 Task: Find a guest house in La Union, Colombia for 9 guests from 8th to 15th August with a price range of ₹10,000 to ₹14,000, 5 bedrooms, 8+ beds, 5 bathrooms, WiFi, free parking, TV, and self check-in.
Action: Mouse moved to (476, 124)
Screenshot: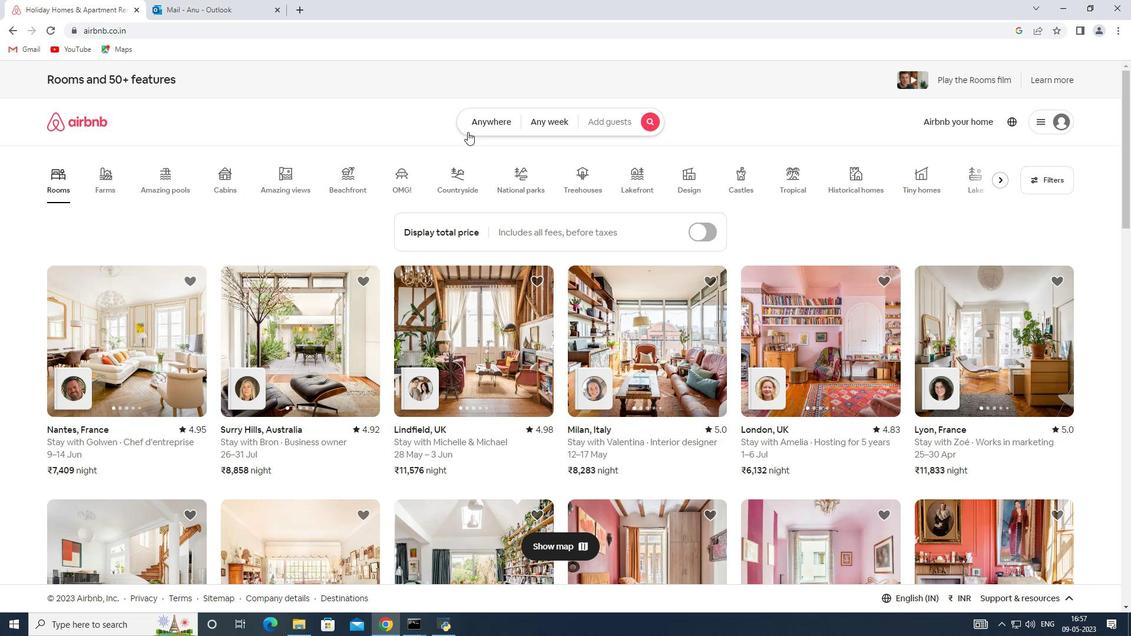 
Action: Mouse pressed left at (476, 124)
Screenshot: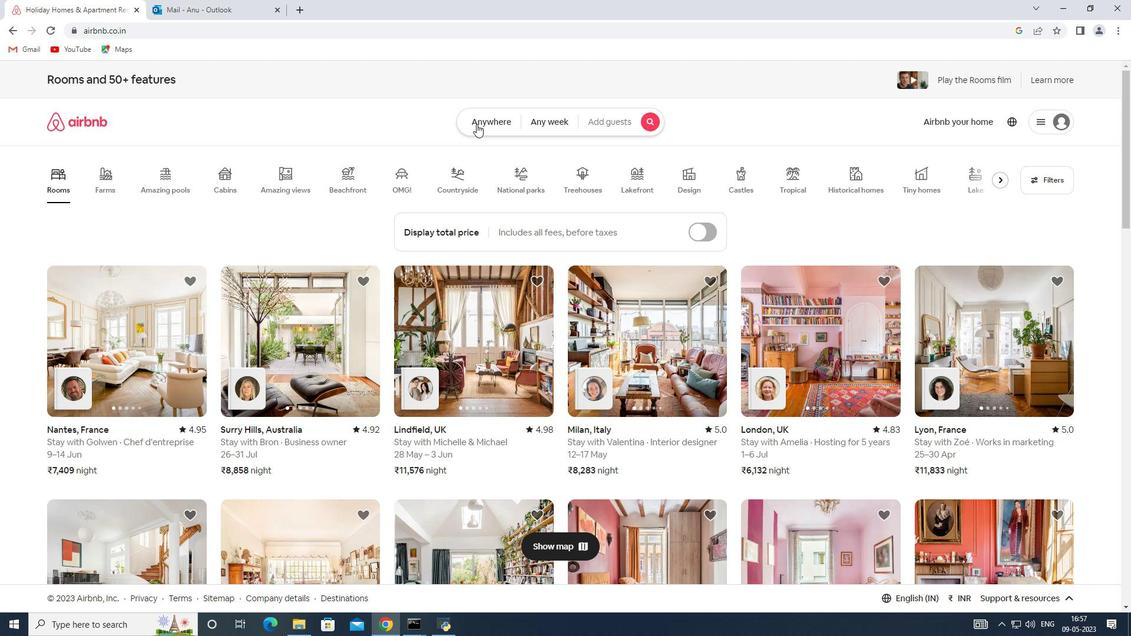 
Action: Mouse moved to (423, 171)
Screenshot: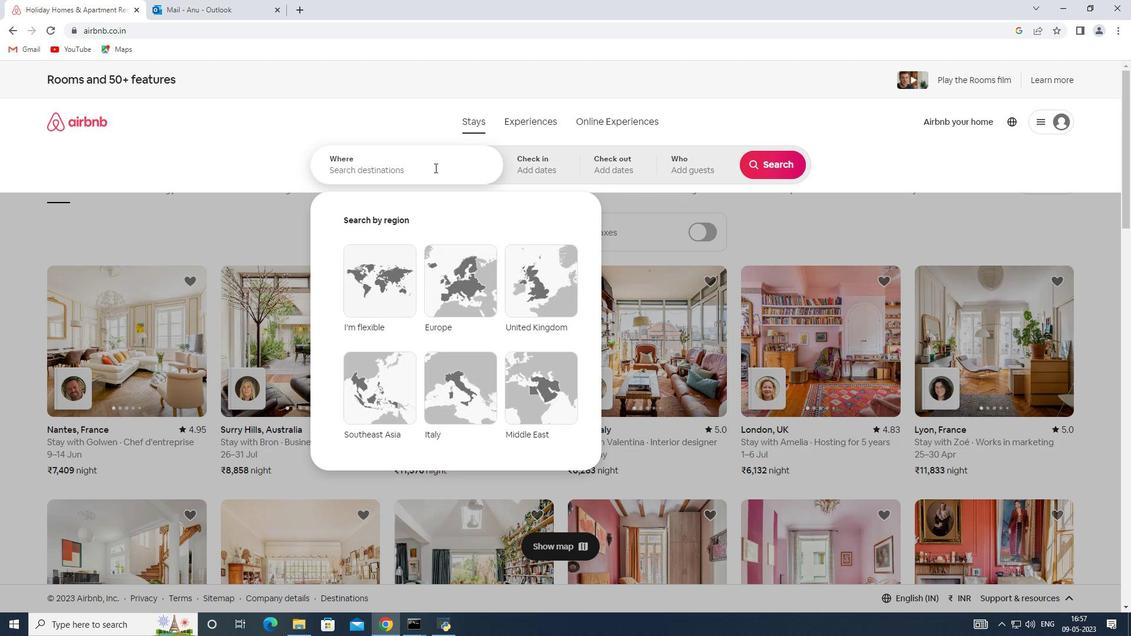 
Action: Mouse pressed left at (423, 171)
Screenshot: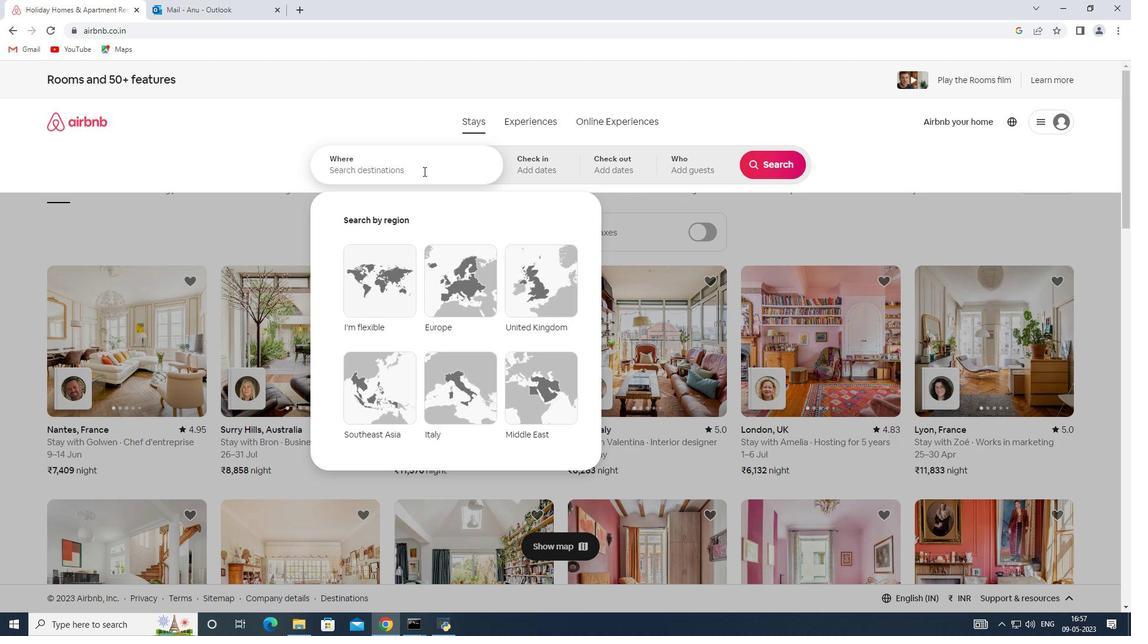 
Action: Key pressed <Key.caps_lock><Key.caps_lock><Key.caps_lock><Key.caps_lock><Key.caps_lock><Key.caps_lock>la<Key.space><Key.backspace><Key.caps_lock><Key.backspace>A<Key.space><Key.shift>uNION,<Key.shift>cOLOMBIA
Screenshot: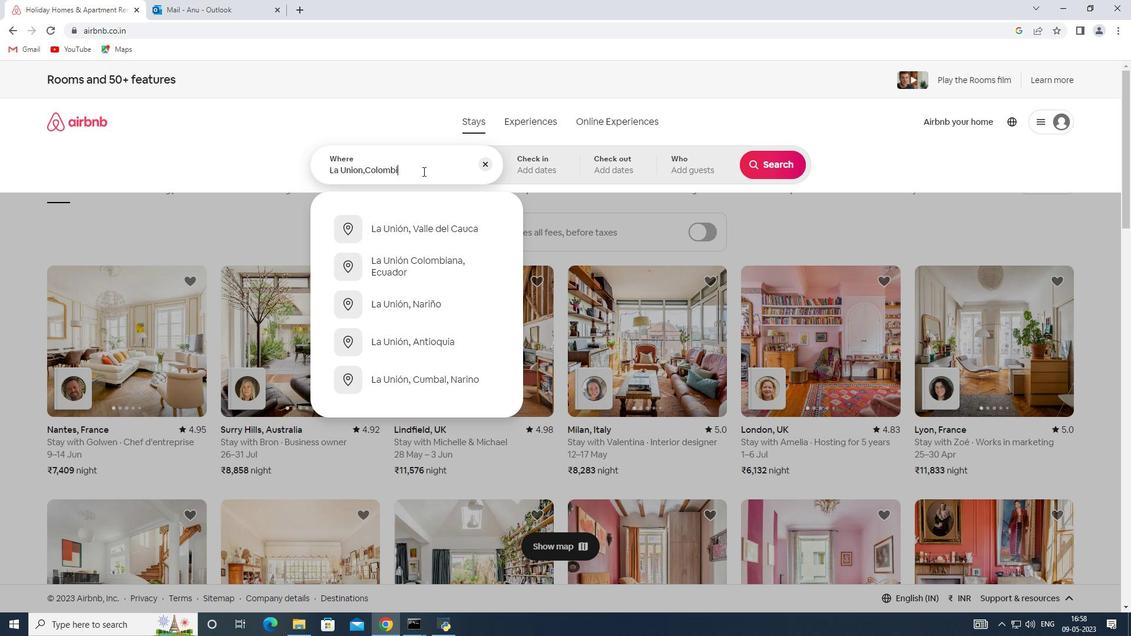 
Action: Mouse moved to (521, 179)
Screenshot: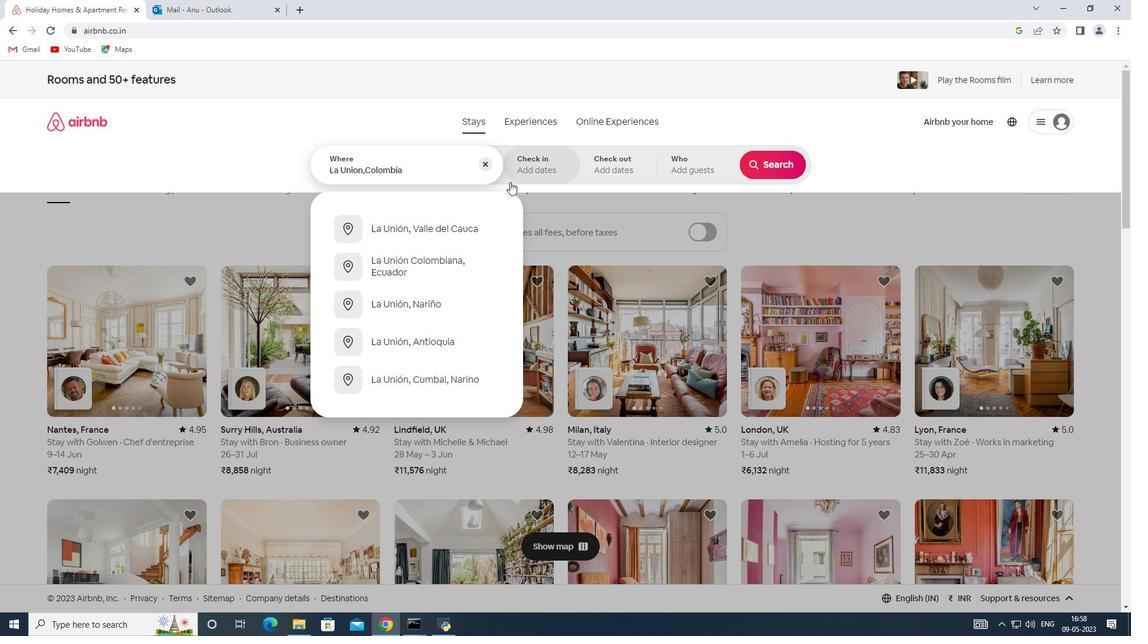 
Action: Mouse pressed left at (521, 179)
Screenshot: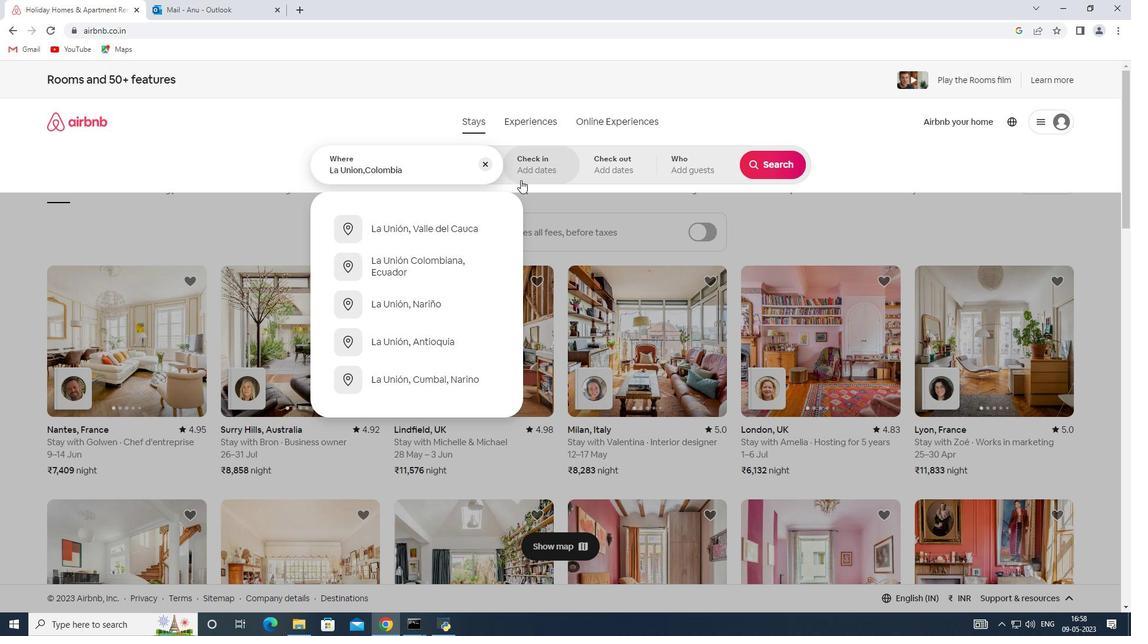 
Action: Mouse moved to (769, 265)
Screenshot: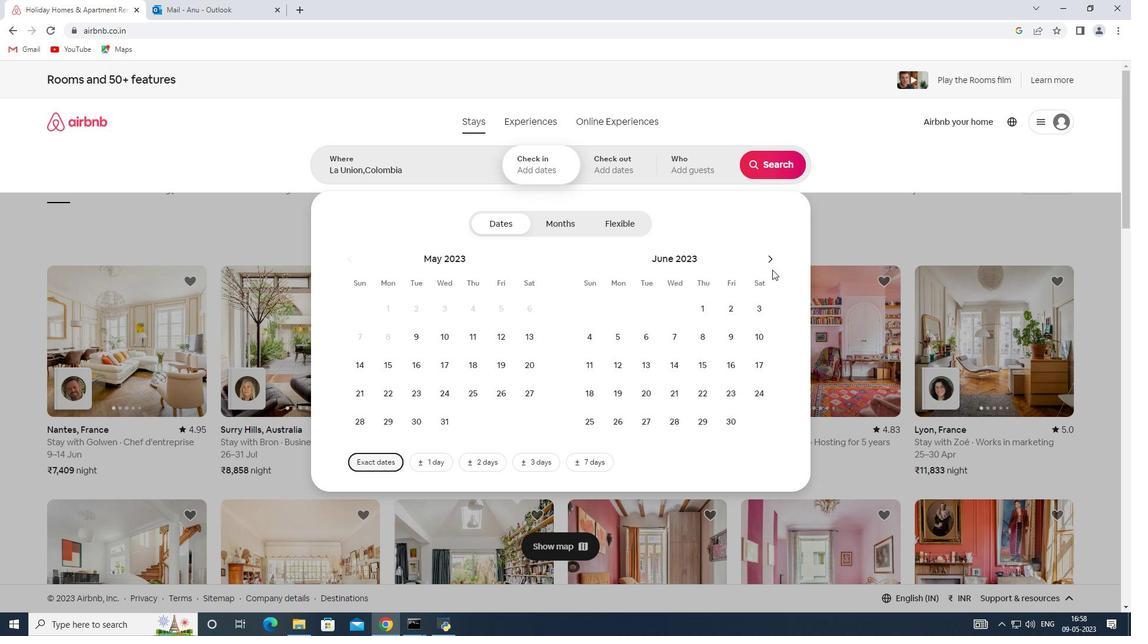 
Action: Mouse pressed left at (769, 265)
Screenshot: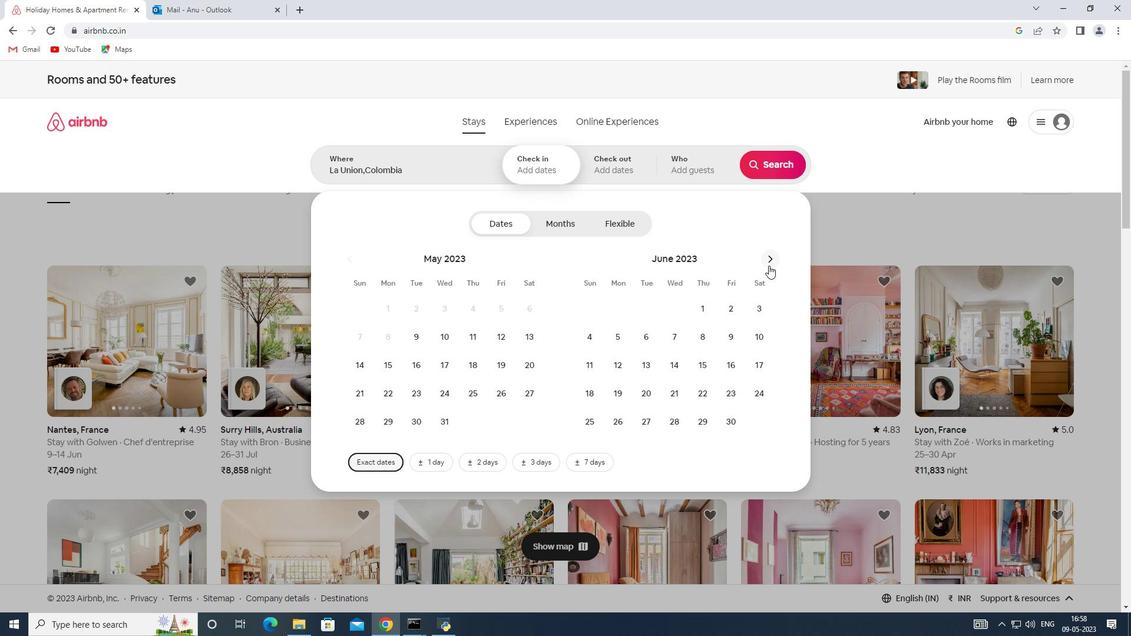 
Action: Mouse pressed left at (769, 265)
Screenshot: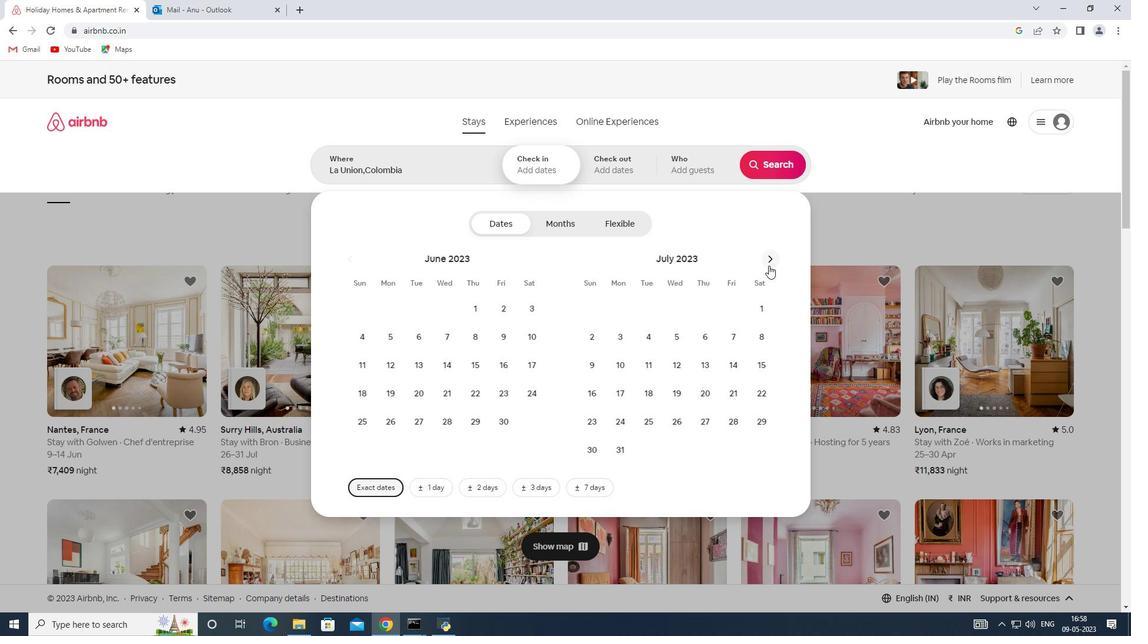 
Action: Mouse moved to (646, 336)
Screenshot: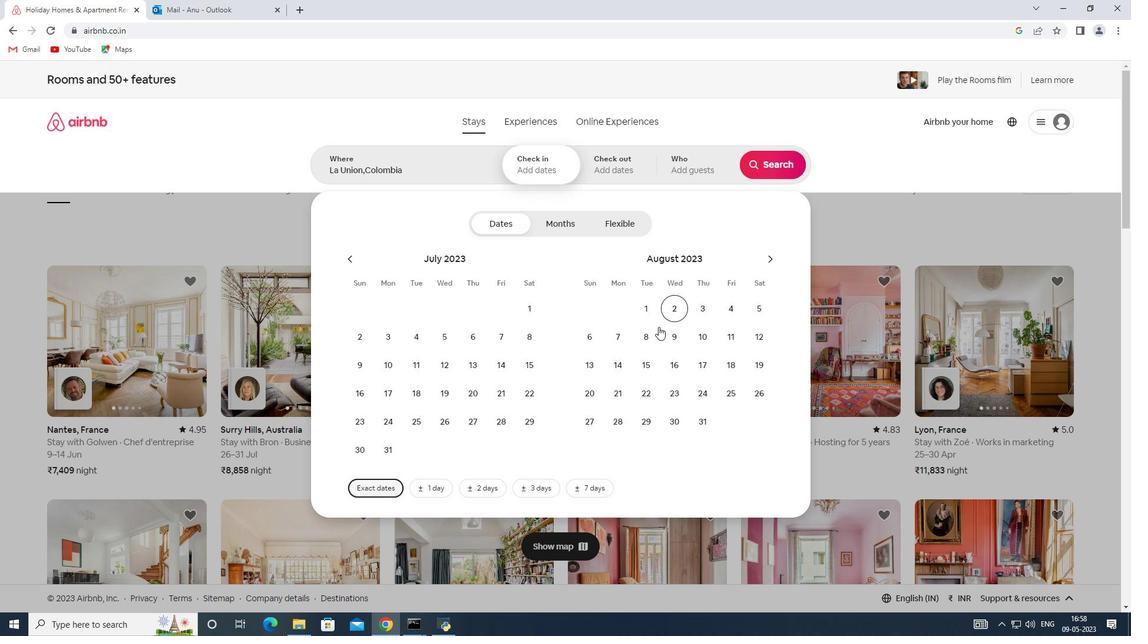 
Action: Mouse pressed left at (646, 336)
Screenshot: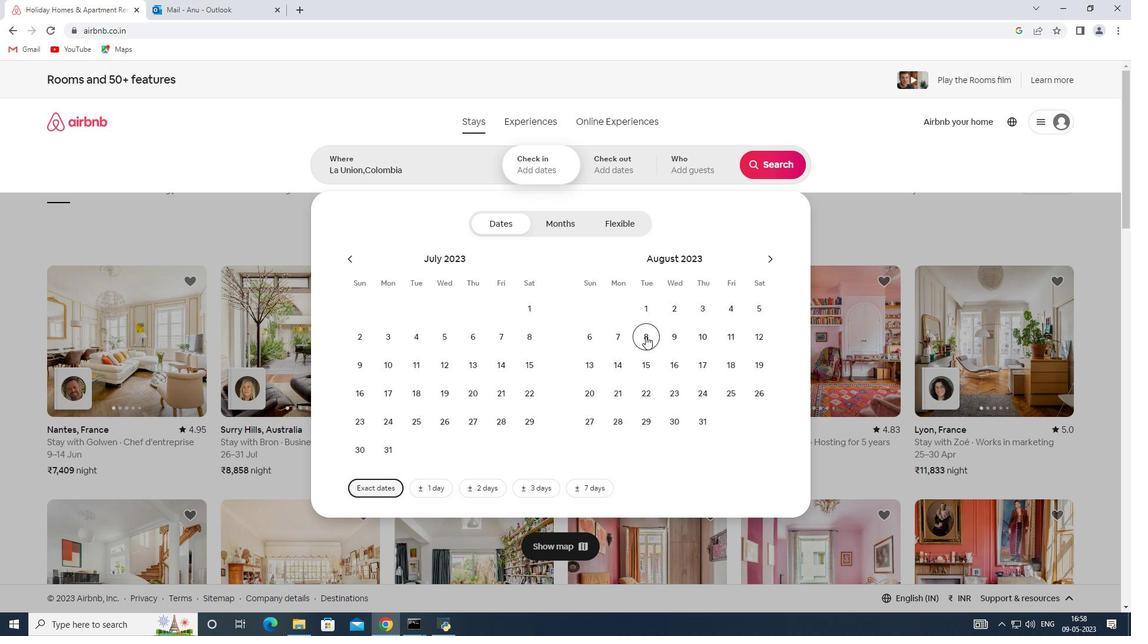 
Action: Mouse moved to (645, 366)
Screenshot: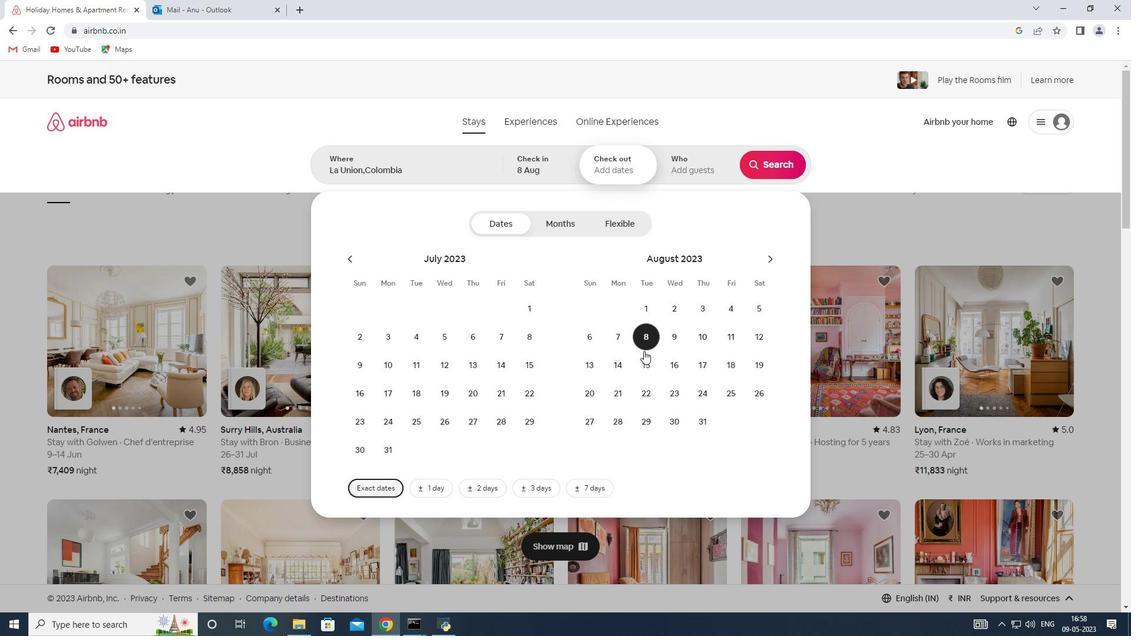 
Action: Mouse pressed left at (645, 366)
Screenshot: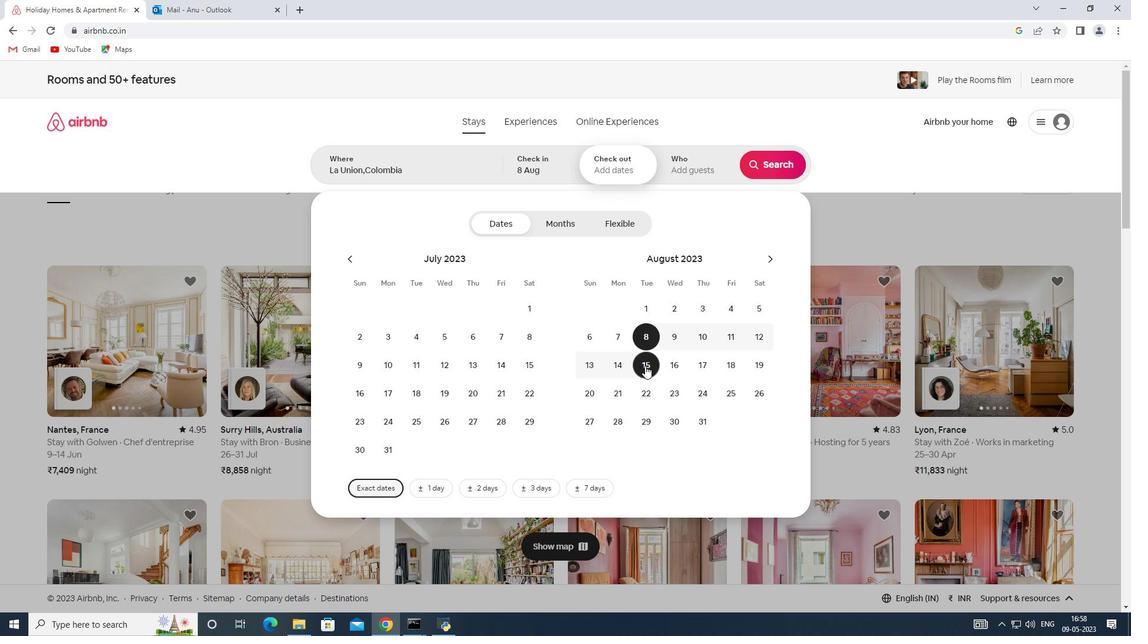 
Action: Mouse moved to (679, 166)
Screenshot: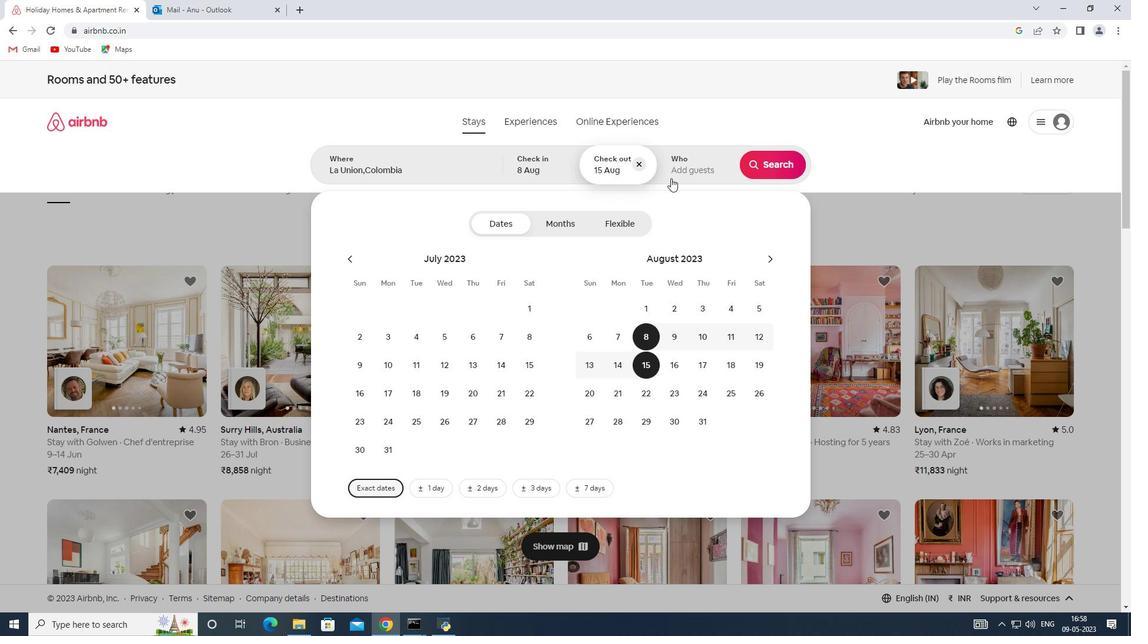 
Action: Mouse pressed left at (679, 166)
Screenshot: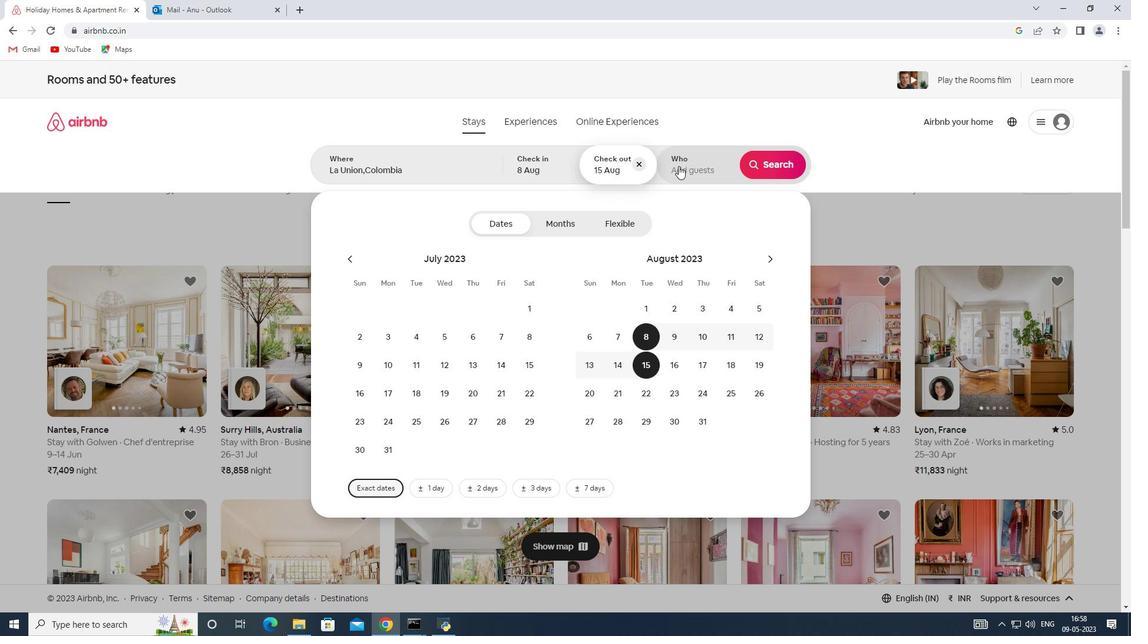 
Action: Mouse moved to (769, 227)
Screenshot: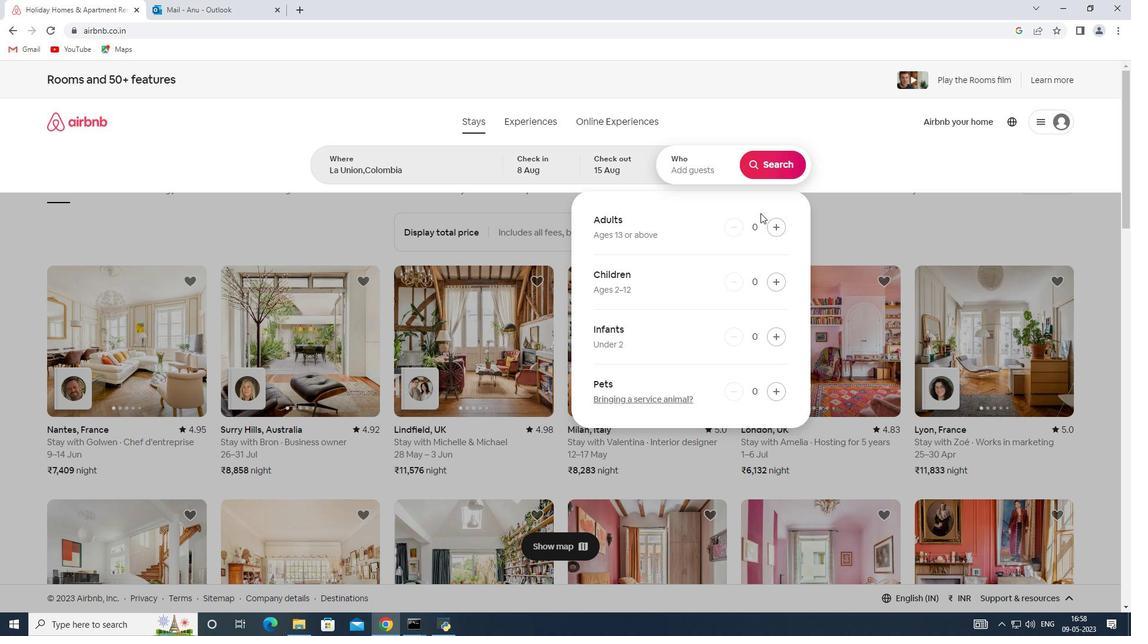 
Action: Mouse pressed left at (769, 227)
Screenshot: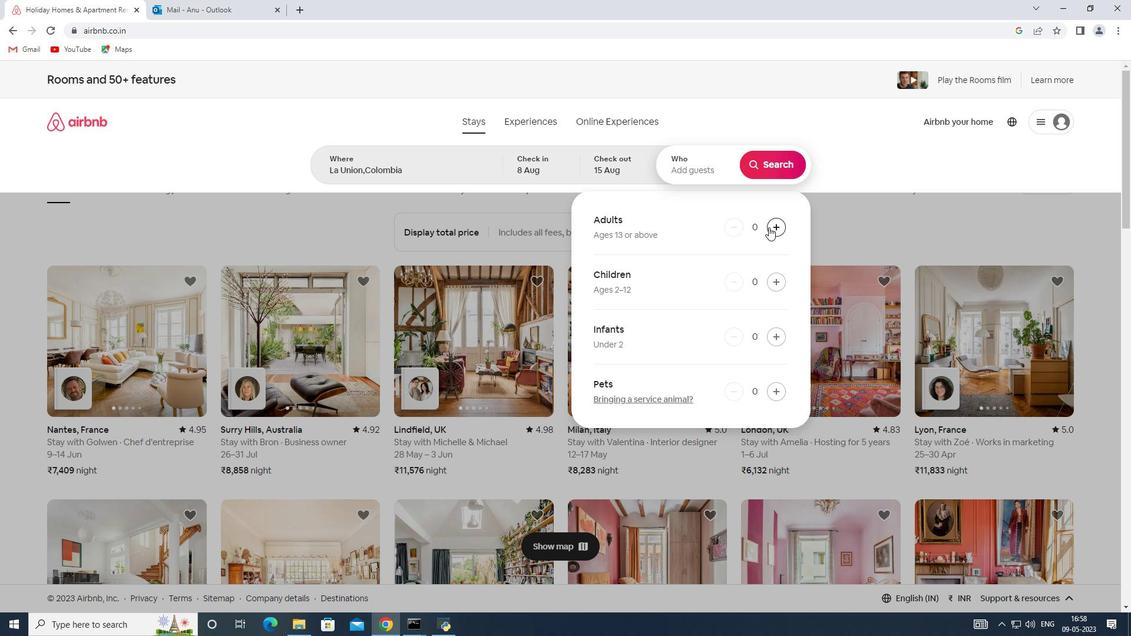 
Action: Mouse pressed left at (769, 227)
Screenshot: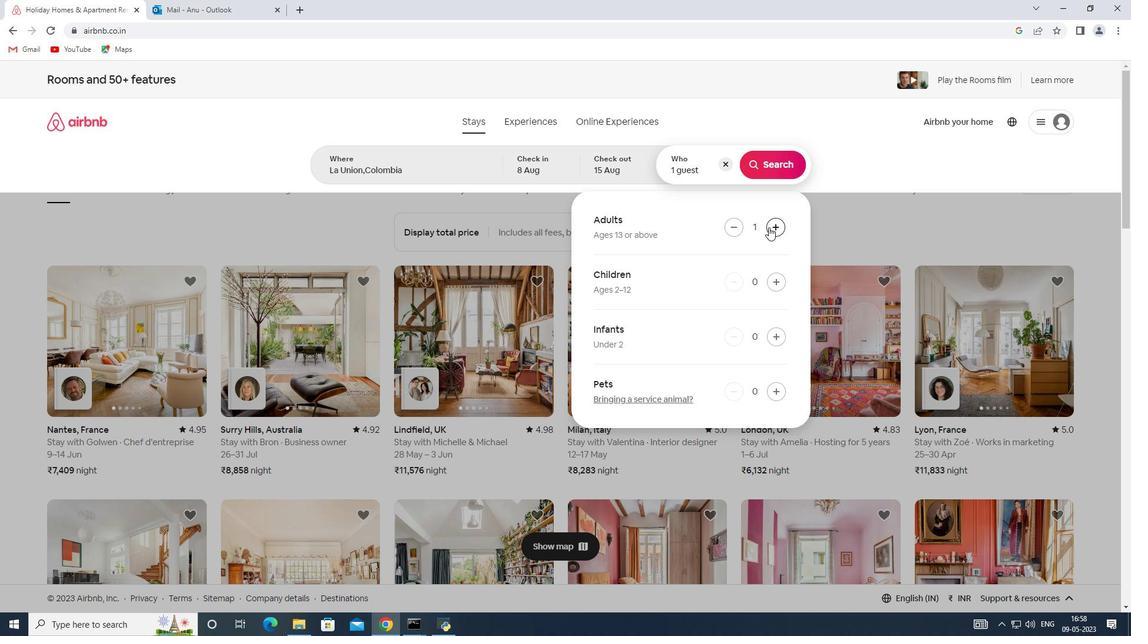 
Action: Mouse pressed left at (769, 227)
Screenshot: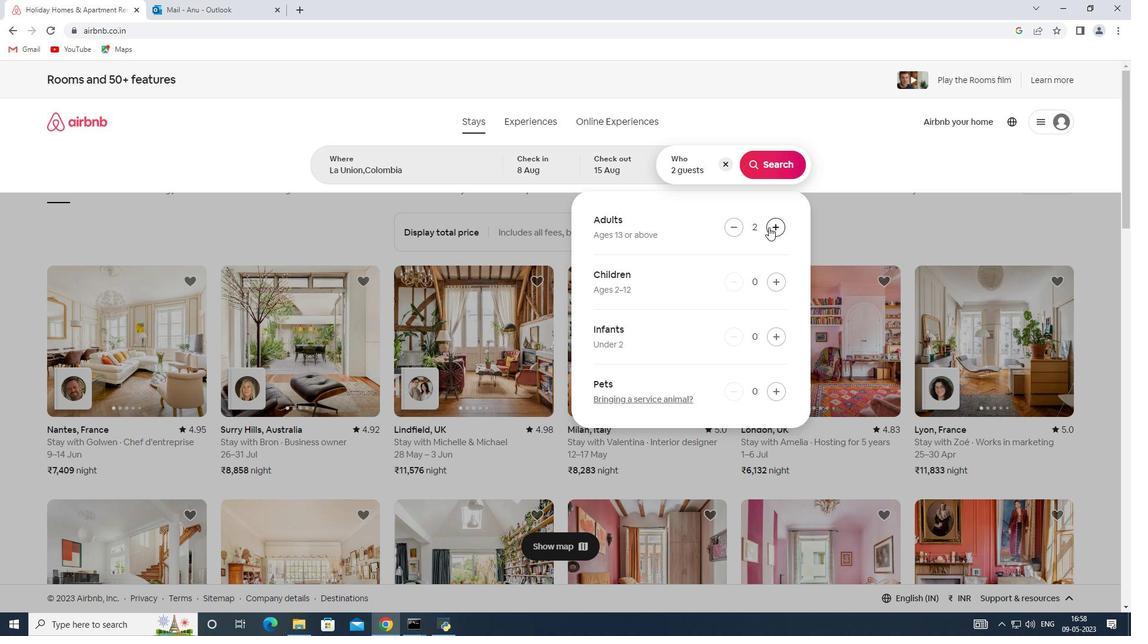 
Action: Mouse pressed left at (769, 227)
Screenshot: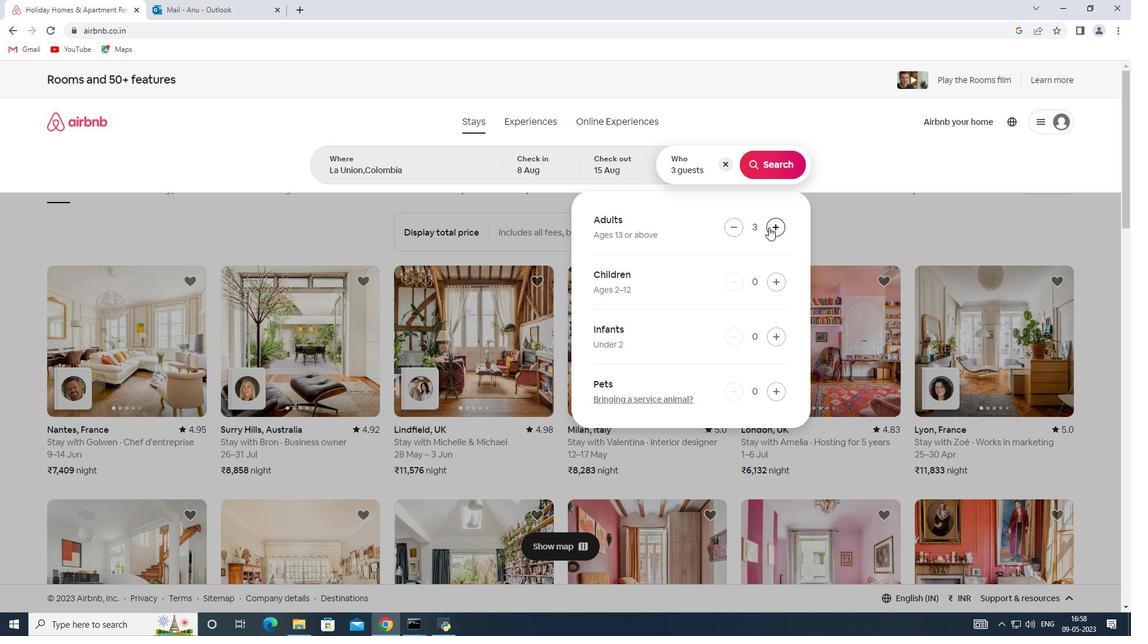 
Action: Mouse pressed left at (769, 227)
Screenshot: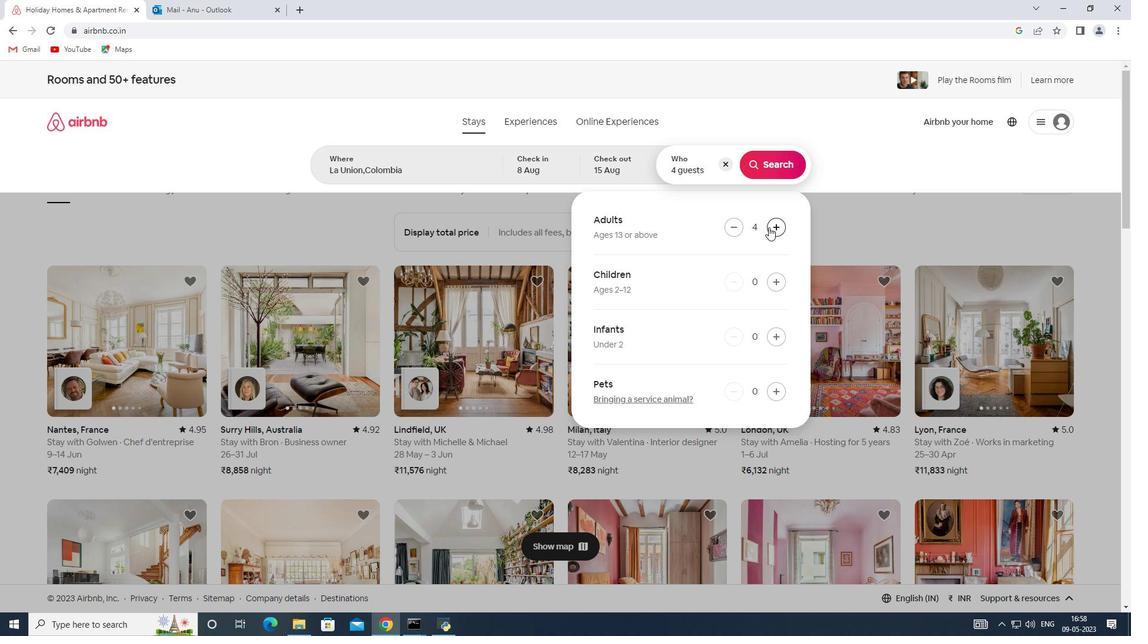
Action: Mouse pressed left at (769, 227)
Screenshot: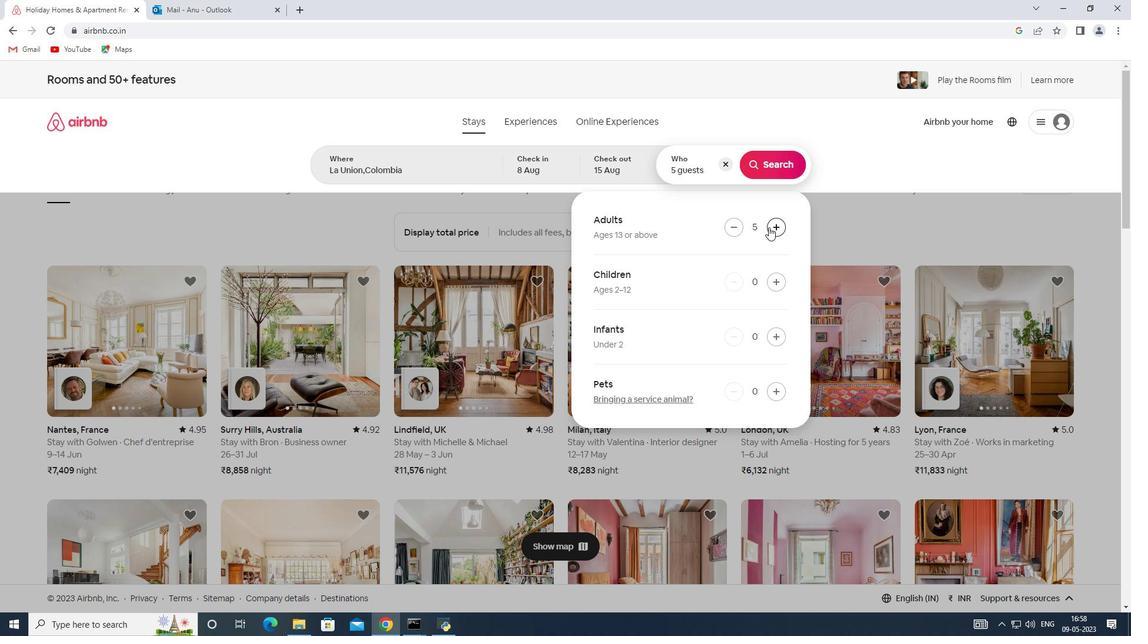 
Action: Mouse pressed left at (769, 227)
Screenshot: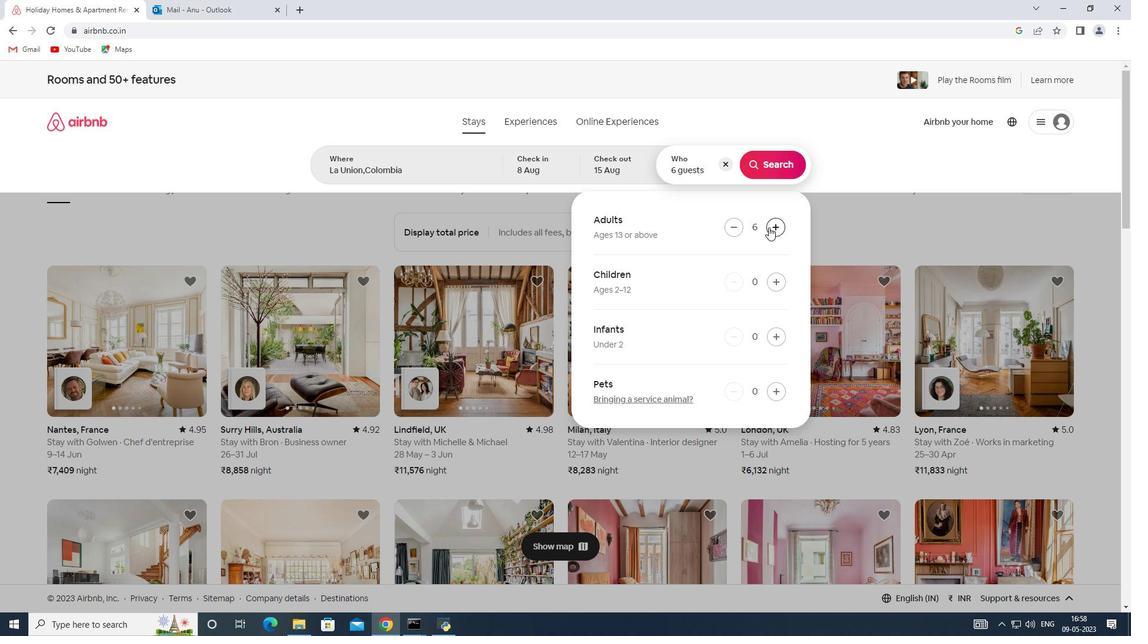 
Action: Mouse pressed left at (769, 227)
Screenshot: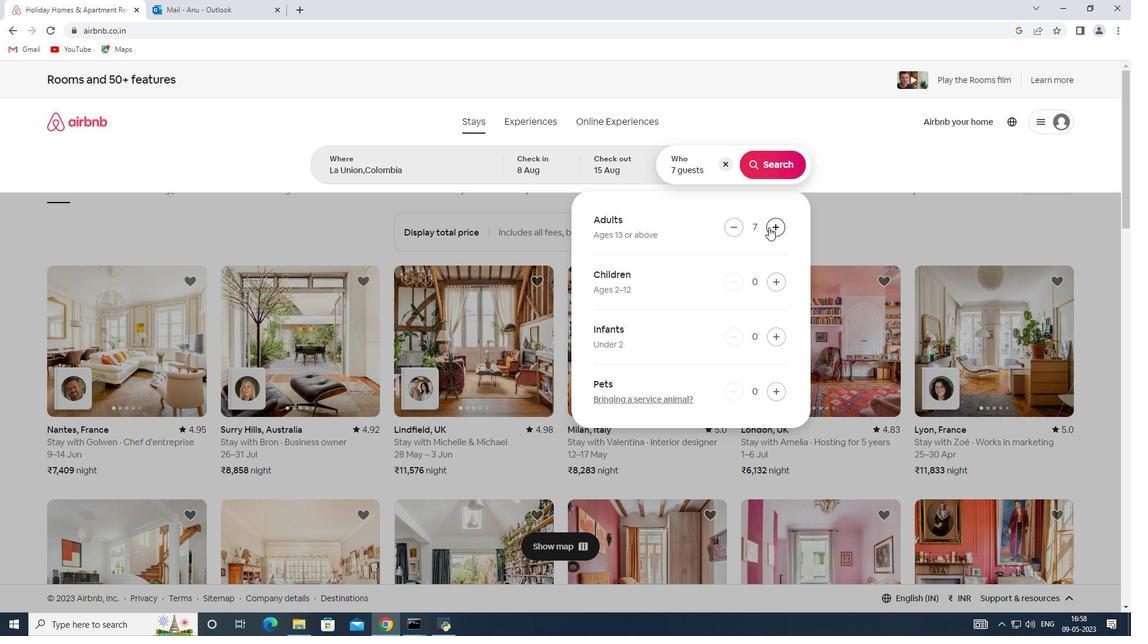 
Action: Mouse pressed left at (769, 227)
Screenshot: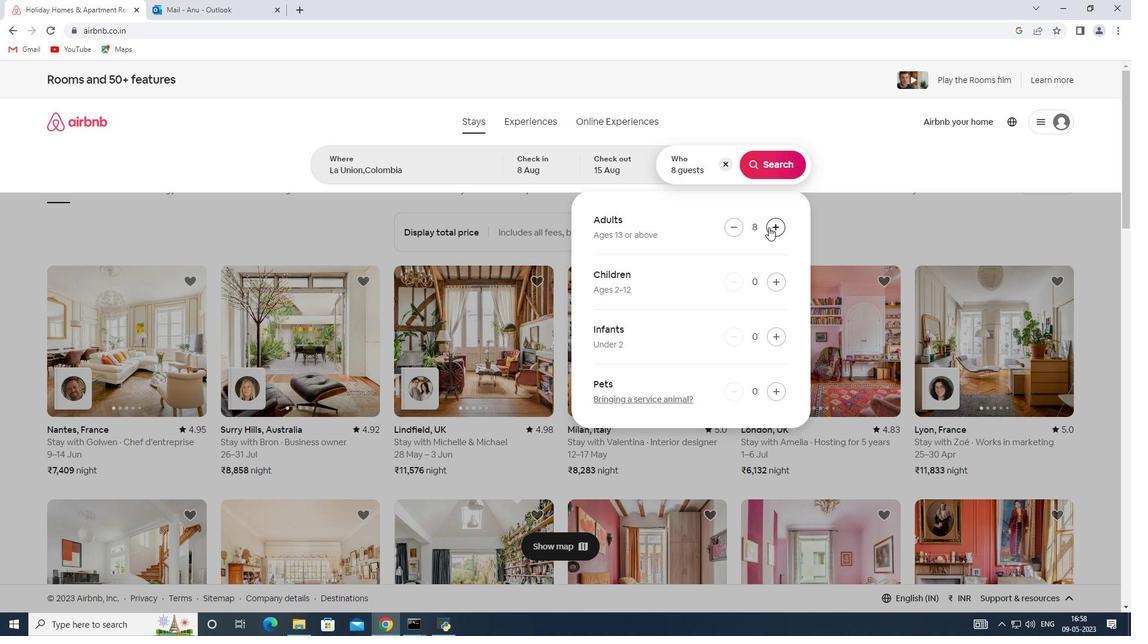 
Action: Mouse moved to (766, 167)
Screenshot: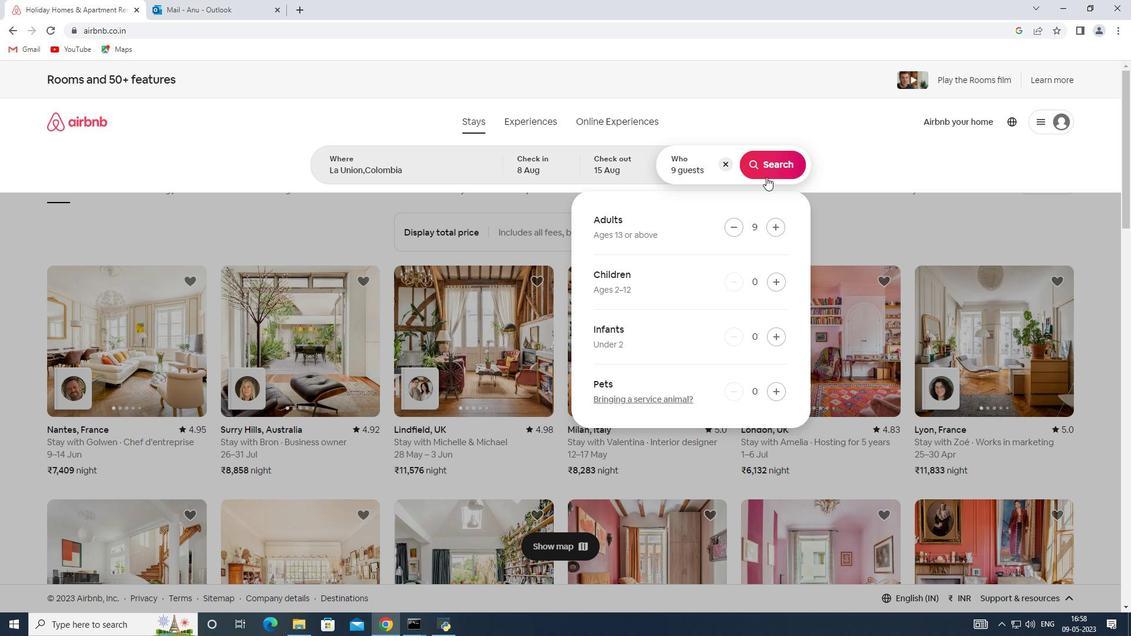 
Action: Mouse pressed left at (766, 167)
Screenshot: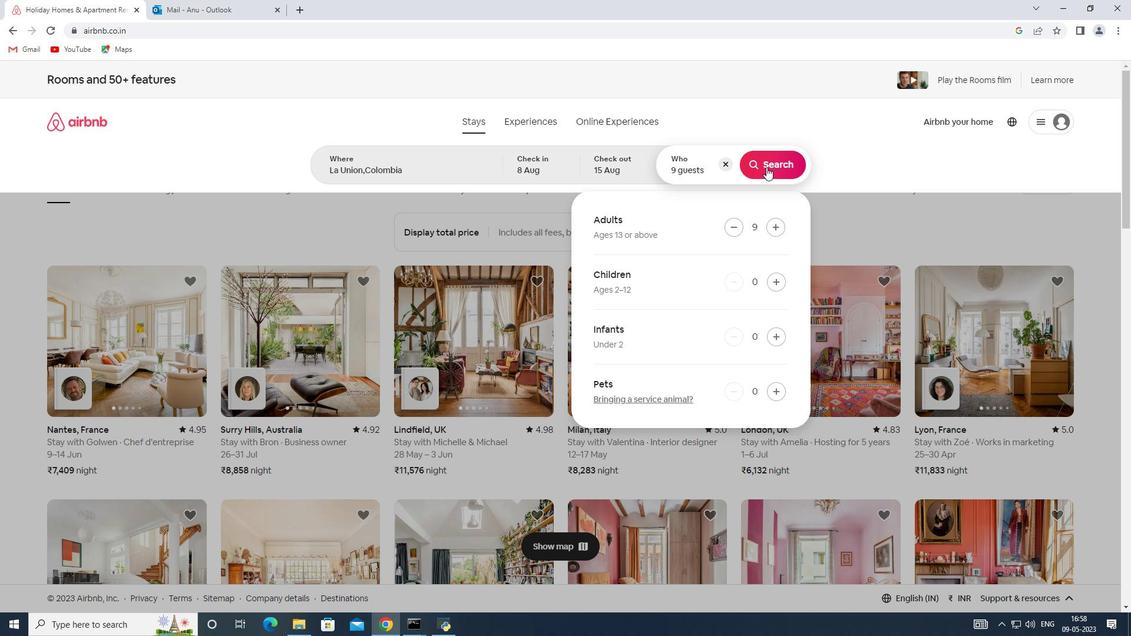 
Action: Mouse moved to (1069, 129)
Screenshot: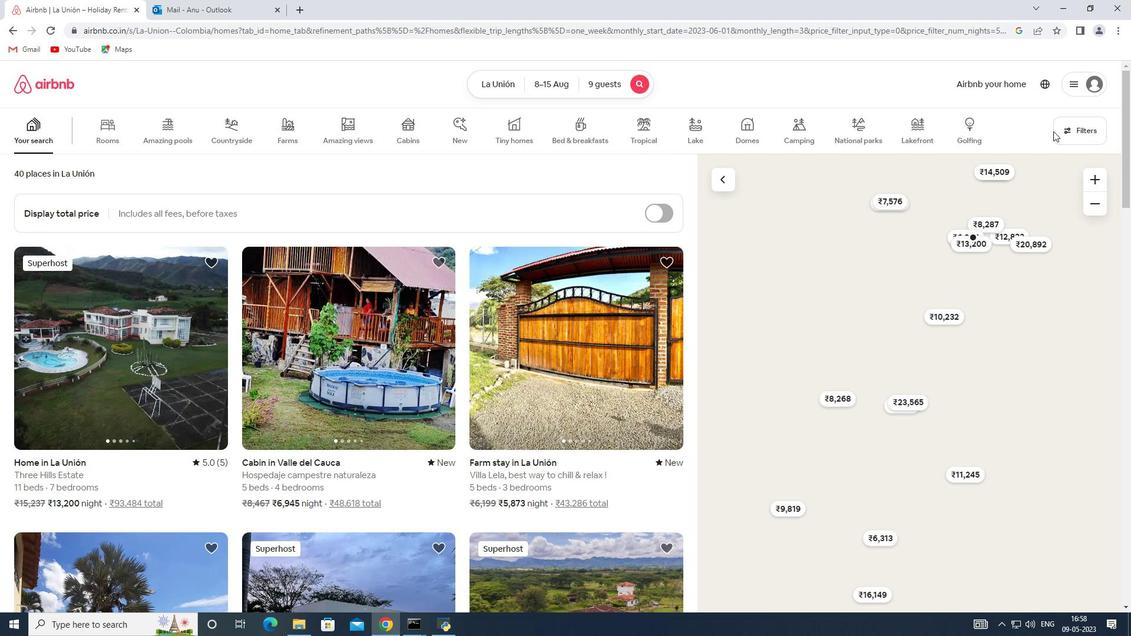 
Action: Mouse pressed left at (1069, 129)
Screenshot: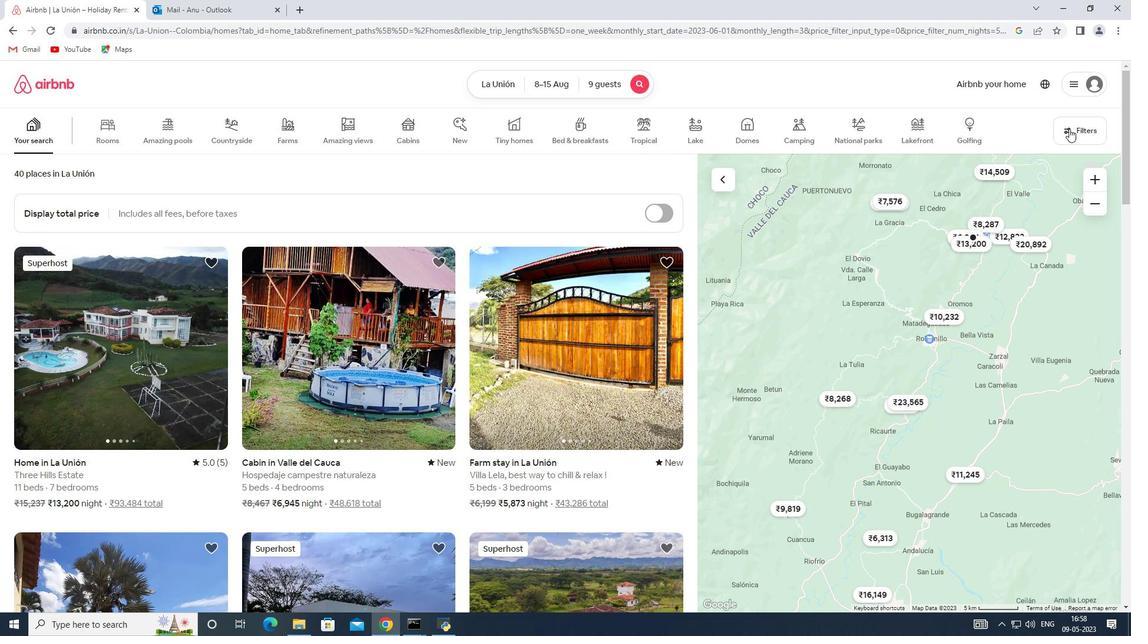 
Action: Mouse moved to (403, 427)
Screenshot: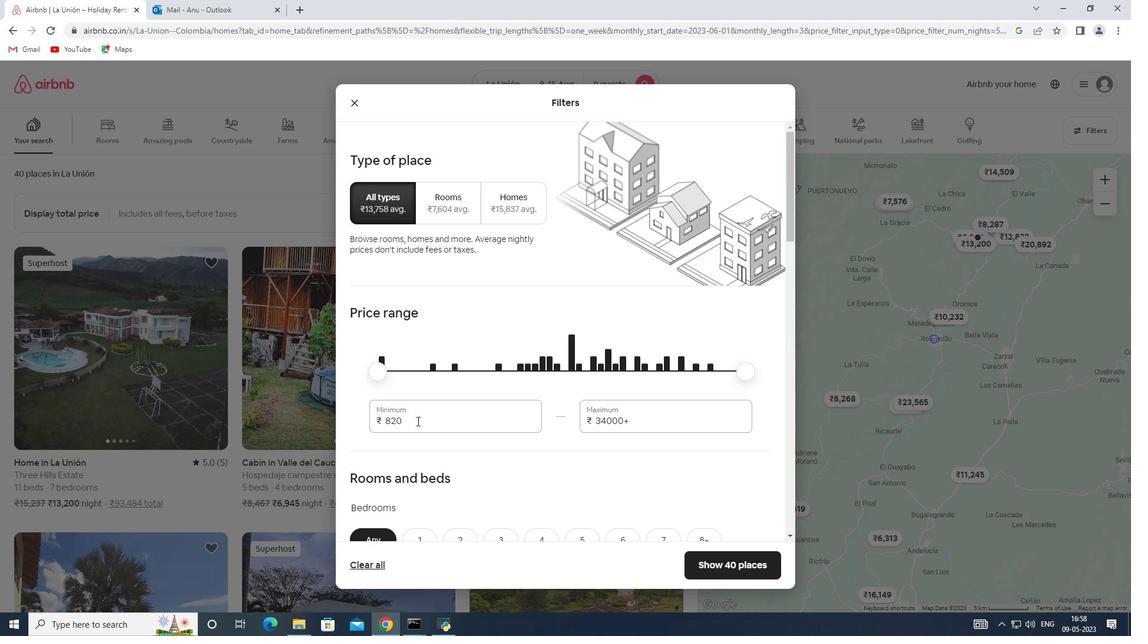 
Action: Mouse pressed left at (403, 427)
Screenshot: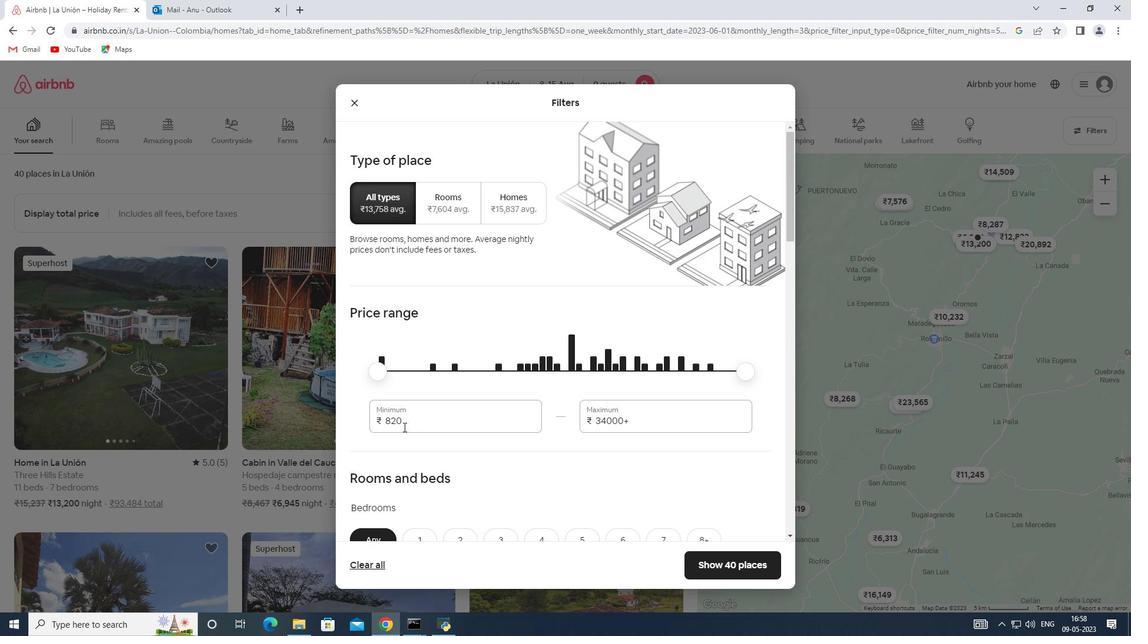 
Action: Mouse moved to (377, 426)
Screenshot: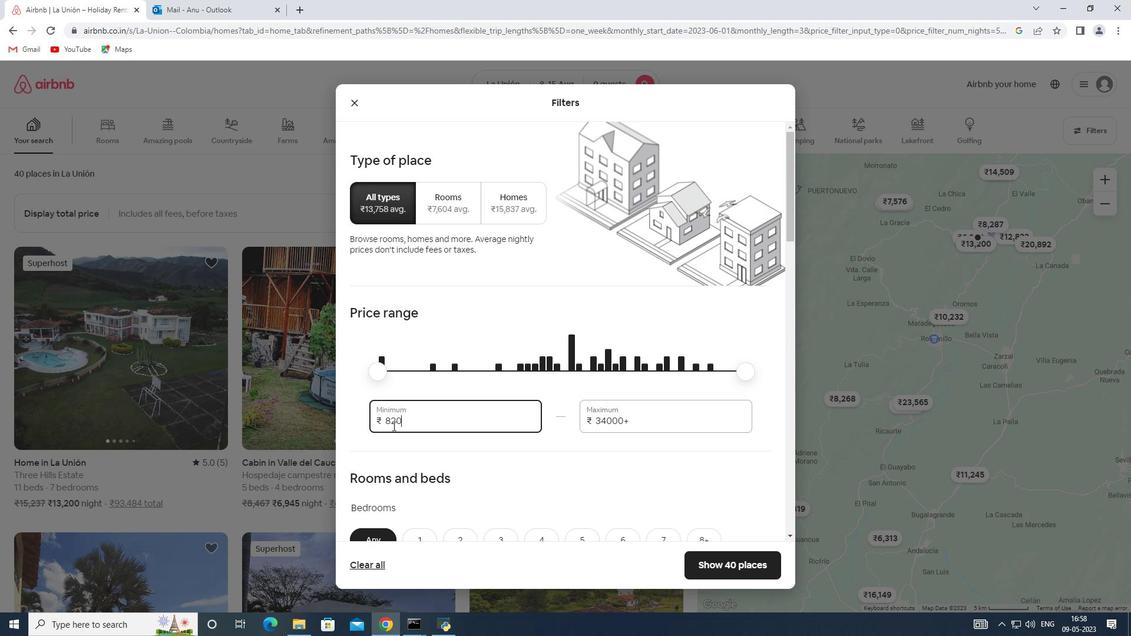 
Action: Key pressed 10000
Screenshot: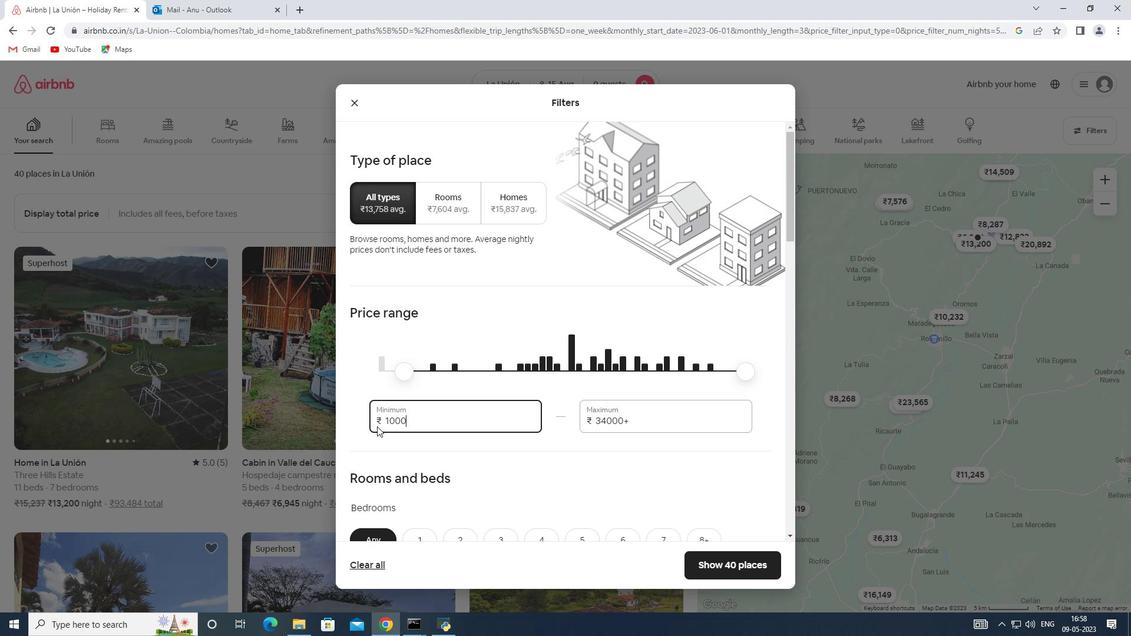 
Action: Mouse moved to (644, 421)
Screenshot: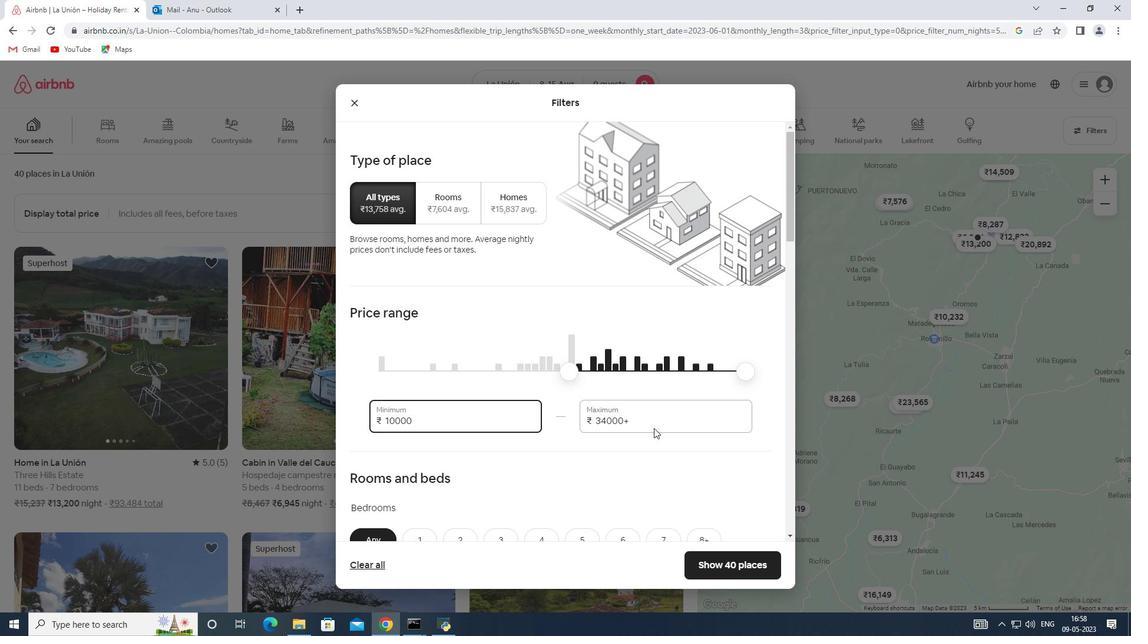 
Action: Mouse pressed left at (644, 421)
Screenshot: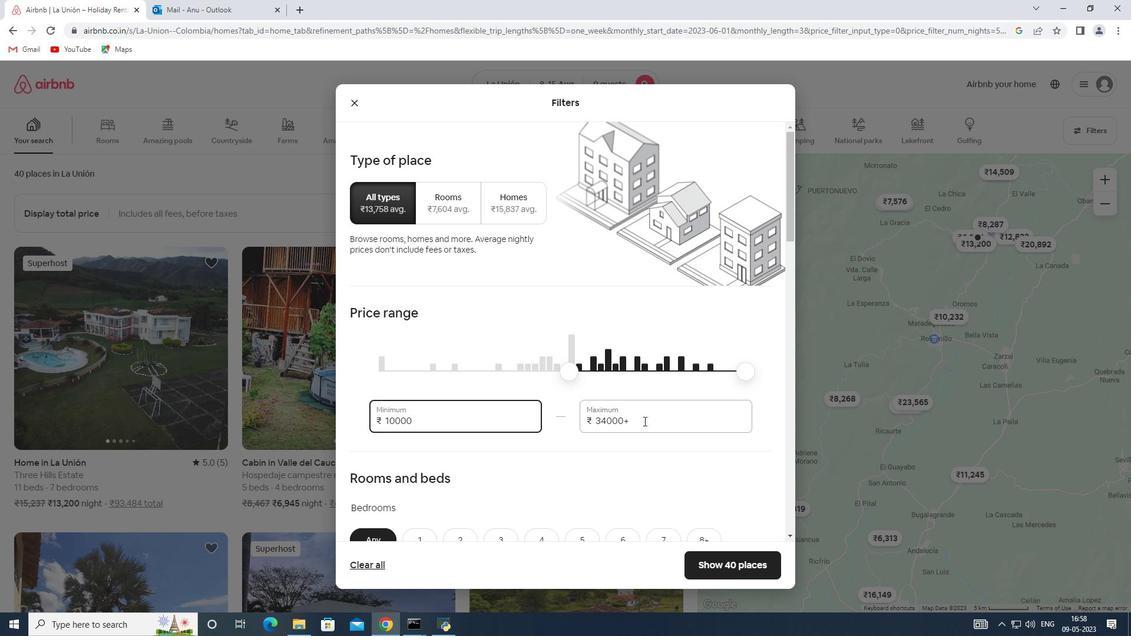 
Action: Mouse moved to (567, 421)
Screenshot: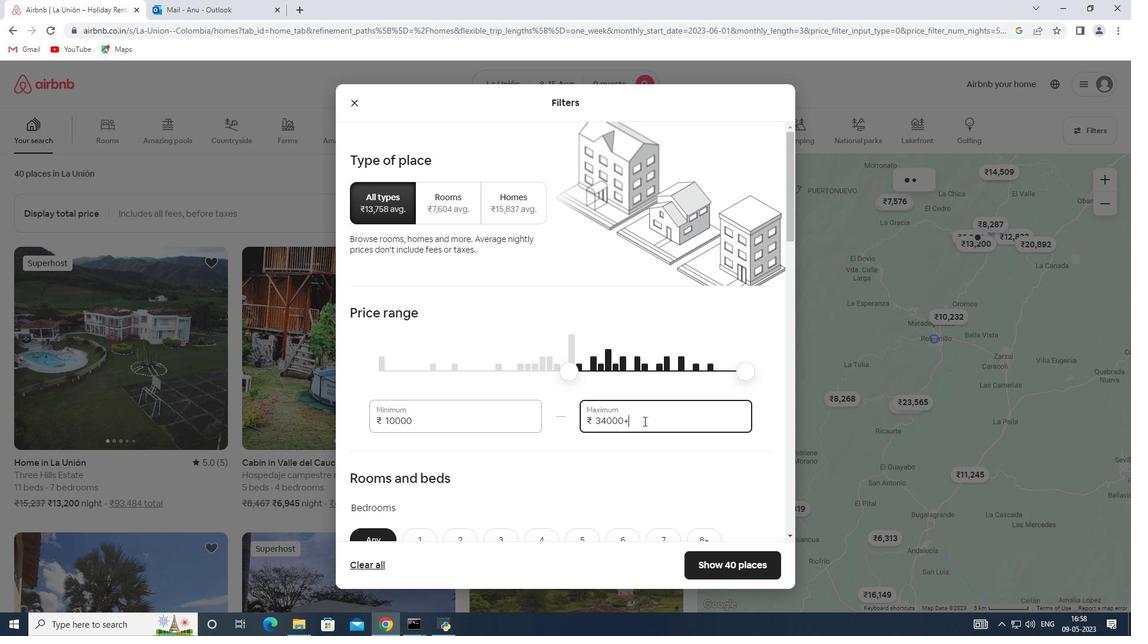 
Action: Key pressed 14000
Screenshot: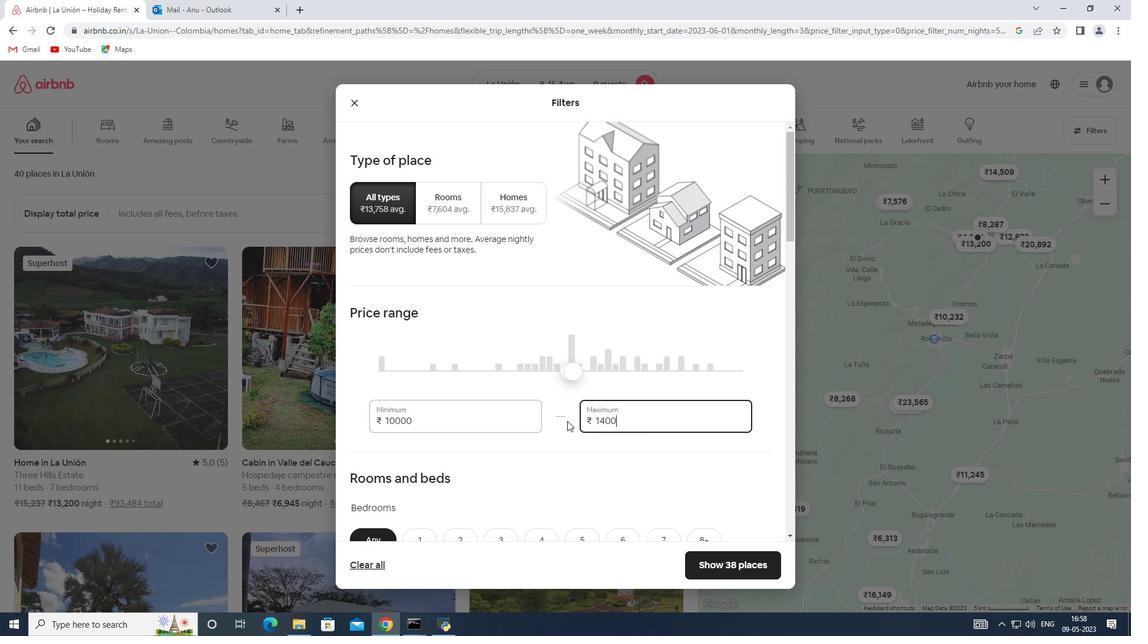 
Action: Mouse scrolled (567, 420) with delta (0, 0)
Screenshot: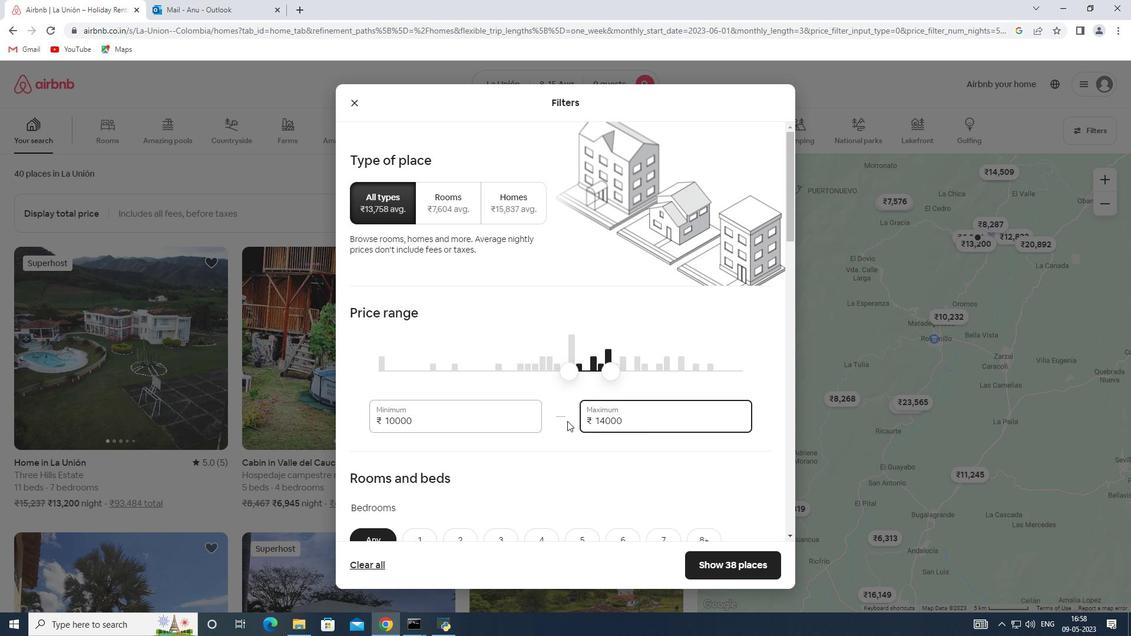 
Action: Mouse scrolled (567, 420) with delta (0, 0)
Screenshot: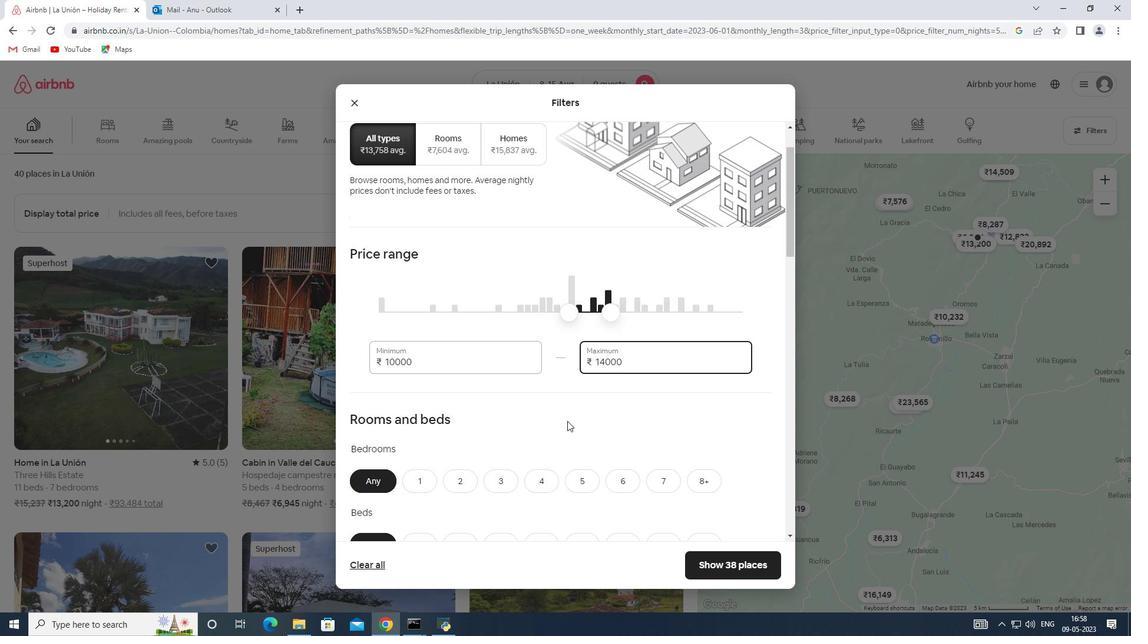
Action: Mouse moved to (570, 421)
Screenshot: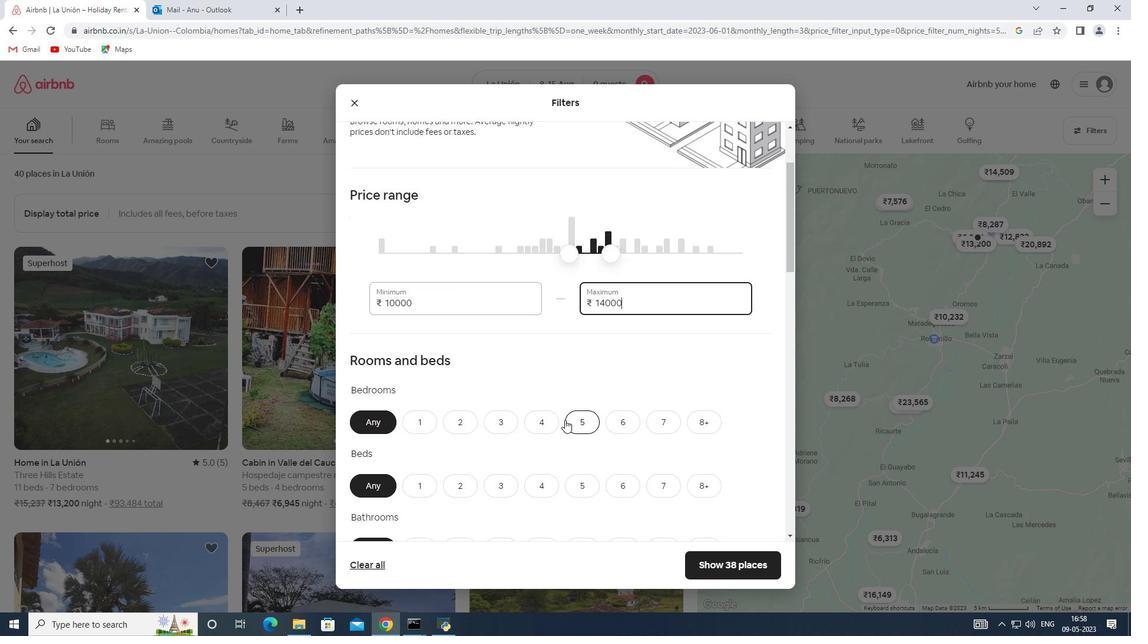 
Action: Mouse pressed left at (570, 421)
Screenshot: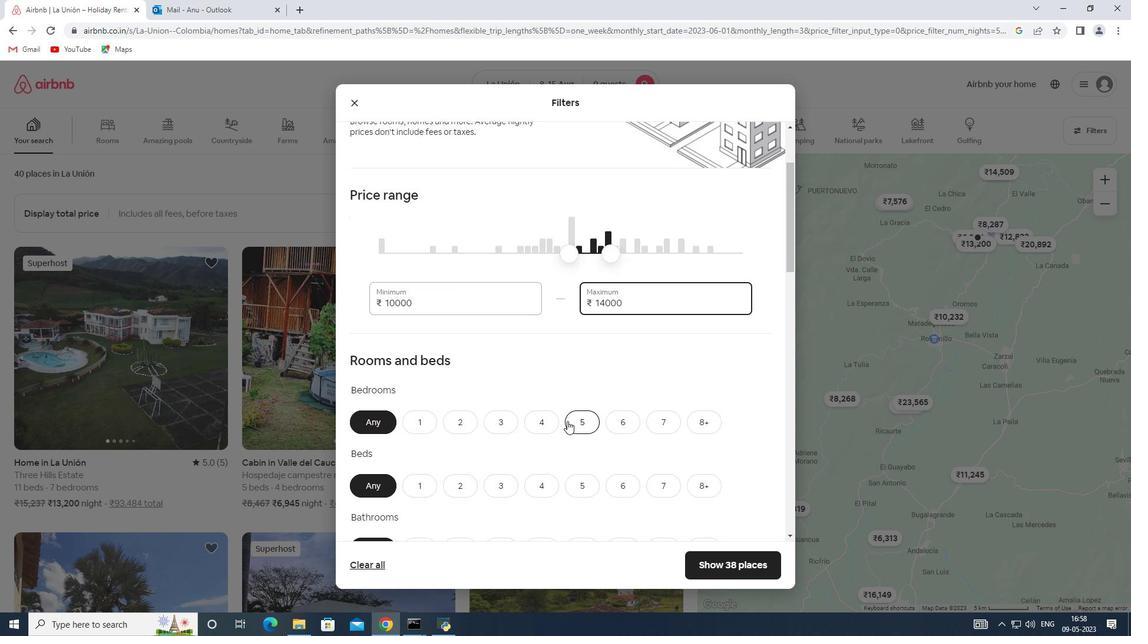 
Action: Mouse moved to (711, 480)
Screenshot: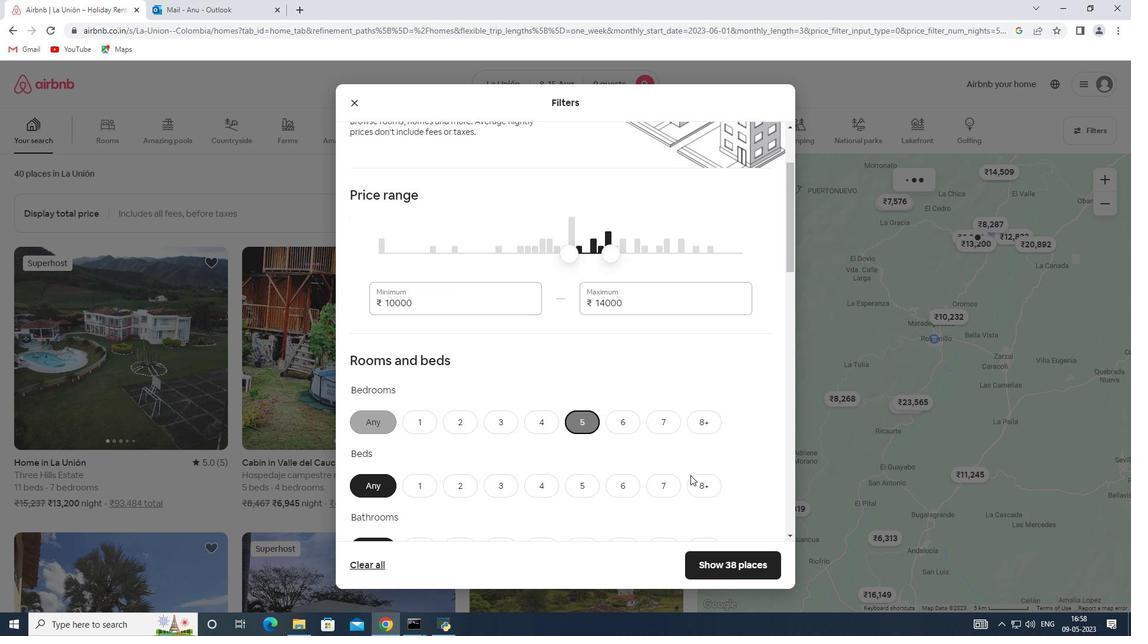 
Action: Mouse pressed left at (711, 480)
Screenshot: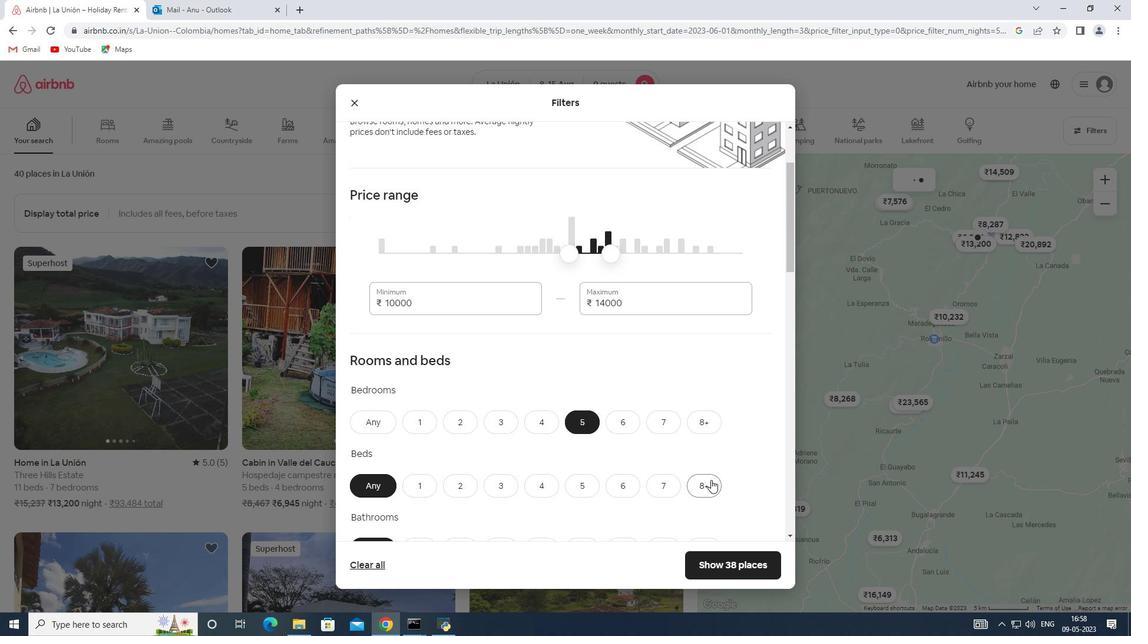 
Action: Mouse moved to (578, 458)
Screenshot: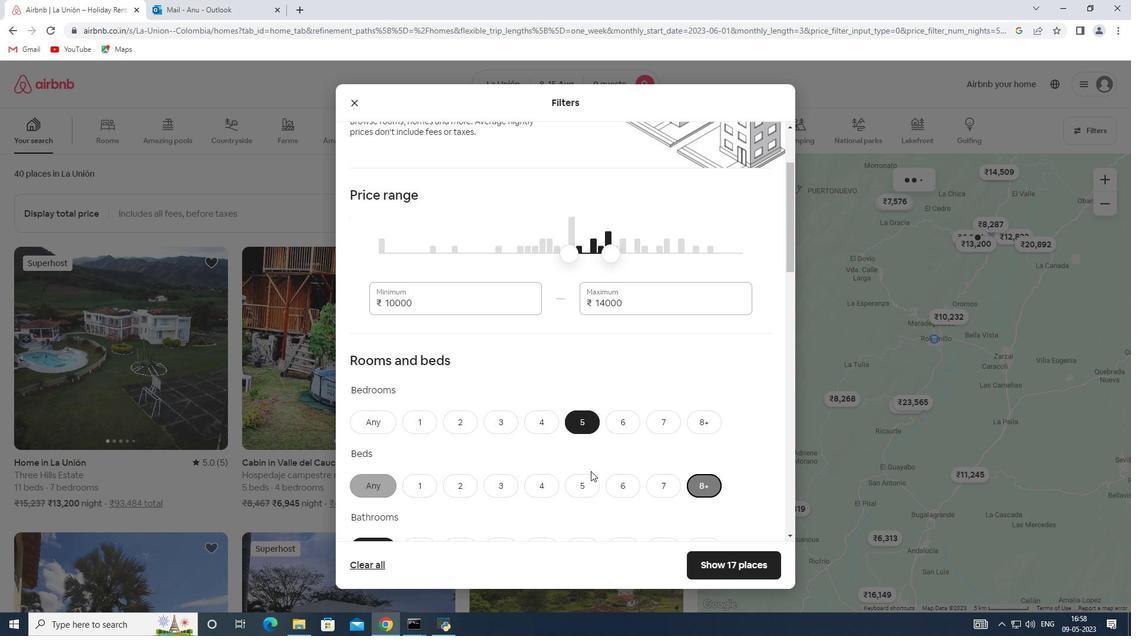 
Action: Mouse scrolled (578, 458) with delta (0, 0)
Screenshot: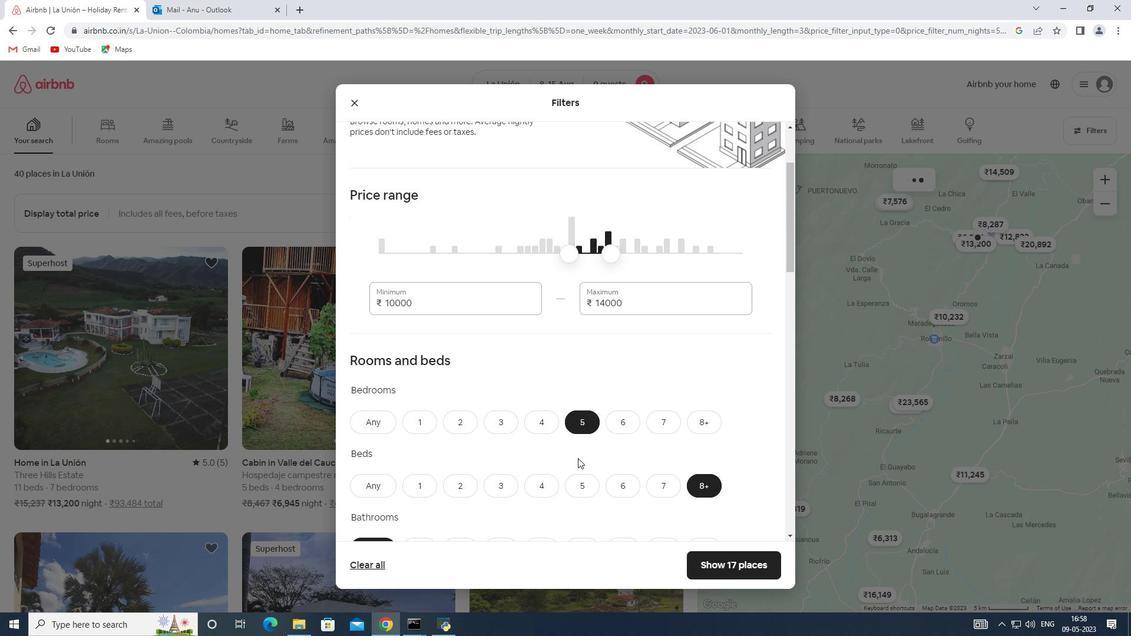 
Action: Mouse scrolled (578, 458) with delta (0, 0)
Screenshot: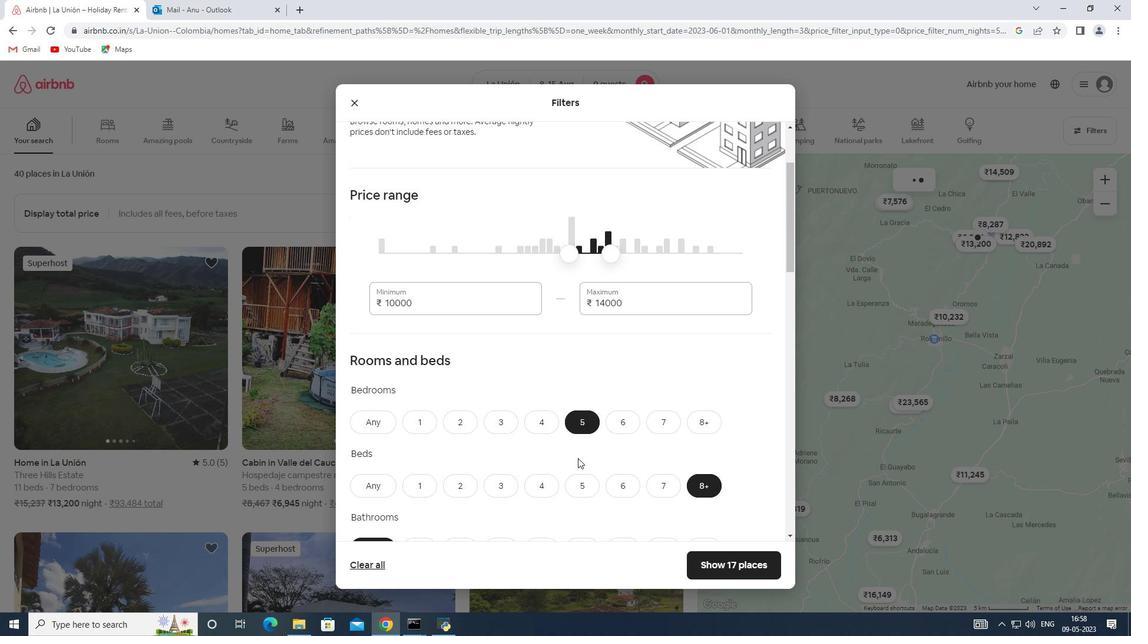 
Action: Mouse moved to (579, 433)
Screenshot: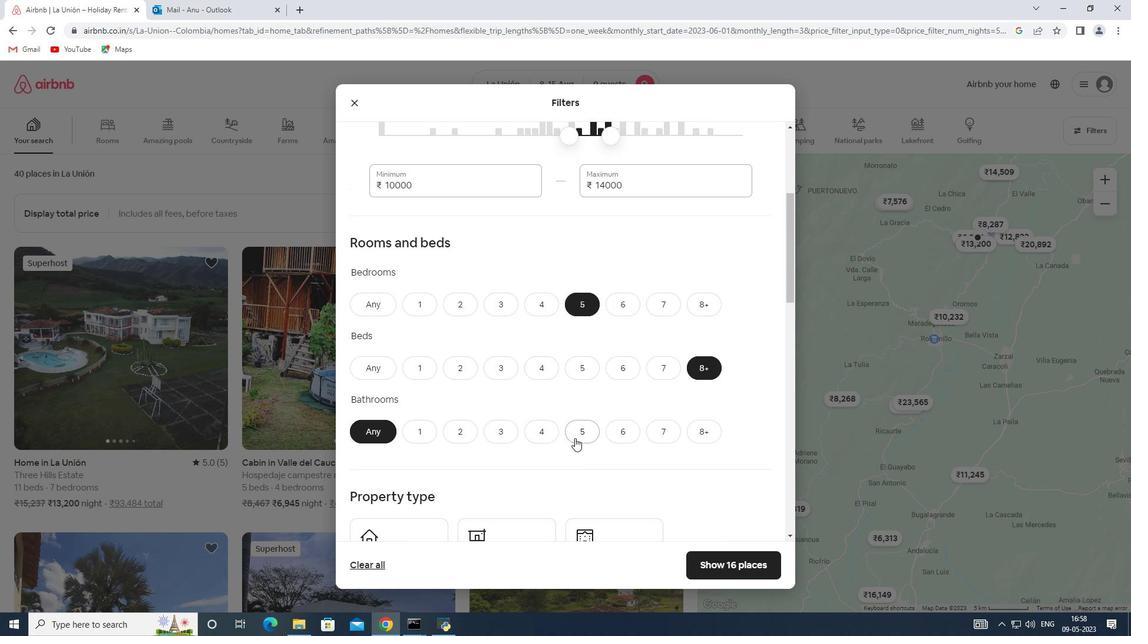 
Action: Mouse pressed left at (579, 433)
Screenshot: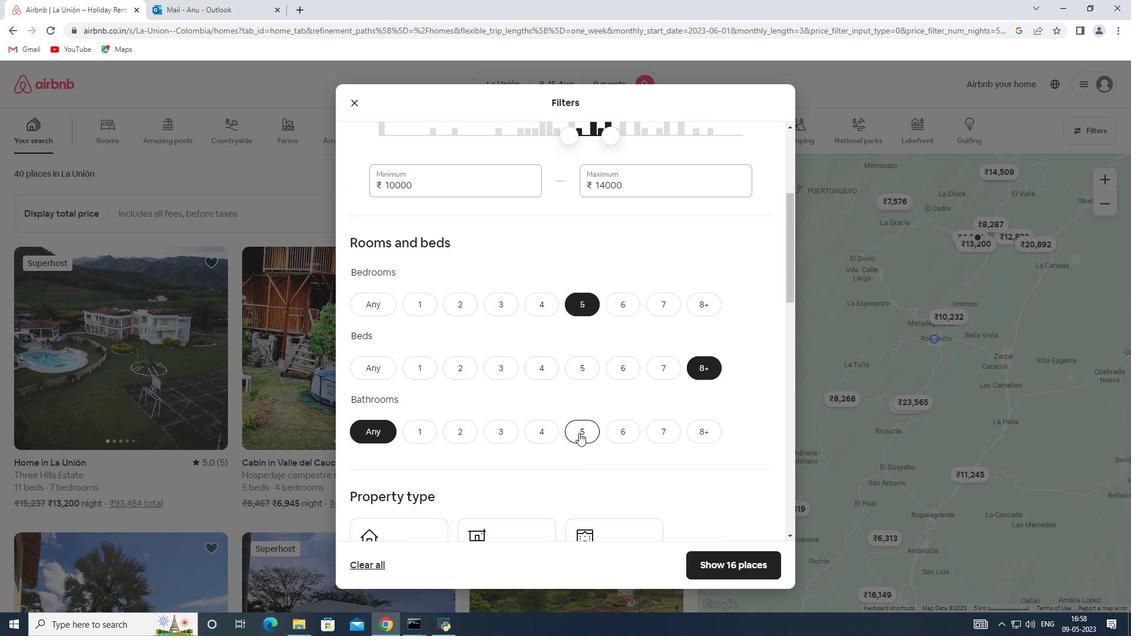
Action: Mouse moved to (512, 440)
Screenshot: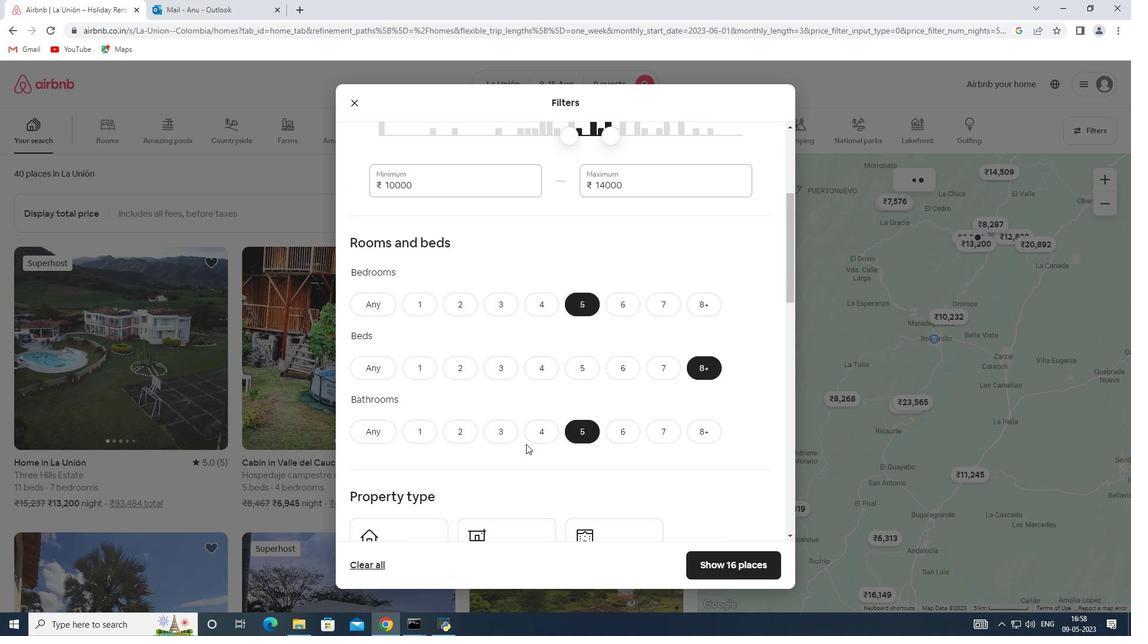 
Action: Mouse scrolled (512, 440) with delta (0, 0)
Screenshot: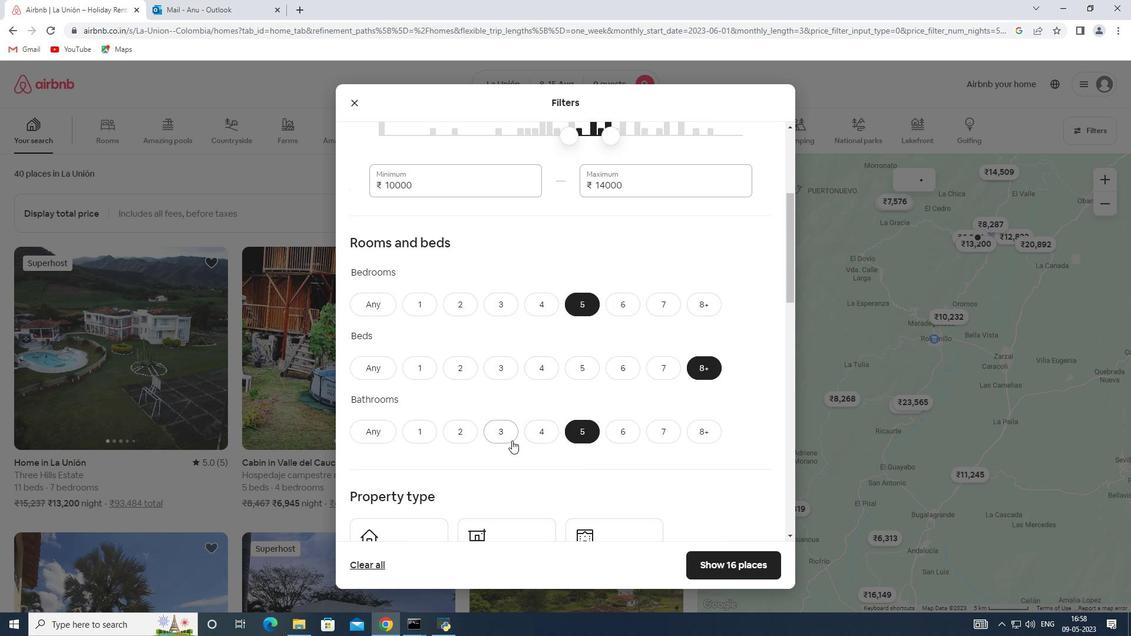 
Action: Mouse scrolled (512, 440) with delta (0, 0)
Screenshot: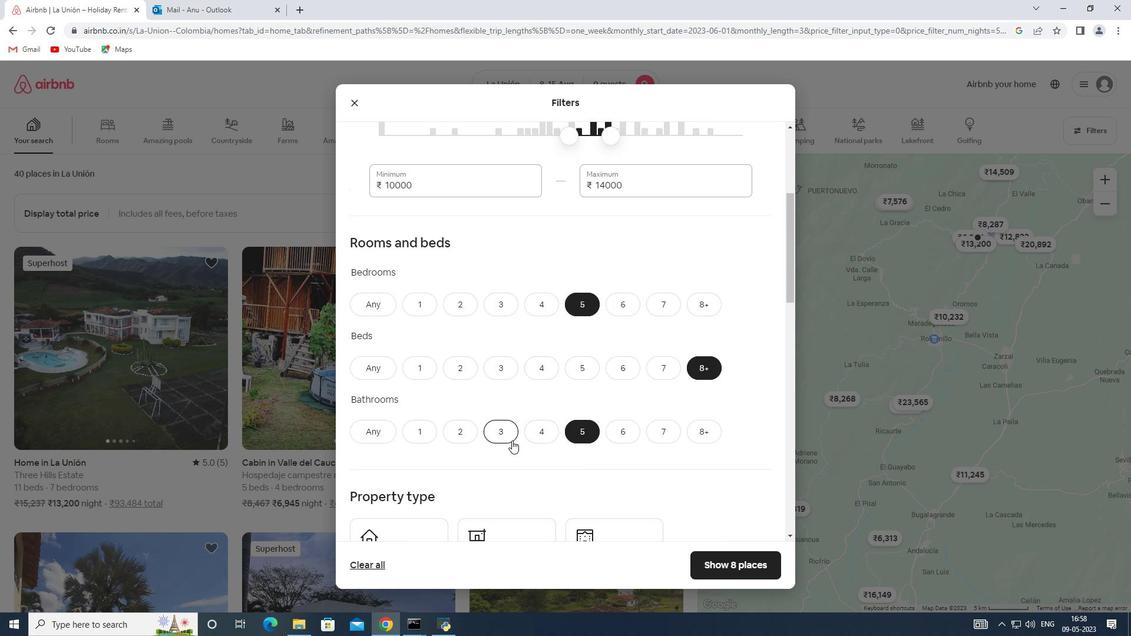 
Action: Mouse scrolled (512, 440) with delta (0, 0)
Screenshot: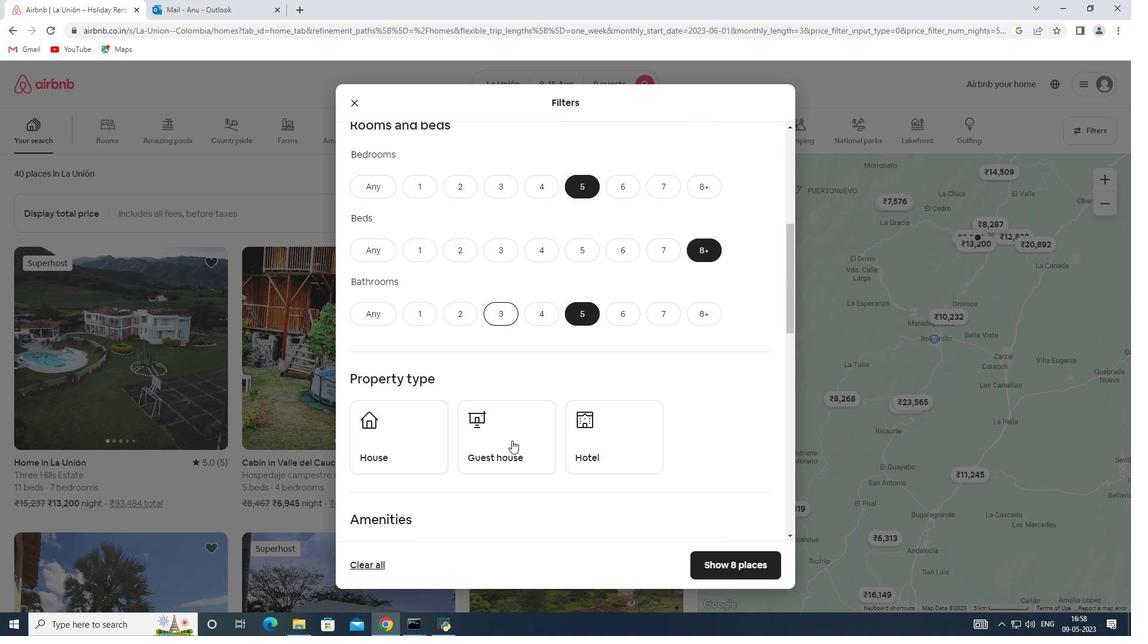 
Action: Mouse moved to (389, 404)
Screenshot: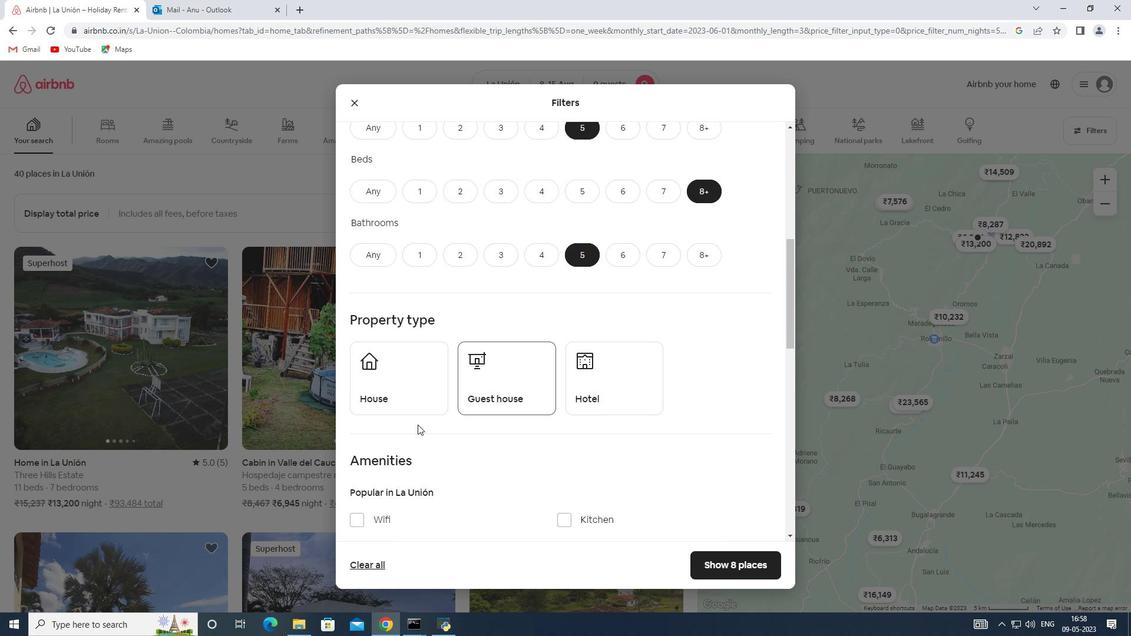 
Action: Mouse pressed left at (389, 404)
Screenshot: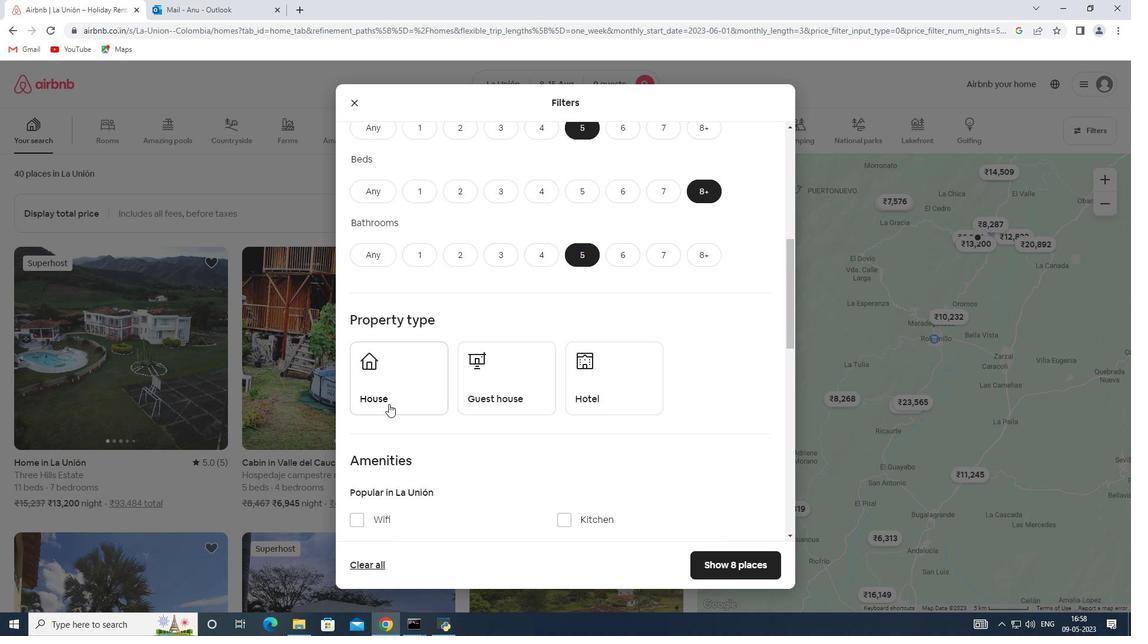 
Action: Mouse moved to (485, 392)
Screenshot: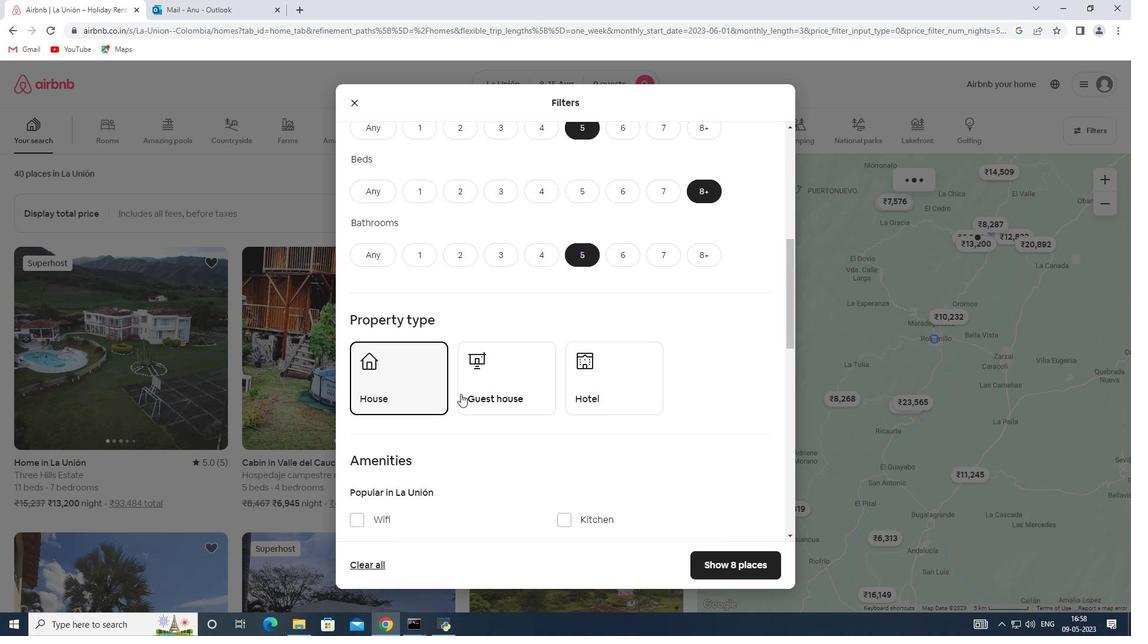 
Action: Mouse pressed left at (485, 392)
Screenshot: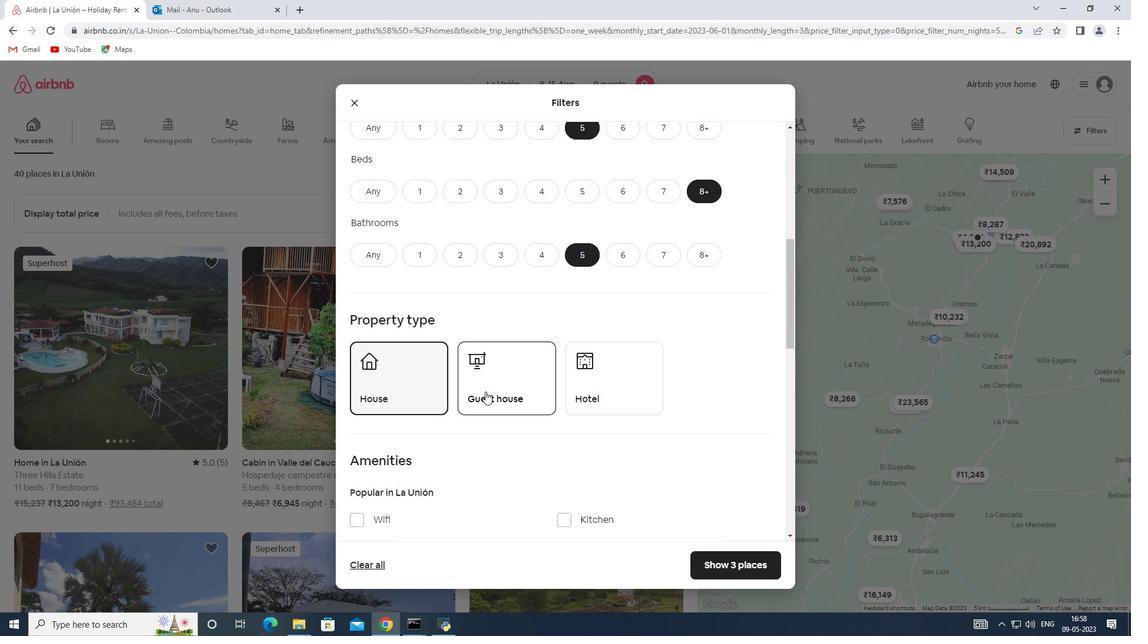 
Action: Mouse moved to (464, 396)
Screenshot: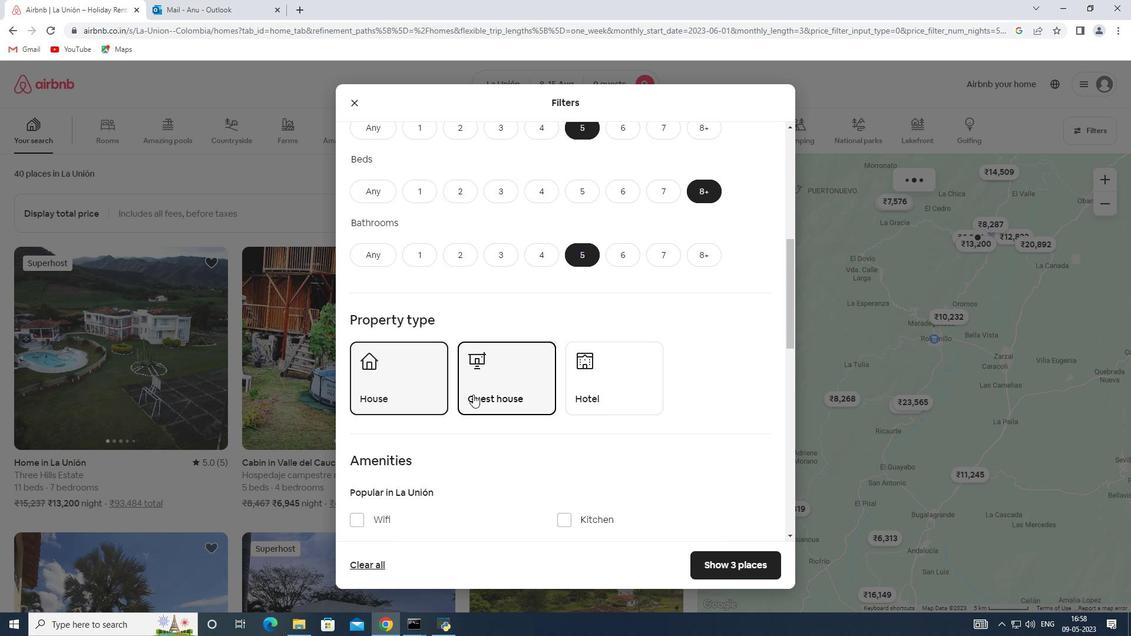 
Action: Mouse scrolled (464, 396) with delta (0, 0)
Screenshot: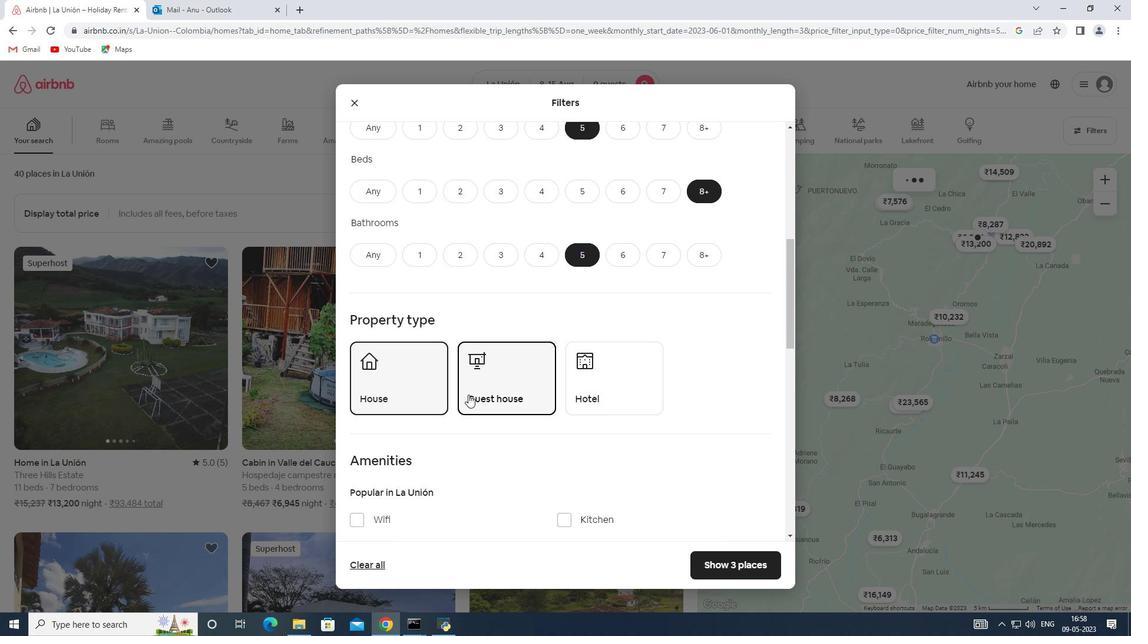 
Action: Mouse scrolled (464, 396) with delta (0, 0)
Screenshot: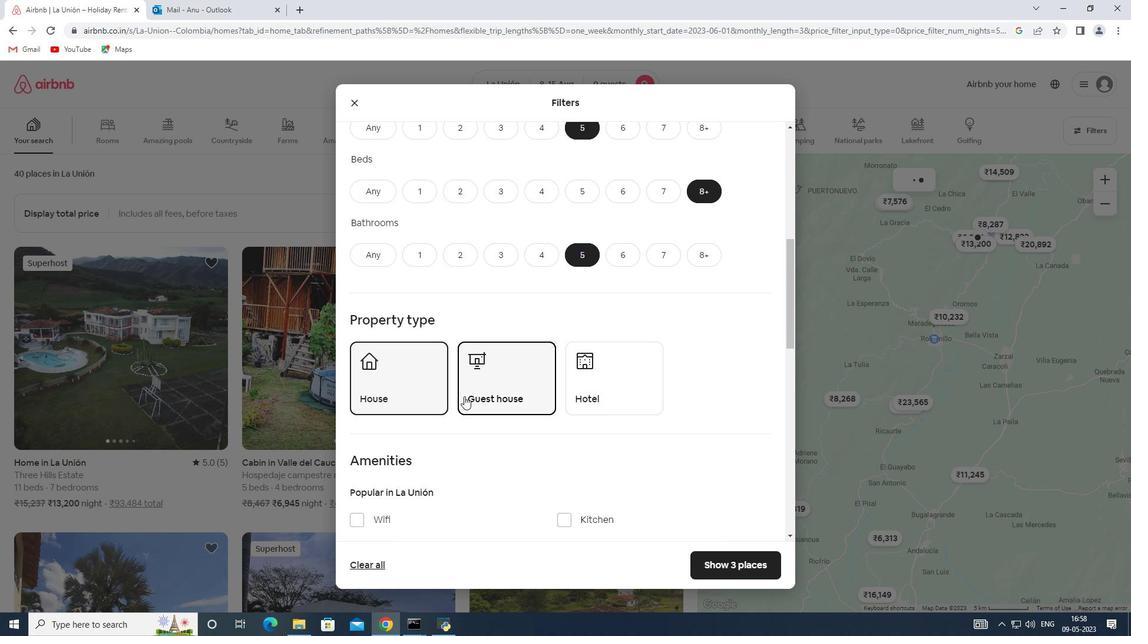 
Action: Mouse moved to (391, 402)
Screenshot: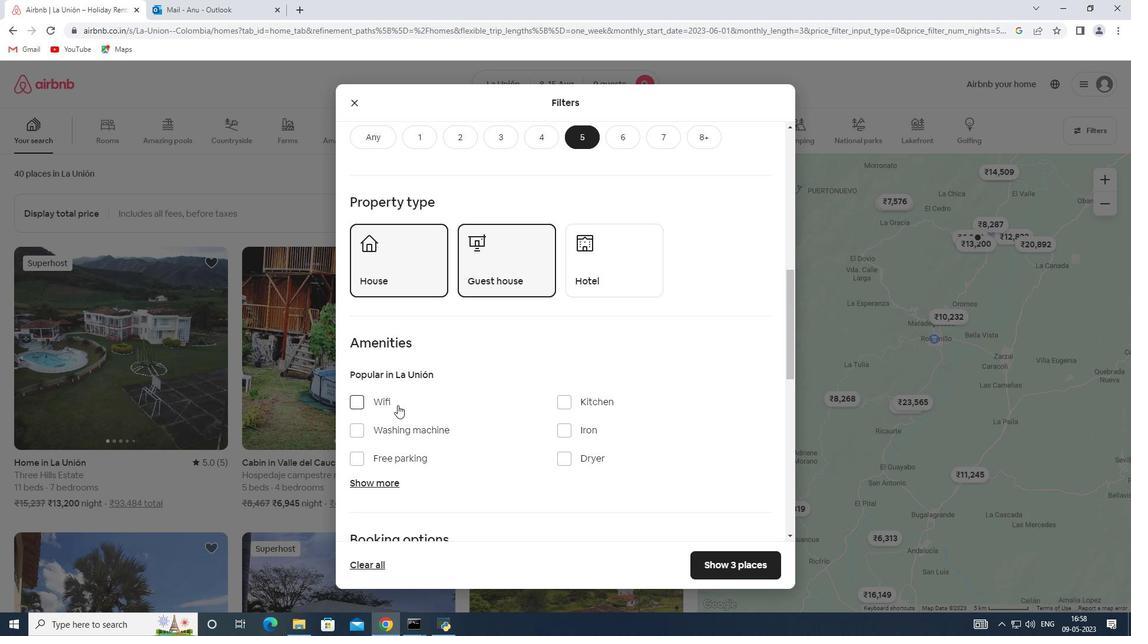 
Action: Mouse pressed left at (391, 402)
Screenshot: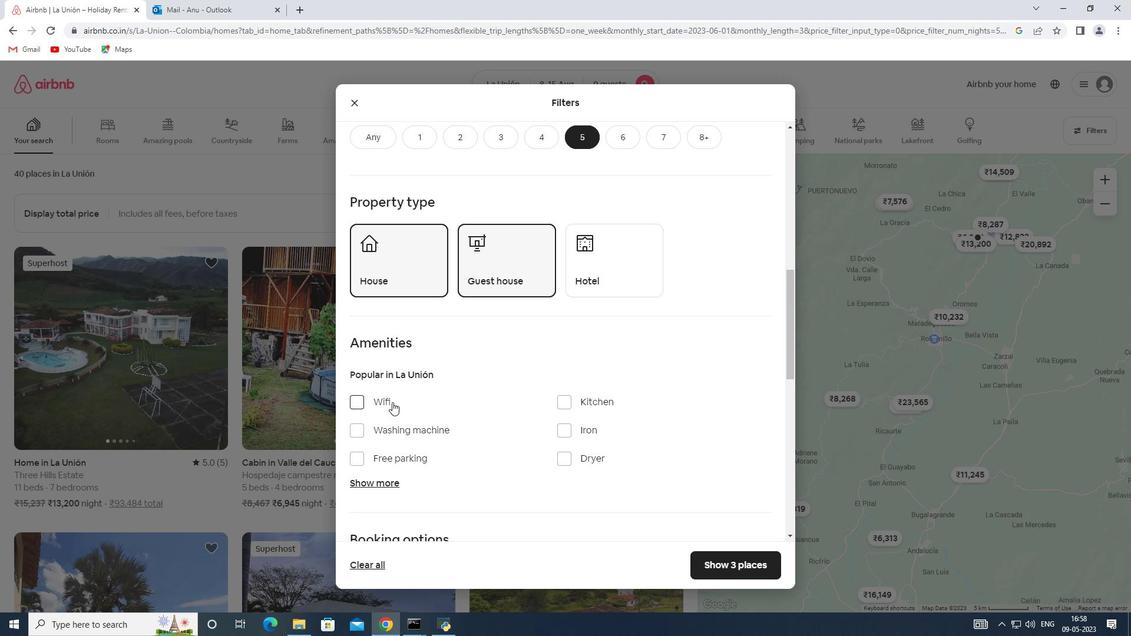 
Action: Mouse moved to (377, 484)
Screenshot: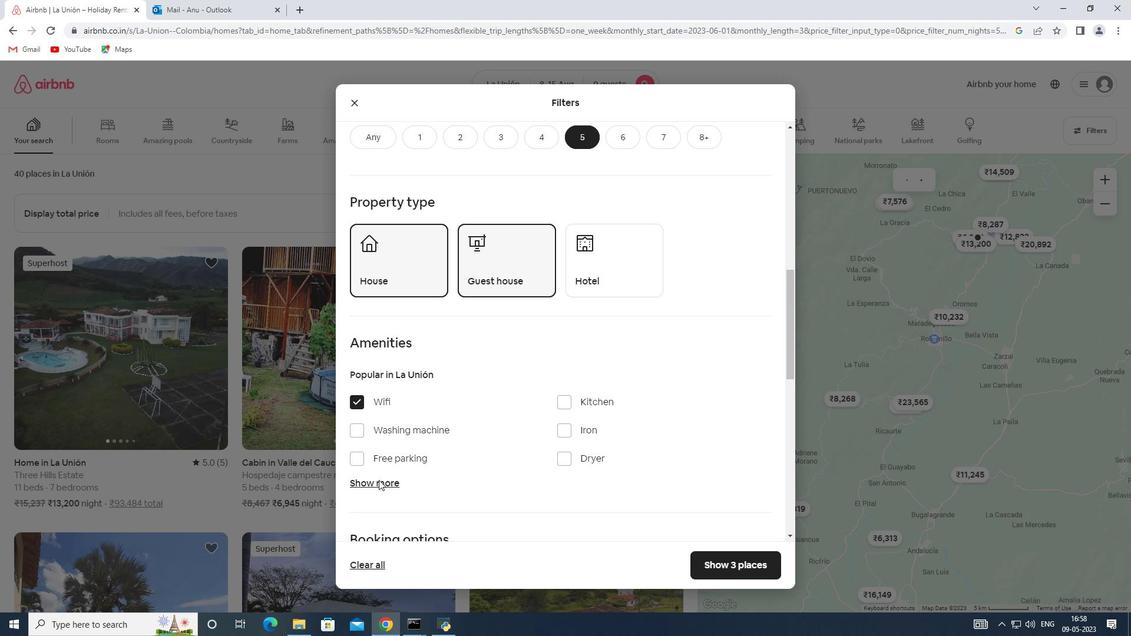 
Action: Mouse pressed left at (377, 484)
Screenshot: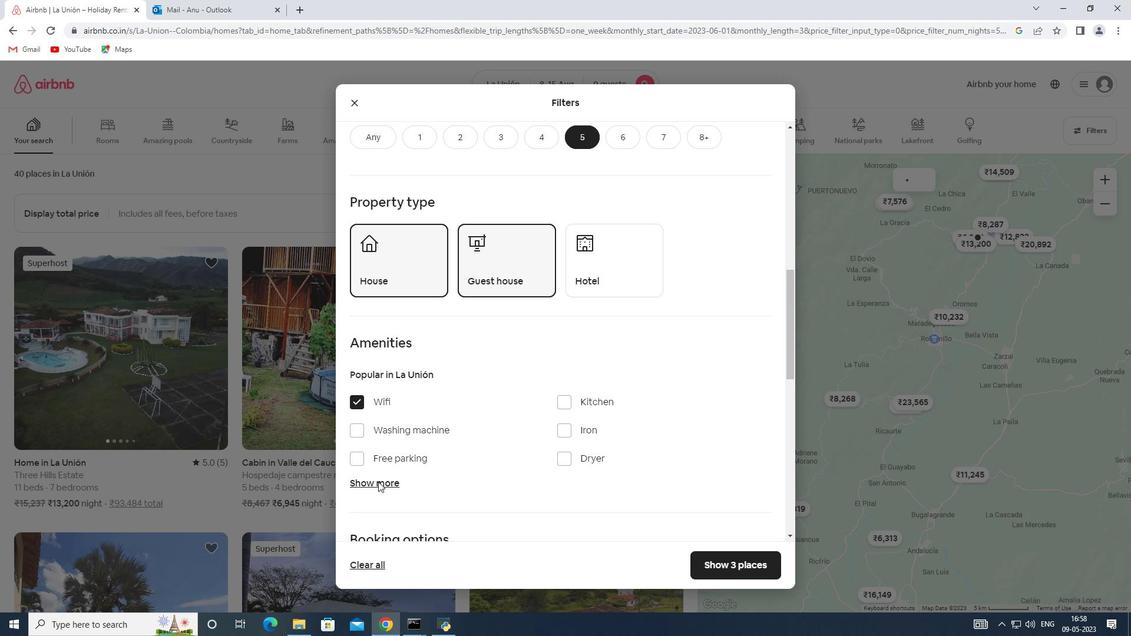 
Action: Mouse moved to (523, 457)
Screenshot: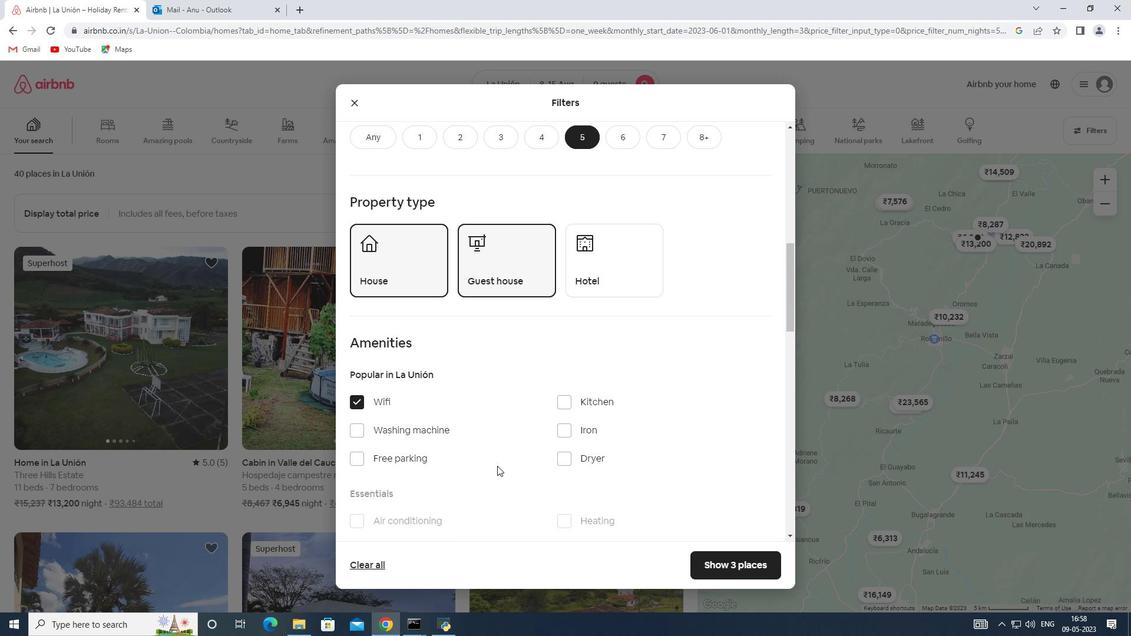 
Action: Mouse scrolled (523, 456) with delta (0, 0)
Screenshot: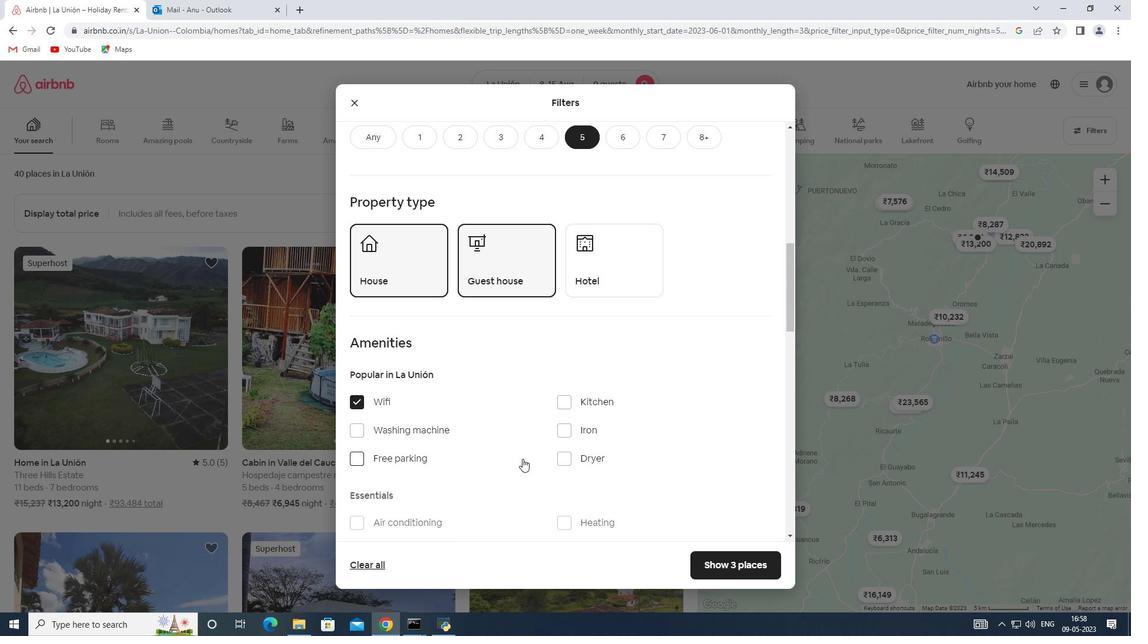 
Action: Mouse moved to (565, 492)
Screenshot: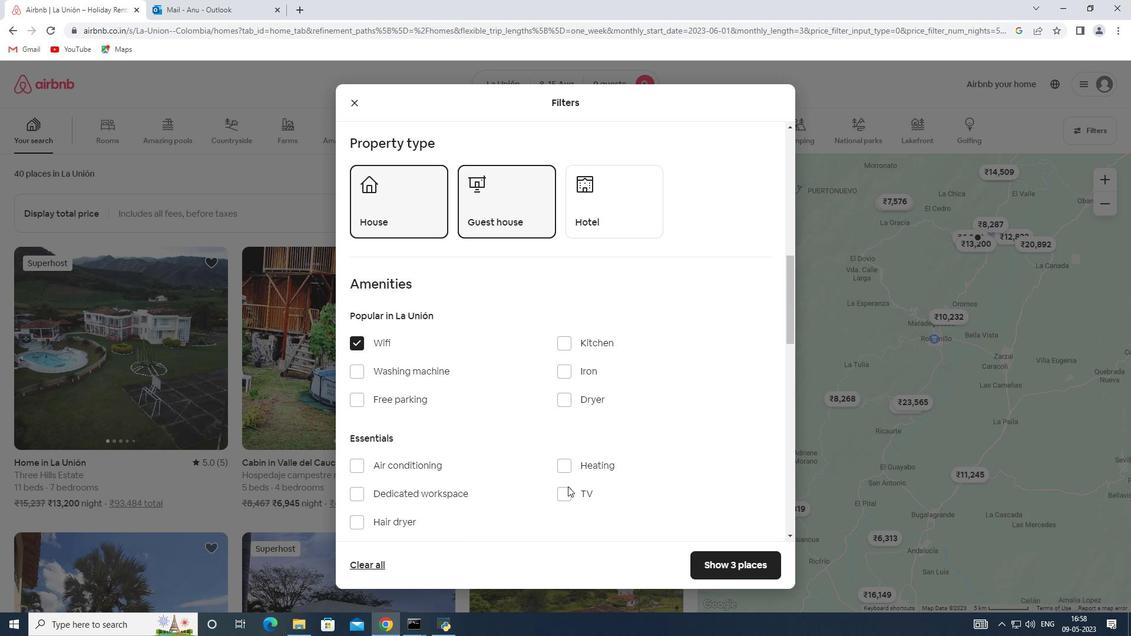 
Action: Mouse pressed left at (565, 492)
Screenshot: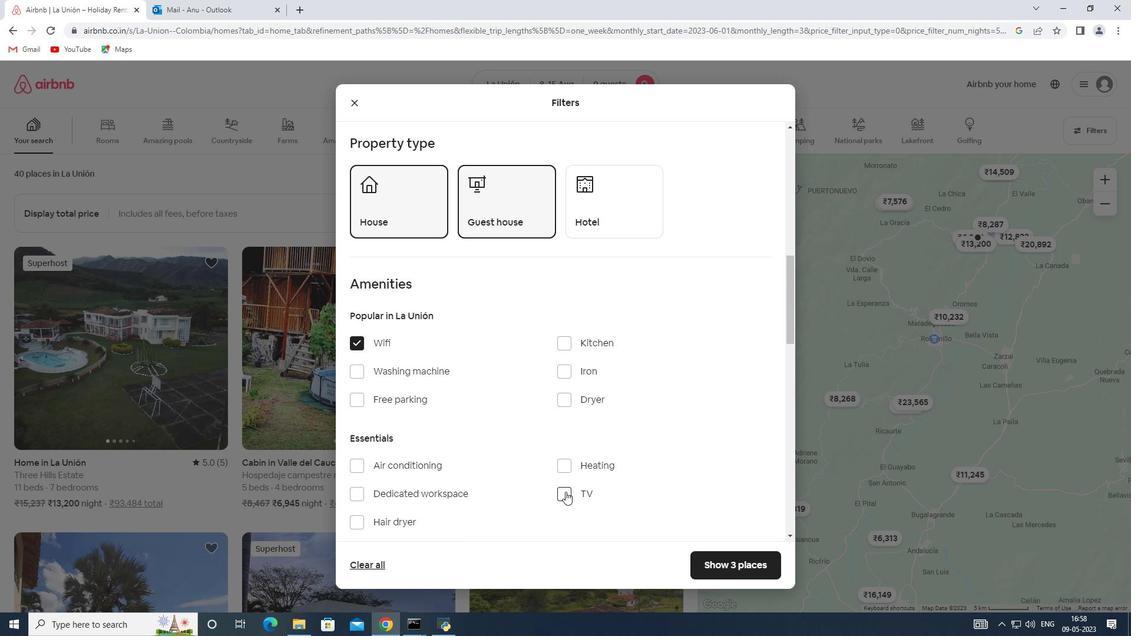 
Action: Mouse moved to (359, 398)
Screenshot: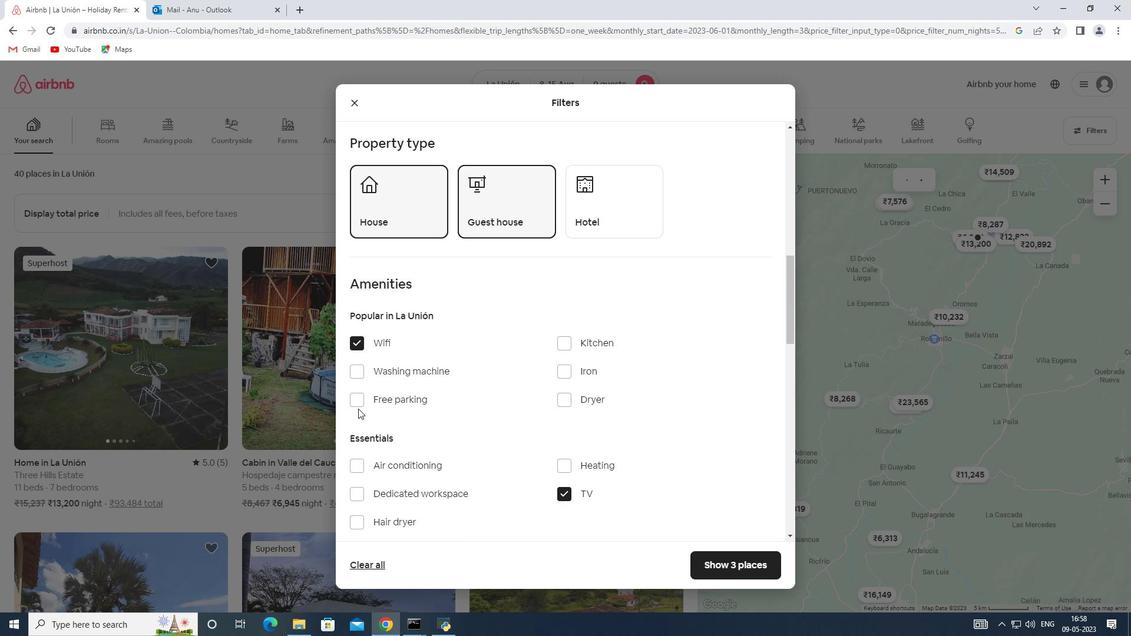 
Action: Mouse pressed left at (359, 398)
Screenshot: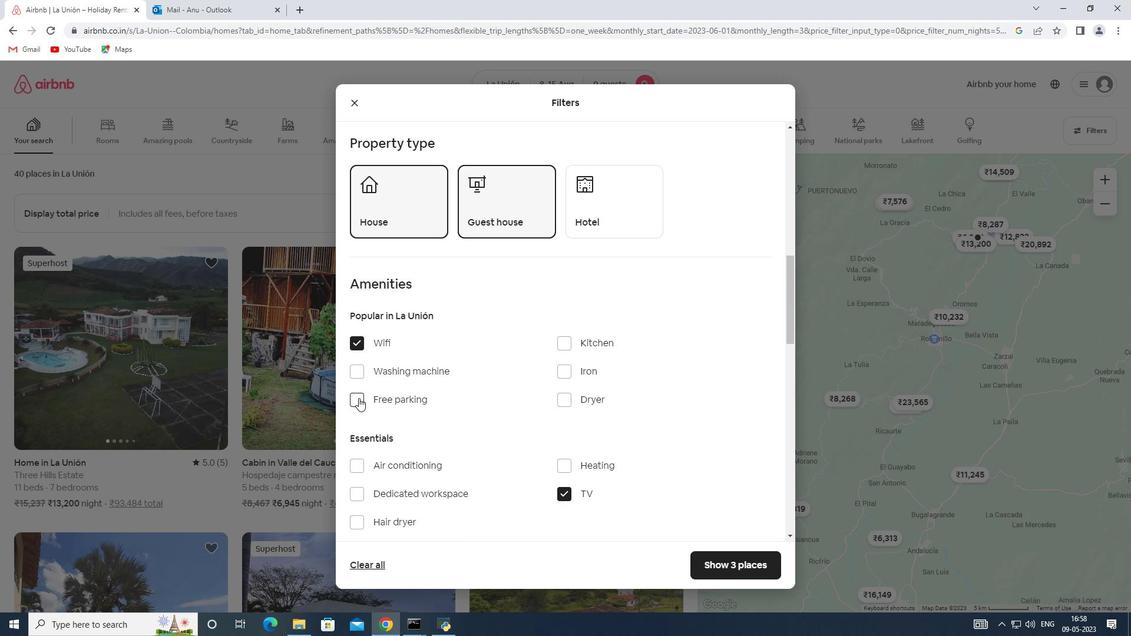 
Action: Mouse moved to (455, 395)
Screenshot: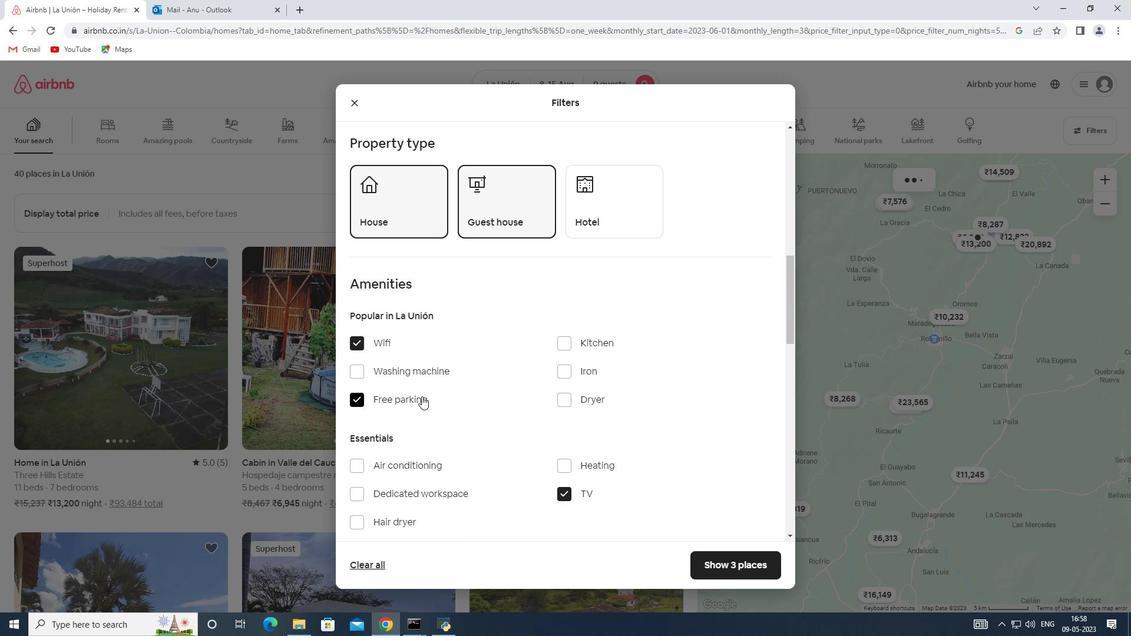 
Action: Mouse scrolled (455, 394) with delta (0, 0)
Screenshot: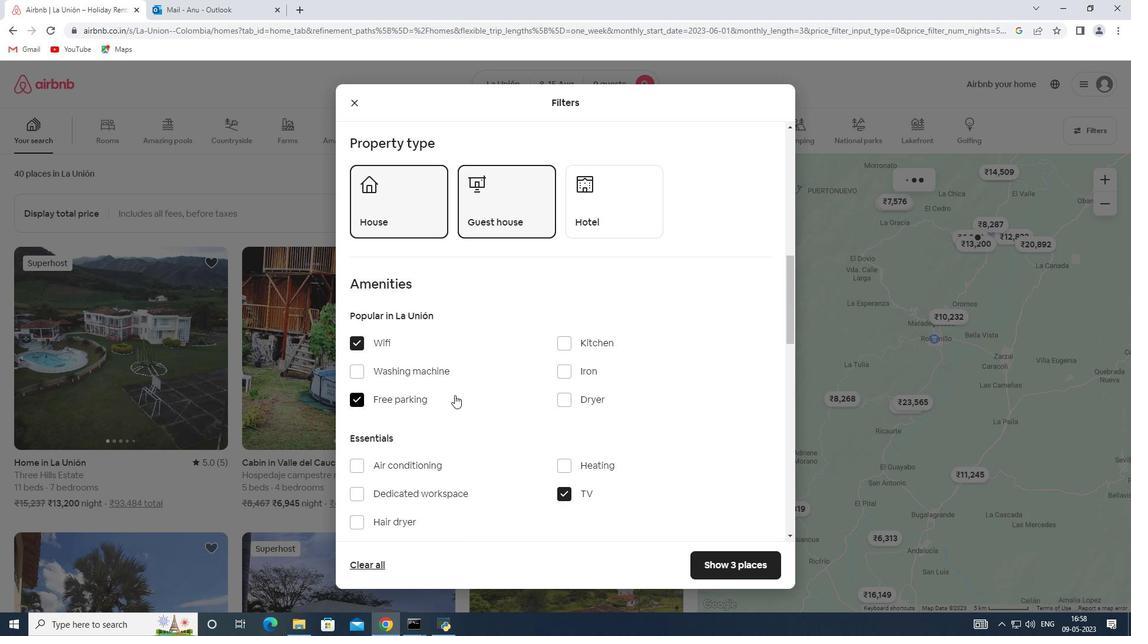 
Action: Mouse scrolled (455, 394) with delta (0, 0)
Screenshot: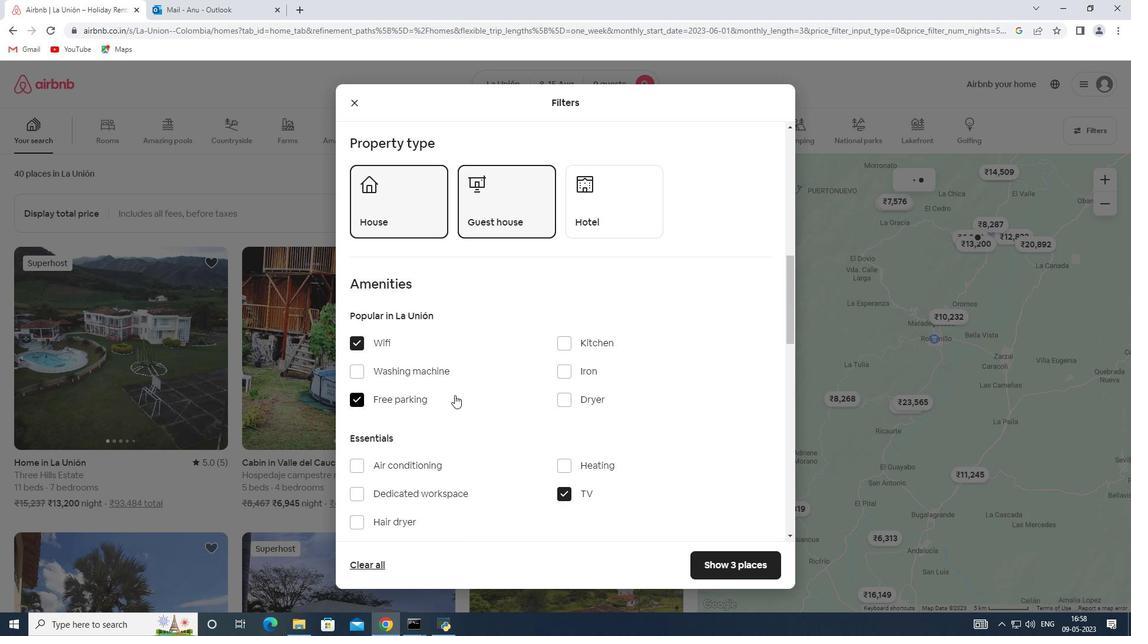 
Action: Mouse scrolled (455, 394) with delta (0, 0)
Screenshot: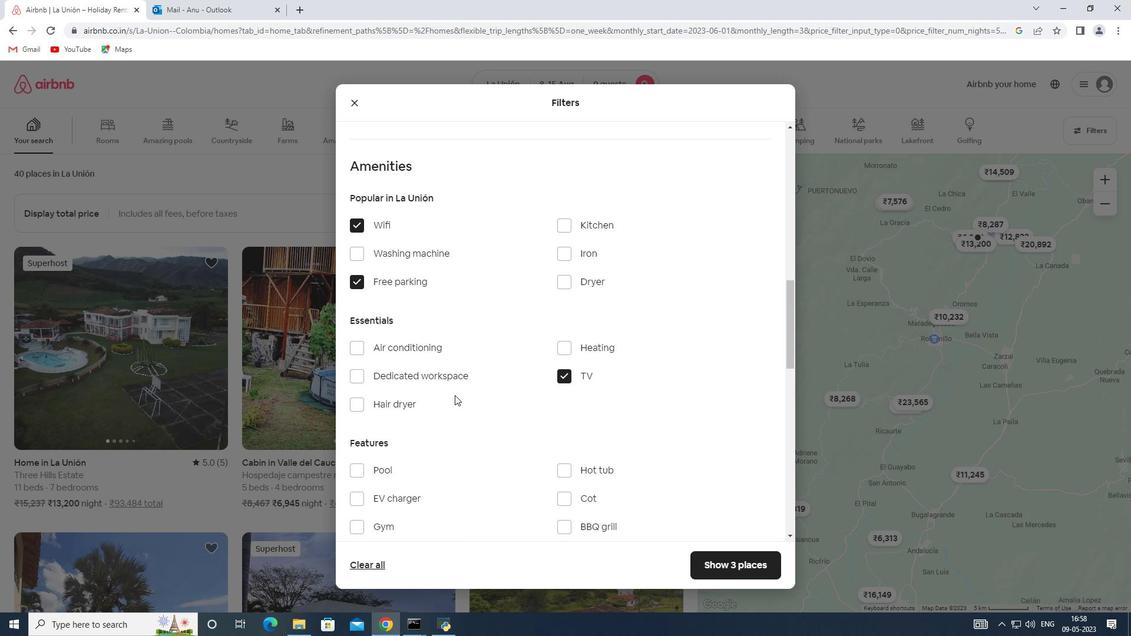 
Action: Mouse scrolled (455, 394) with delta (0, 0)
Screenshot: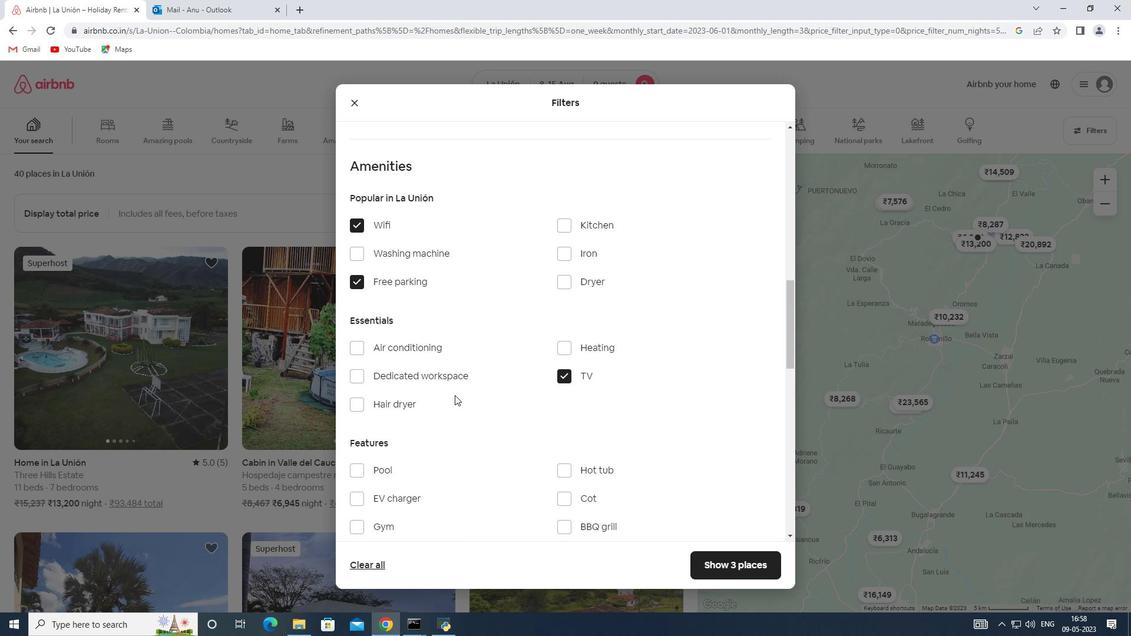 
Action: Mouse moved to (381, 407)
Screenshot: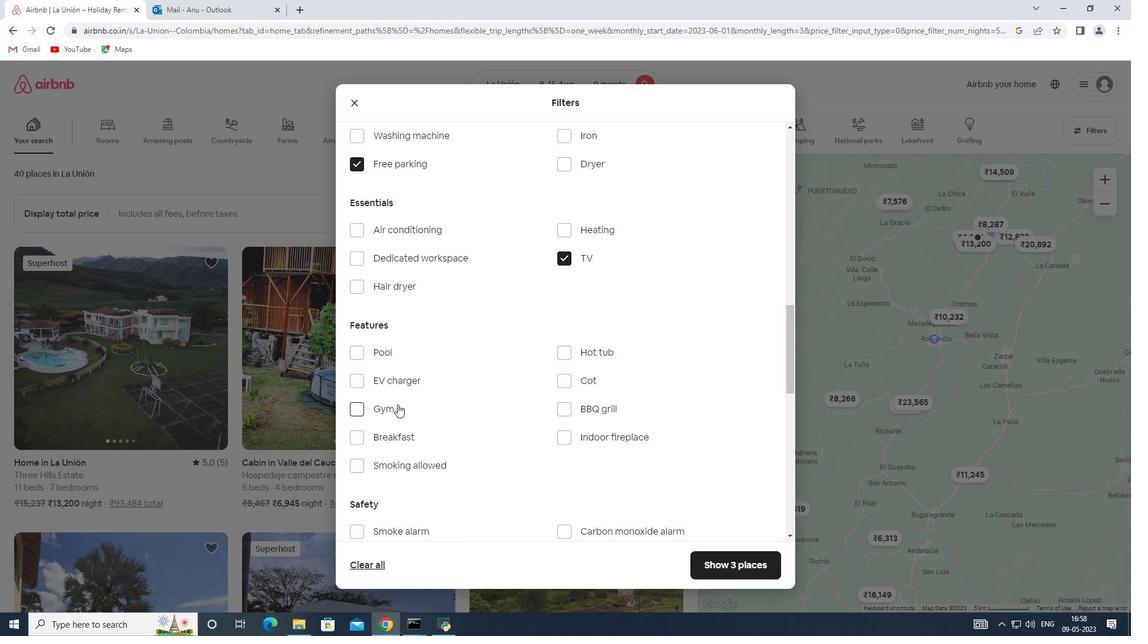 
Action: Mouse pressed left at (381, 407)
Screenshot: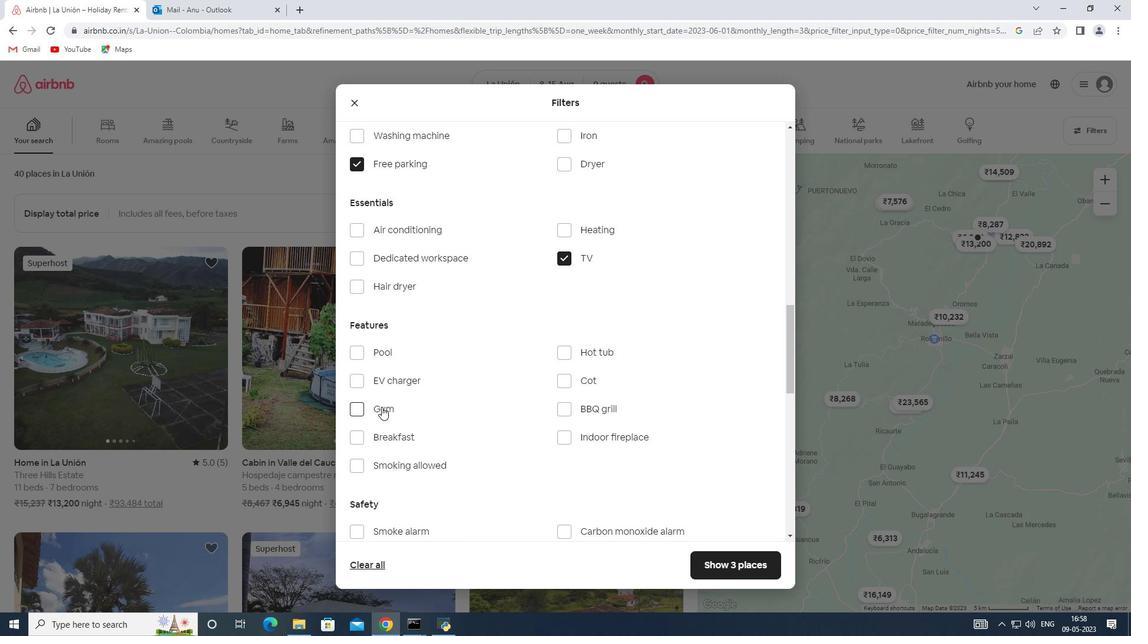 
Action: Mouse moved to (394, 437)
Screenshot: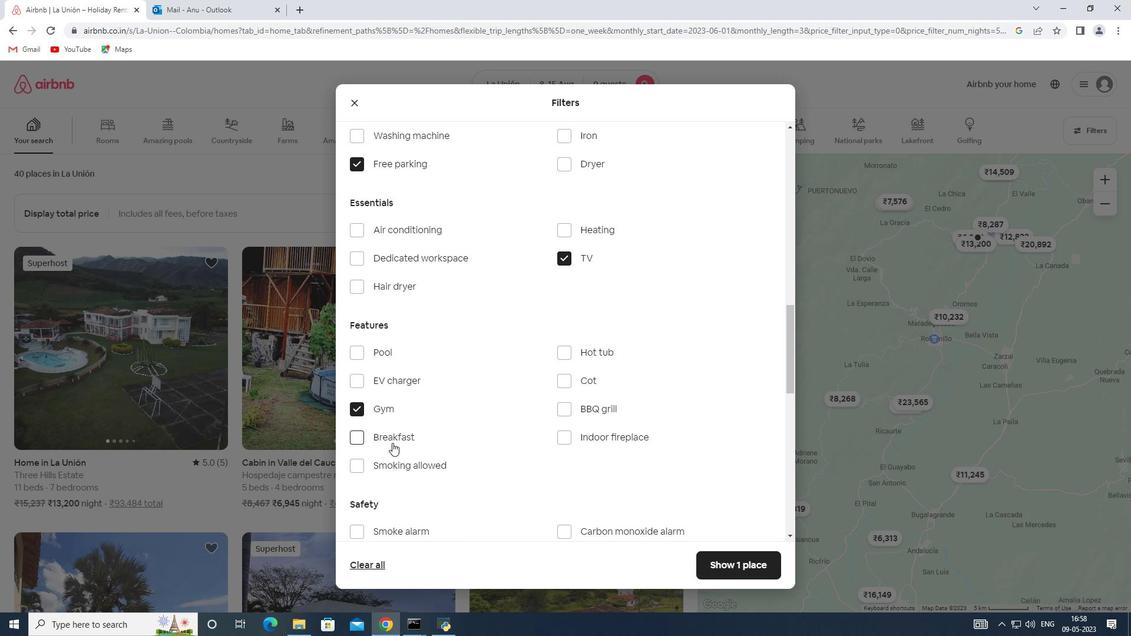 
Action: Mouse pressed left at (394, 437)
Screenshot: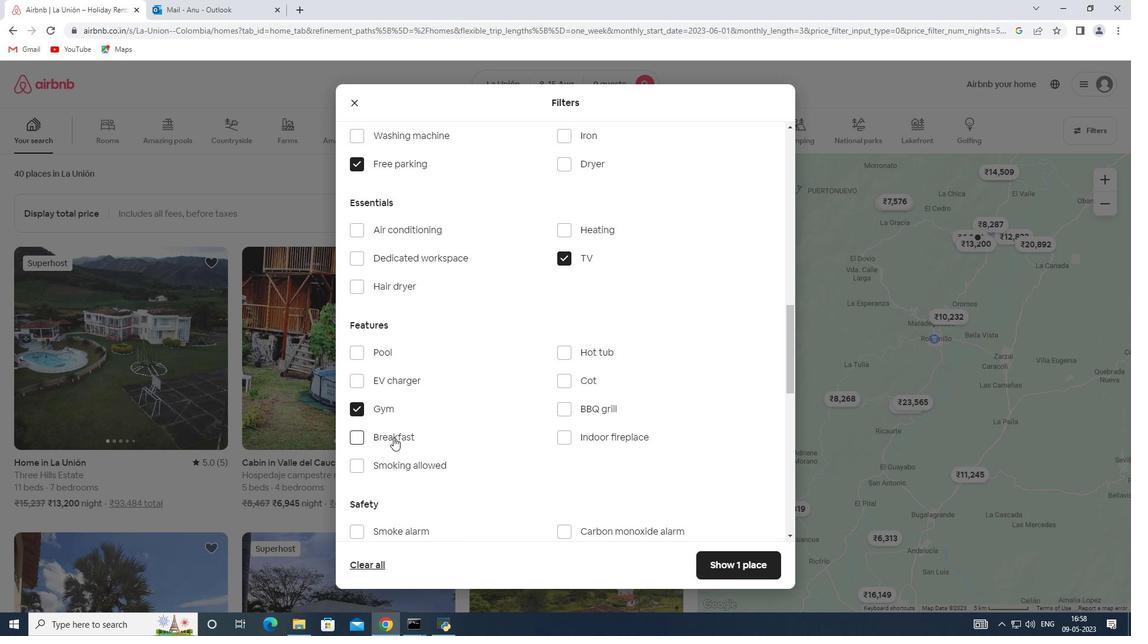 
Action: Mouse moved to (528, 435)
Screenshot: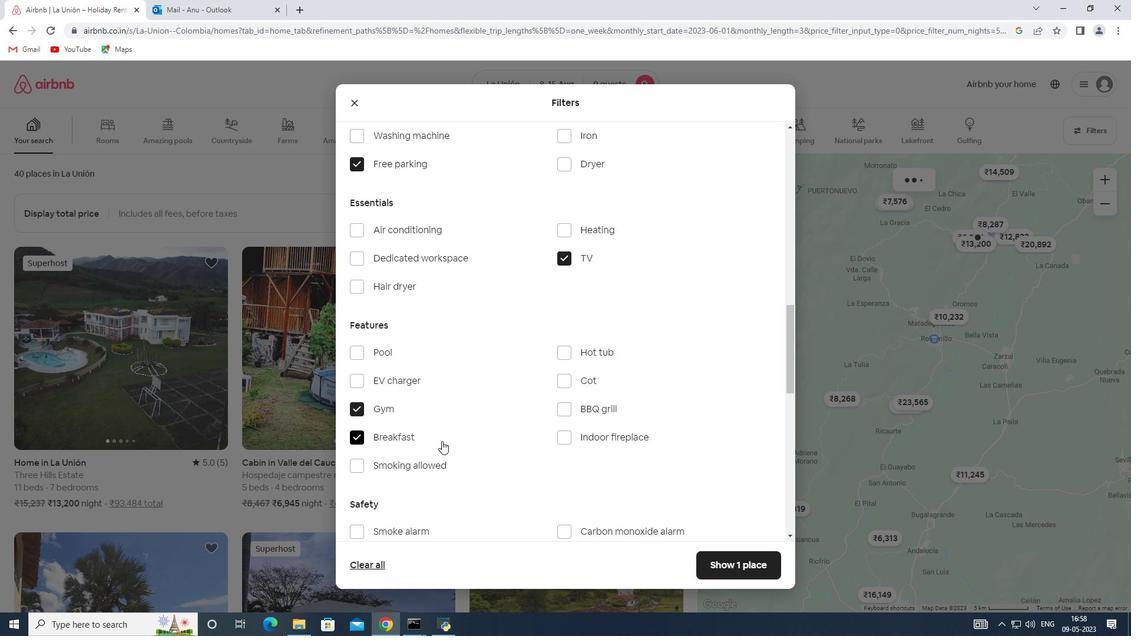 
Action: Mouse scrolled (528, 434) with delta (0, 0)
Screenshot: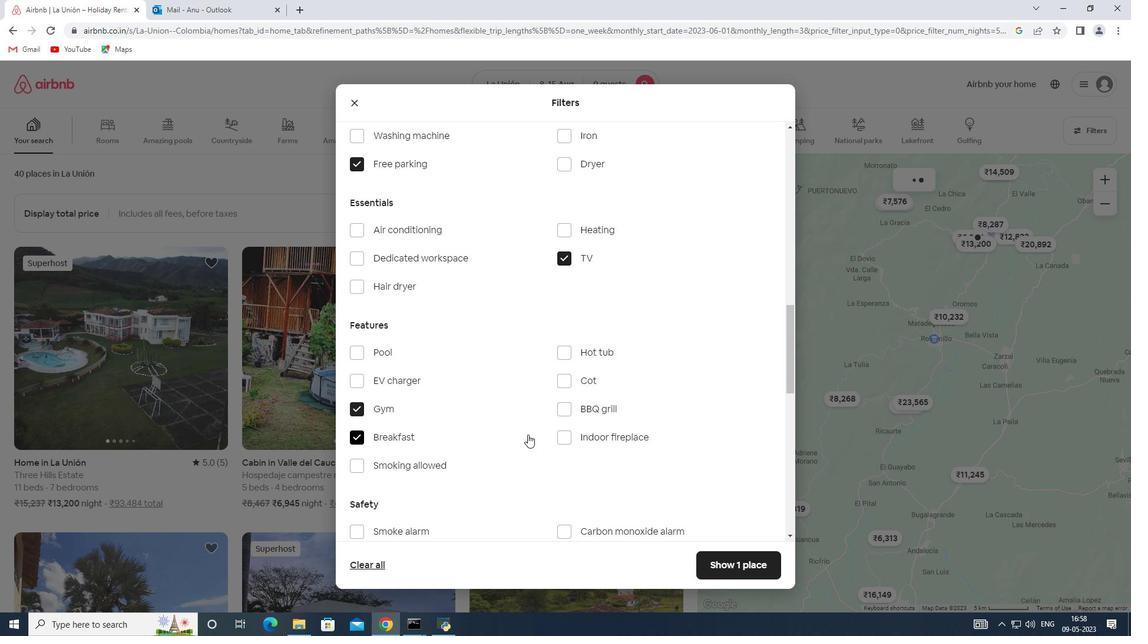 
Action: Mouse moved to (528, 435)
Screenshot: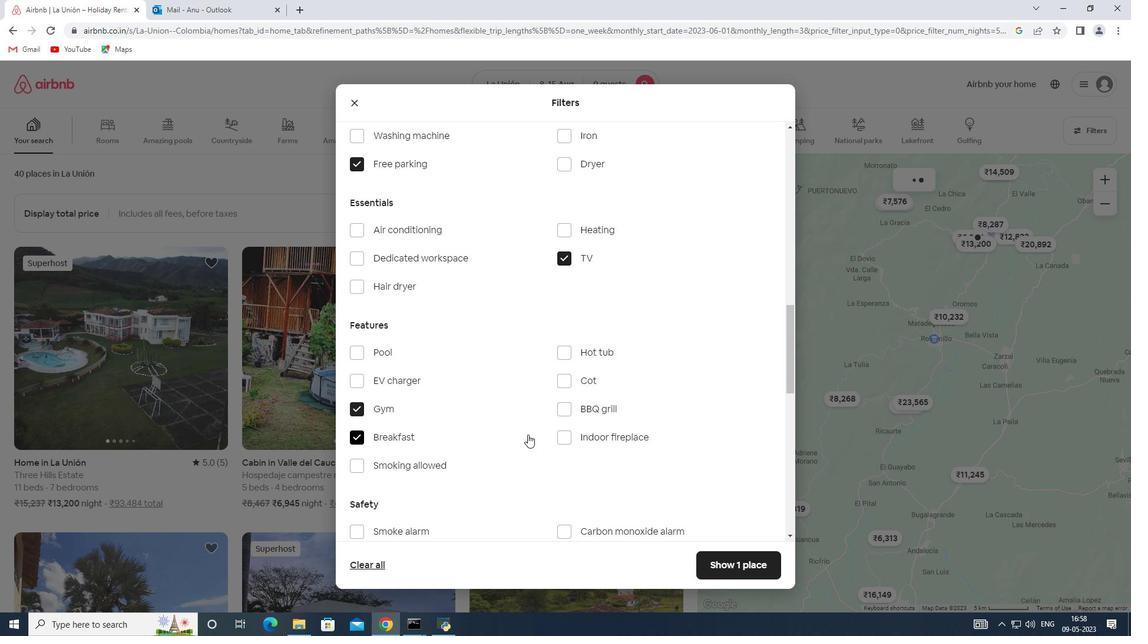 
Action: Mouse scrolled (528, 434) with delta (0, 0)
Screenshot: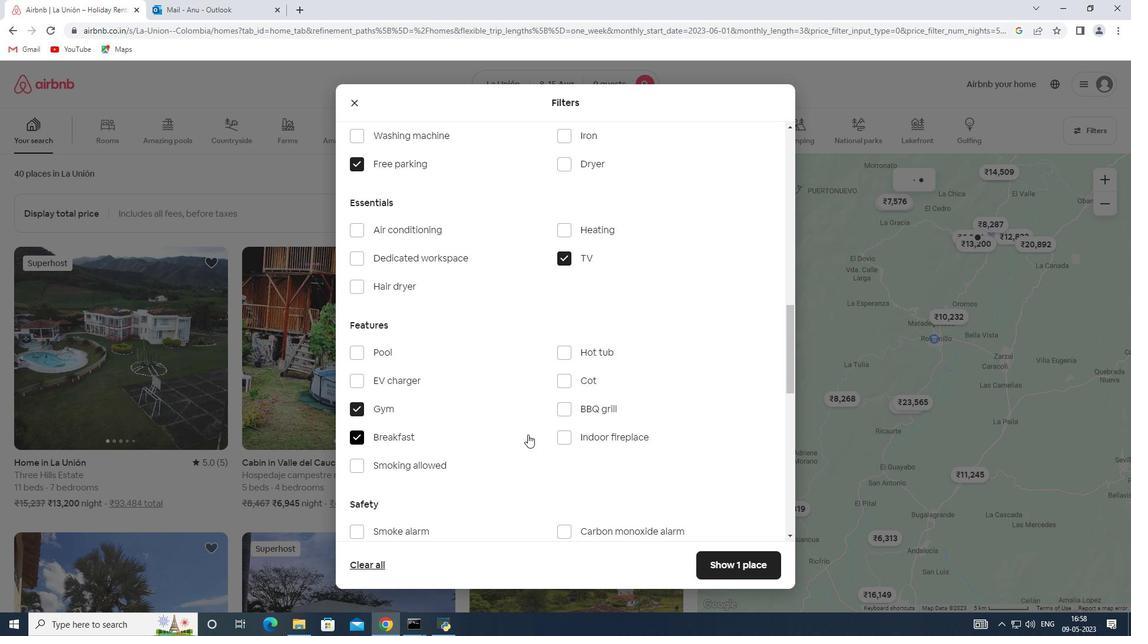 
Action: Mouse scrolled (528, 434) with delta (0, 0)
Screenshot: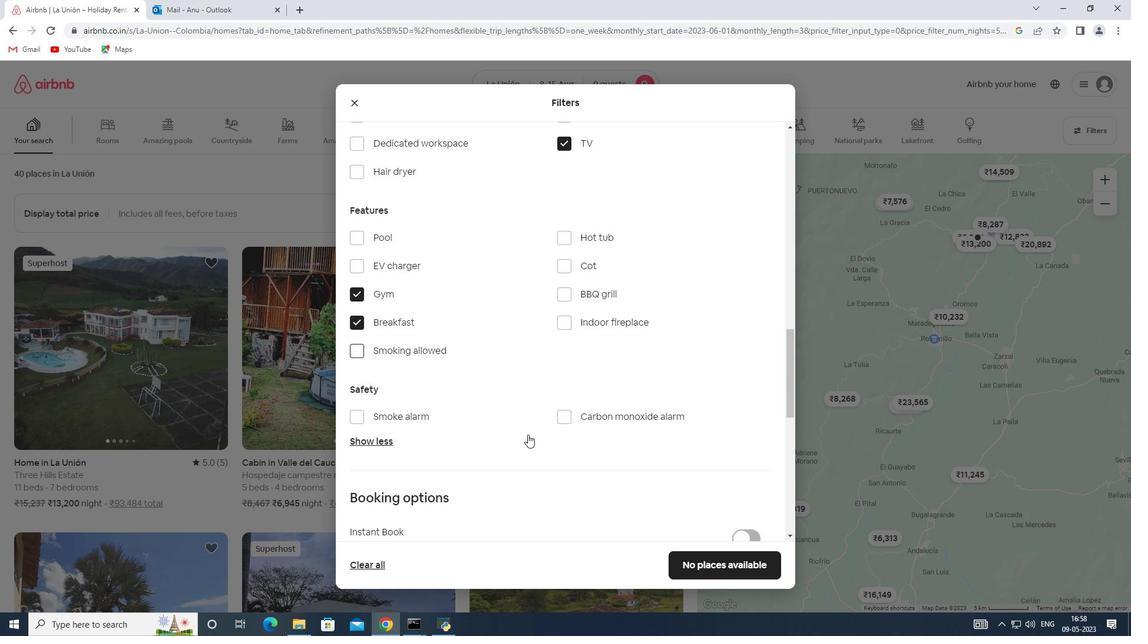 
Action: Mouse scrolled (528, 434) with delta (0, 0)
Screenshot: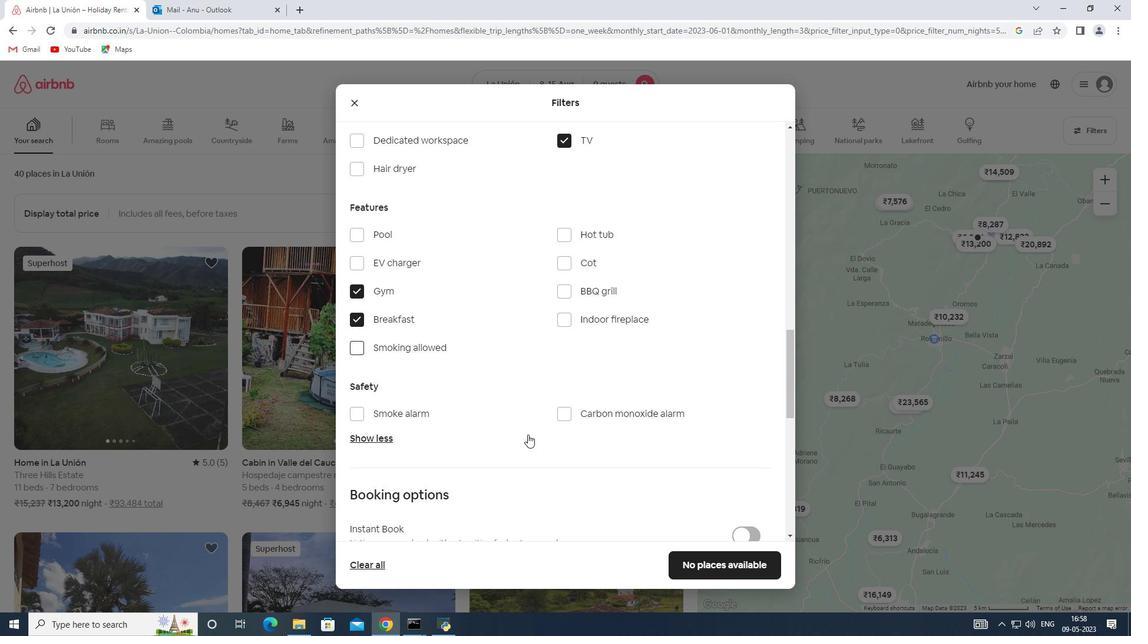 
Action: Mouse moved to (746, 459)
Screenshot: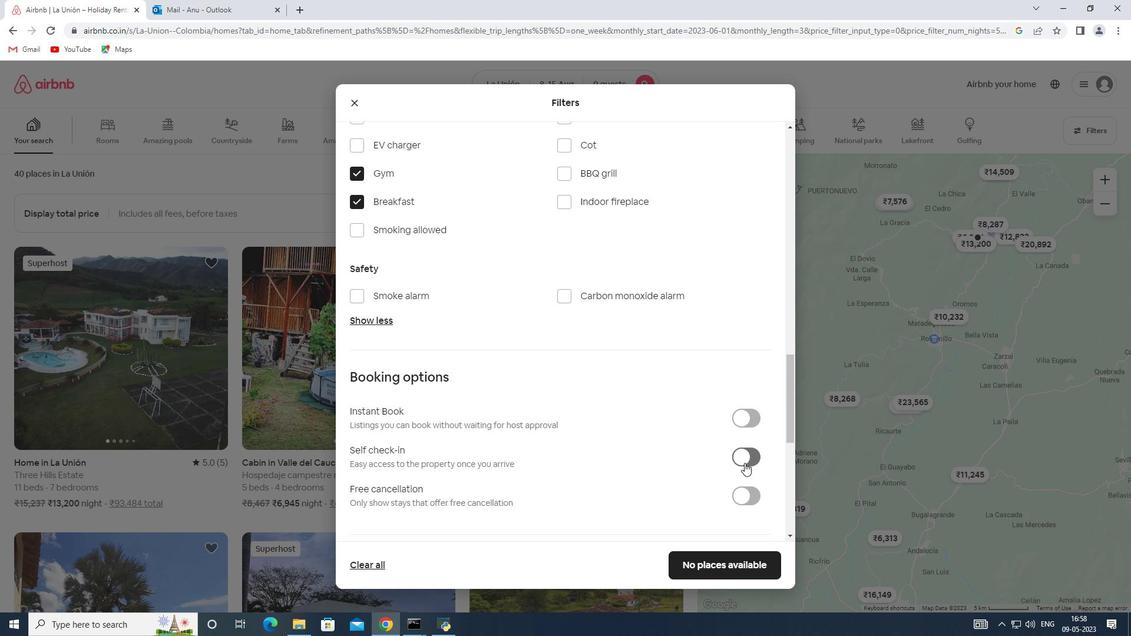 
Action: Mouse pressed left at (746, 459)
Screenshot: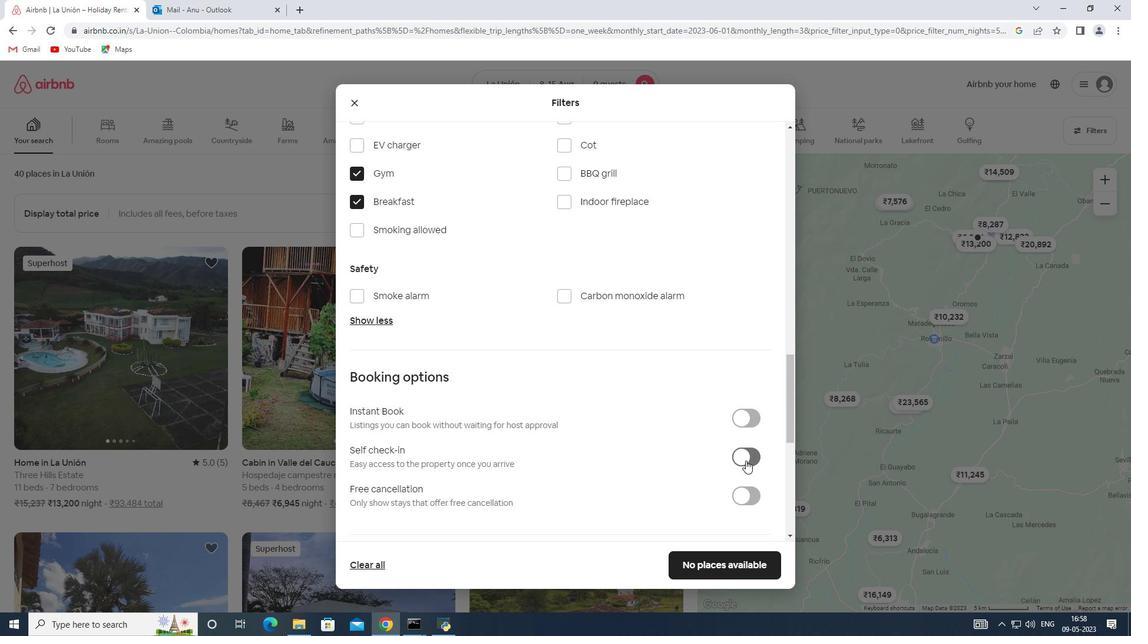 
Action: Mouse moved to (435, 472)
Screenshot: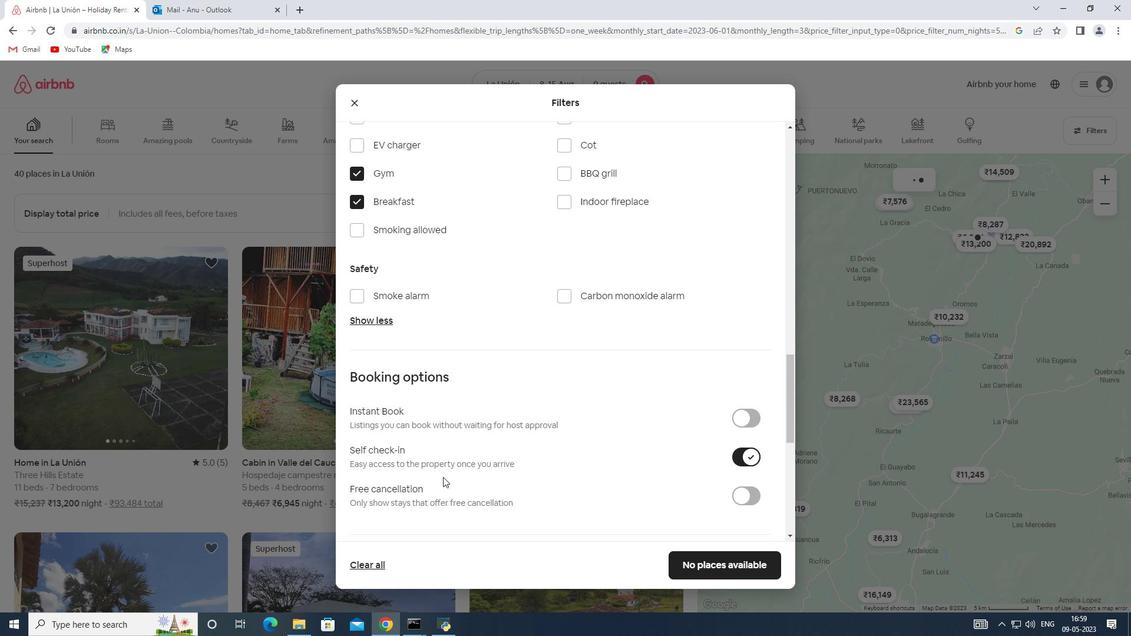 
Action: Mouse scrolled (435, 472) with delta (0, 0)
Screenshot: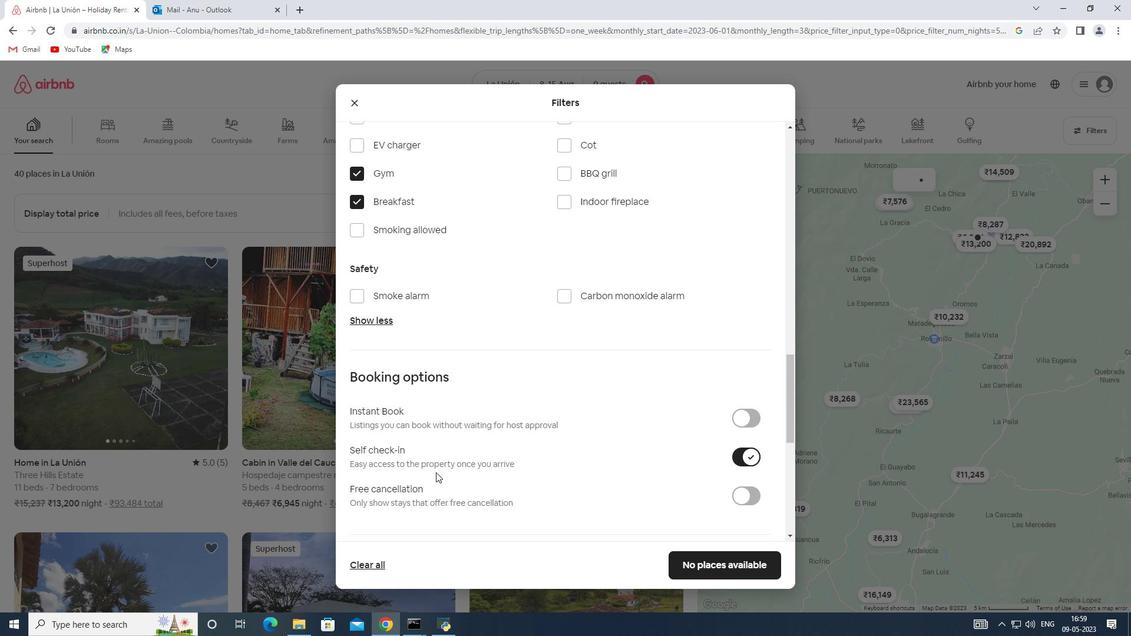 
Action: Mouse scrolled (435, 472) with delta (0, 0)
Screenshot: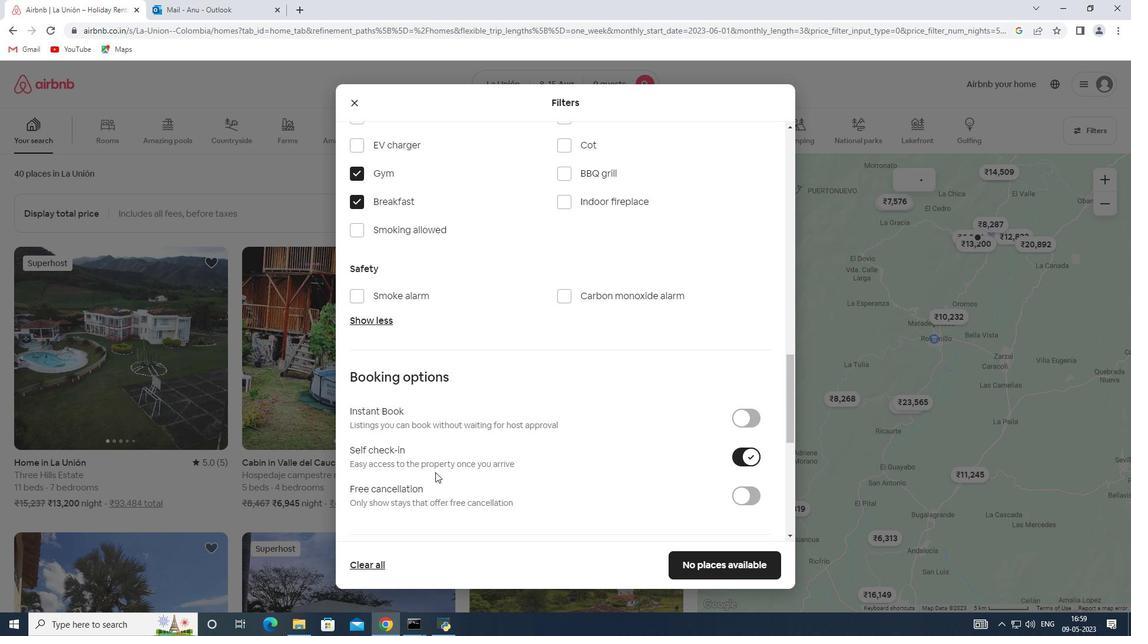 
Action: Mouse scrolled (435, 472) with delta (0, 0)
Screenshot: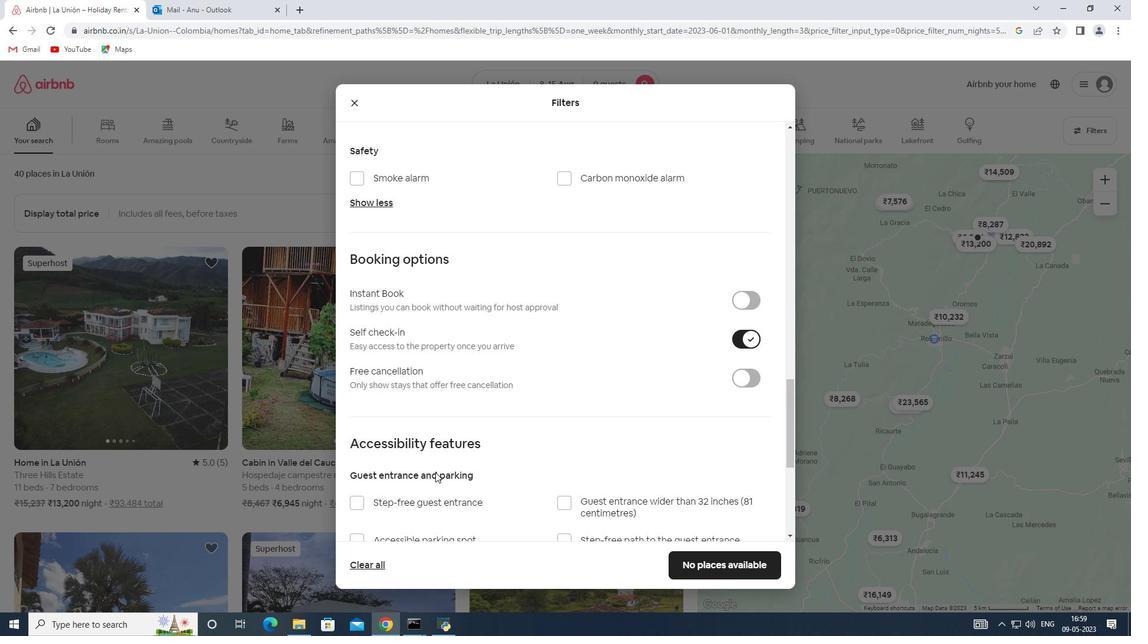 
Action: Mouse scrolled (435, 472) with delta (0, 0)
Screenshot: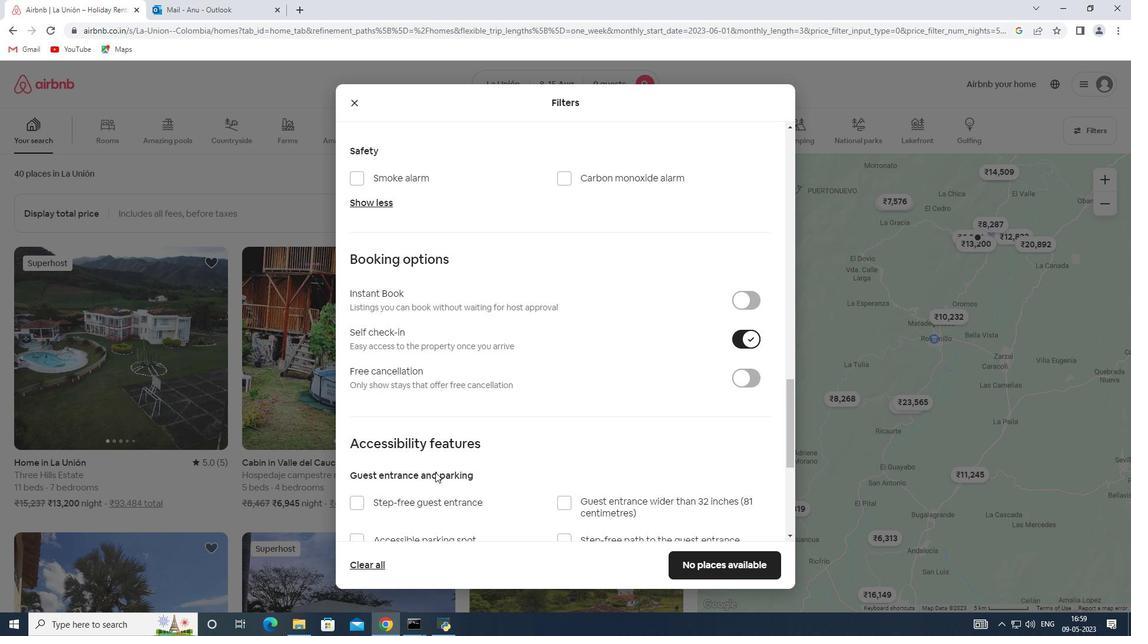 
Action: Mouse scrolled (435, 472) with delta (0, 0)
Screenshot: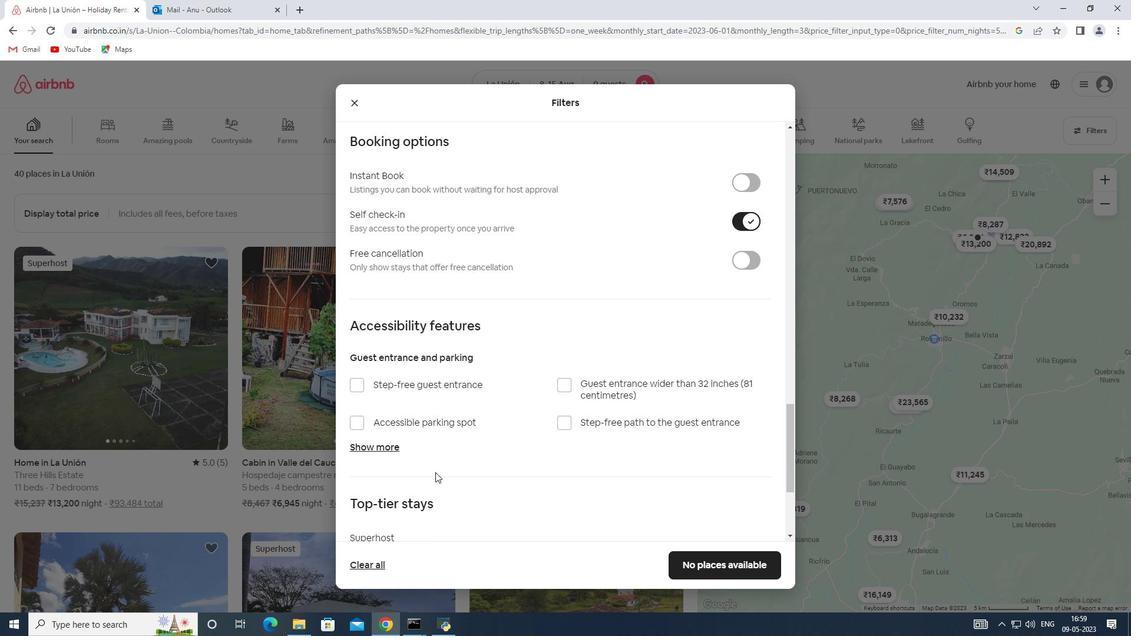 
Action: Mouse scrolled (435, 472) with delta (0, 0)
Screenshot: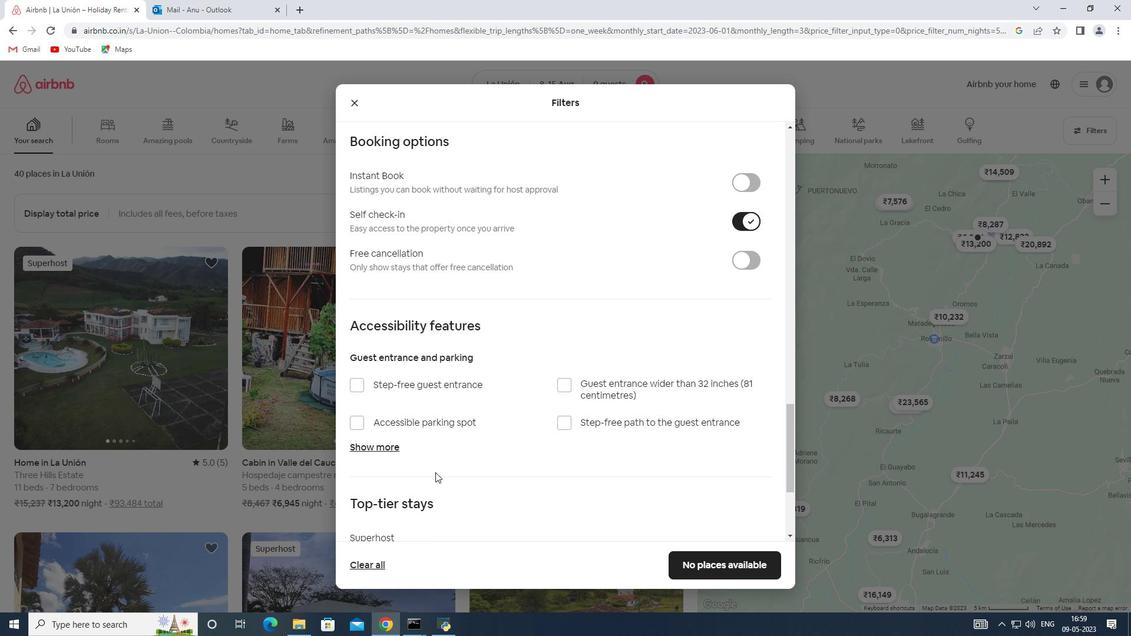 
Action: Mouse scrolled (435, 472) with delta (0, 0)
Screenshot: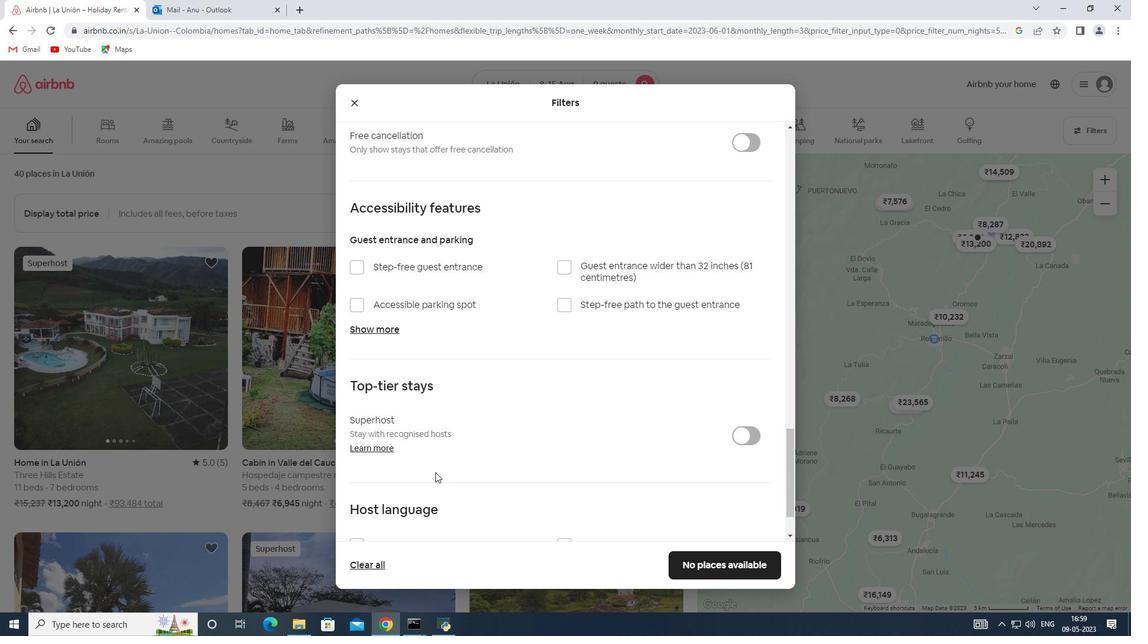 
Action: Mouse moved to (376, 486)
Screenshot: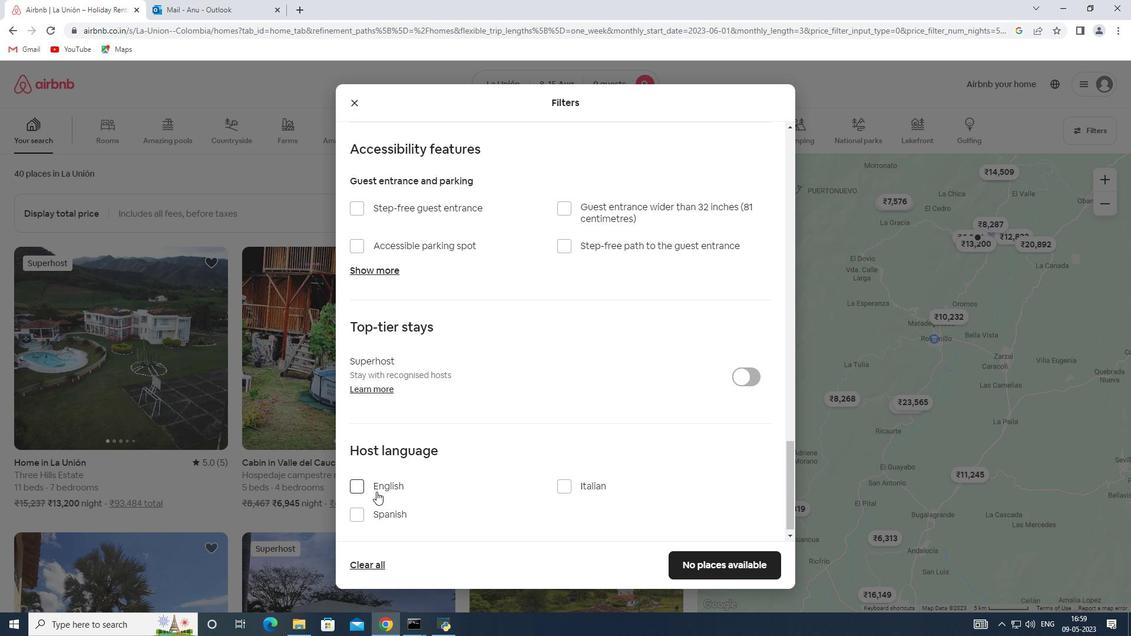 
Action: Mouse pressed left at (376, 486)
Screenshot: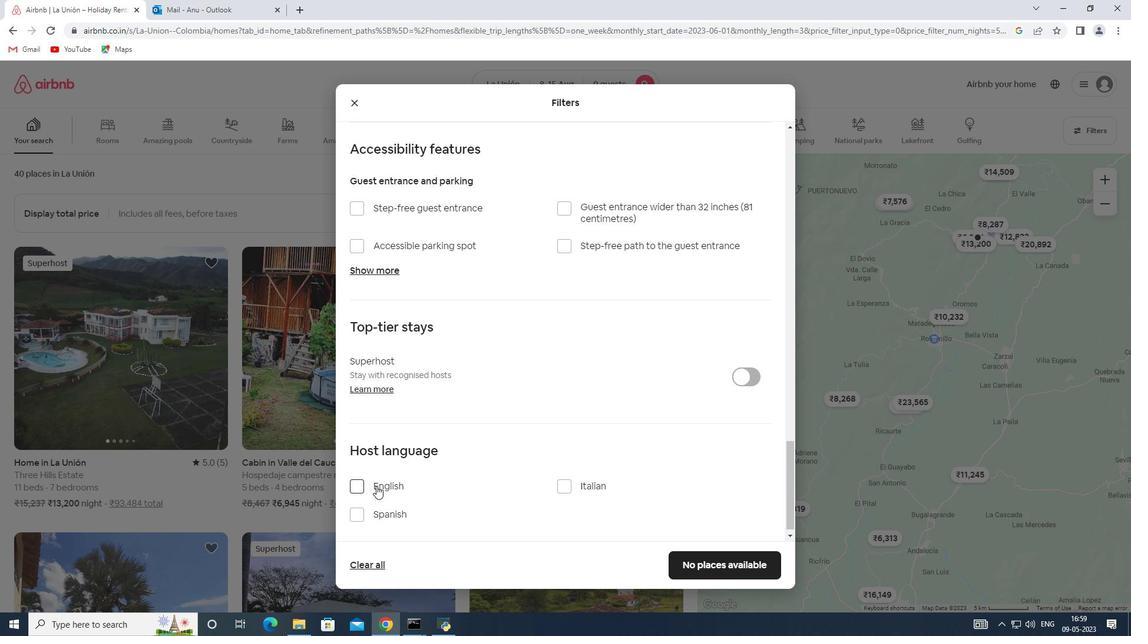
Action: Mouse moved to (705, 562)
Screenshot: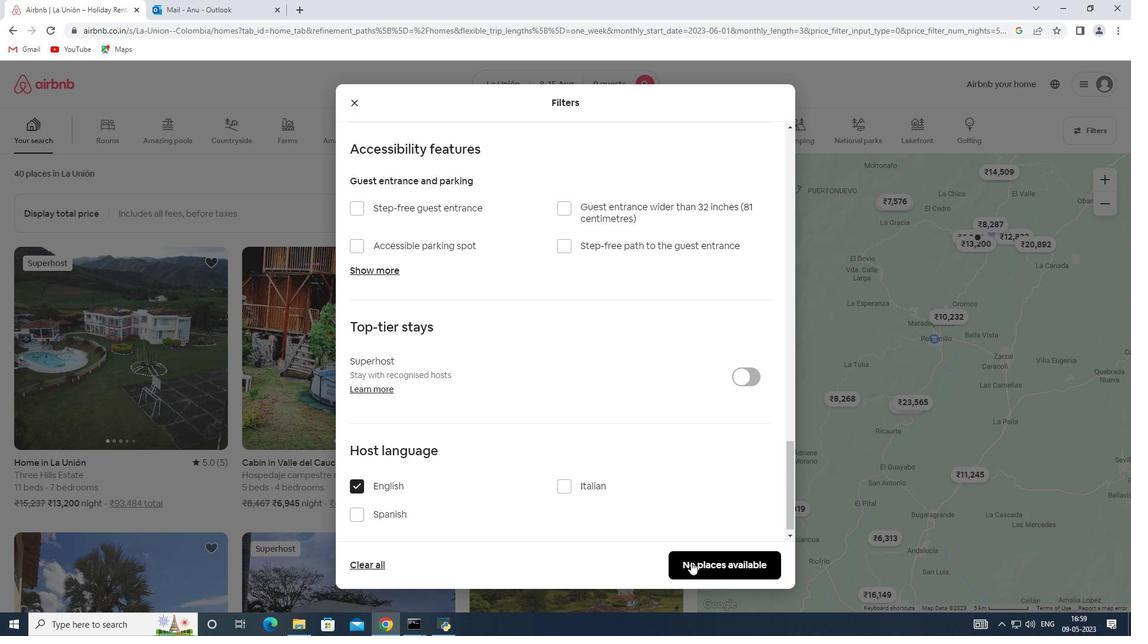 
Action: Mouse pressed left at (705, 562)
Screenshot: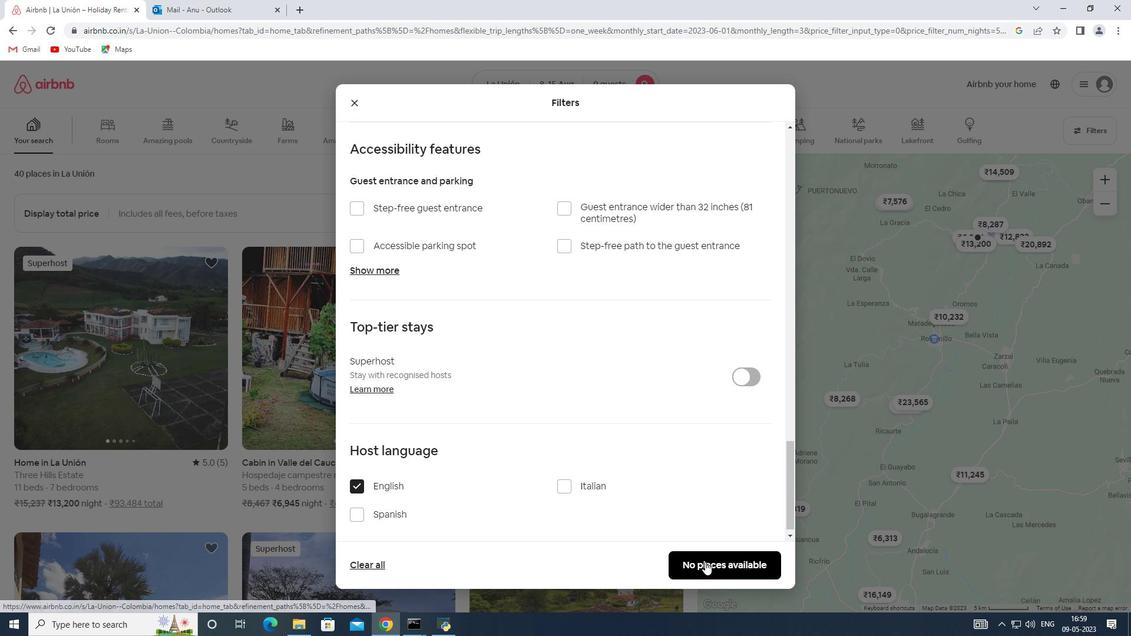 
